 Task: Look for space in Péruwelz, Belgium from 5th June, 2023 to 16th June, 2023 for 2 adults in price range Rs.7000 to Rs.15000. Place can be entire place with 1  bedroom having 1 bed and 1 bathroom. Property type can be hotel. Amenities needed are: heating, . Booking option can be shelf check-in. Required host language is English.
Action: Mouse moved to (478, 112)
Screenshot: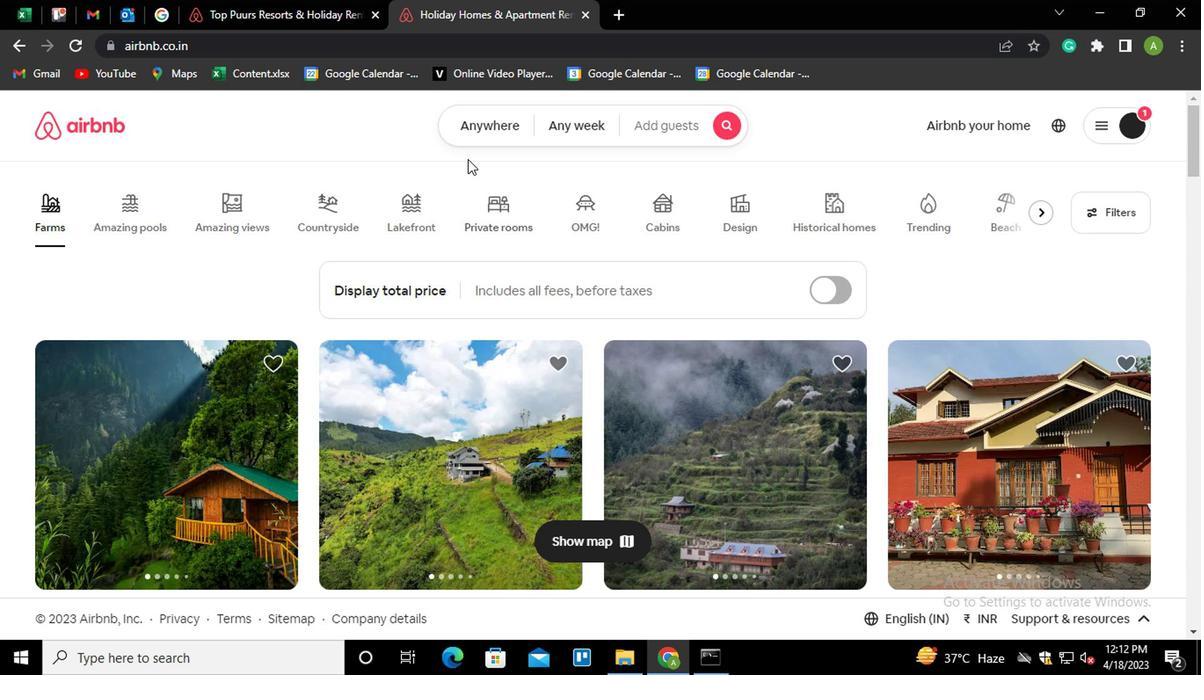 
Action: Mouse pressed left at (478, 112)
Screenshot: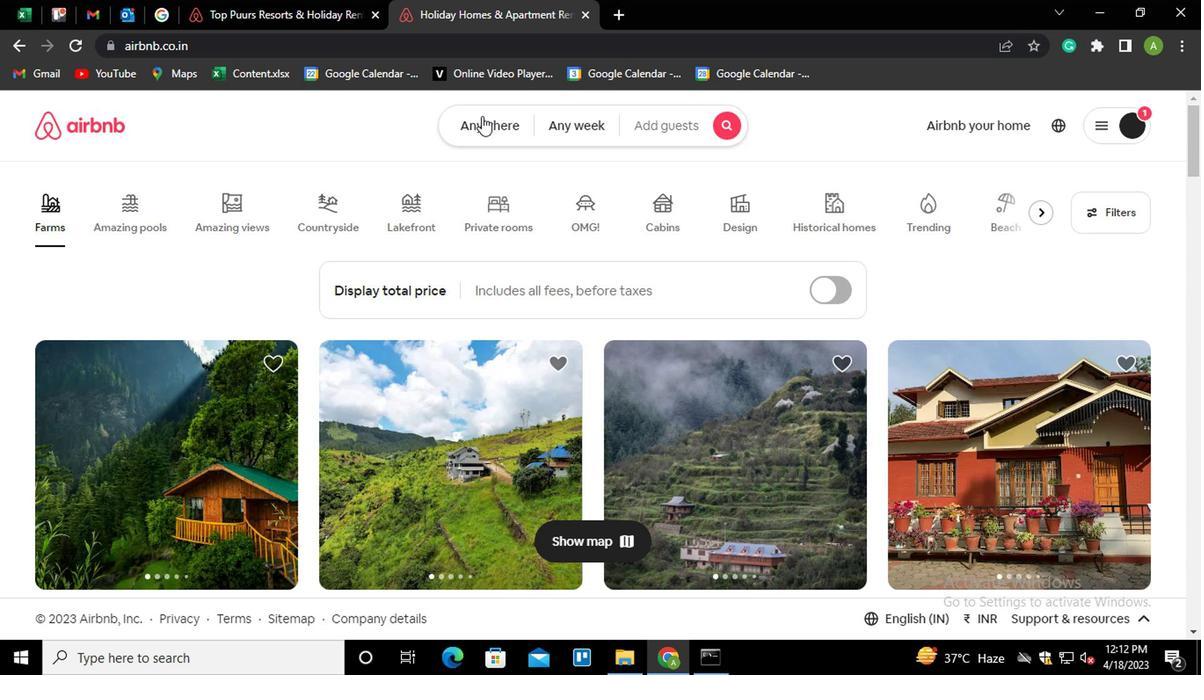 
Action: Mouse moved to (419, 199)
Screenshot: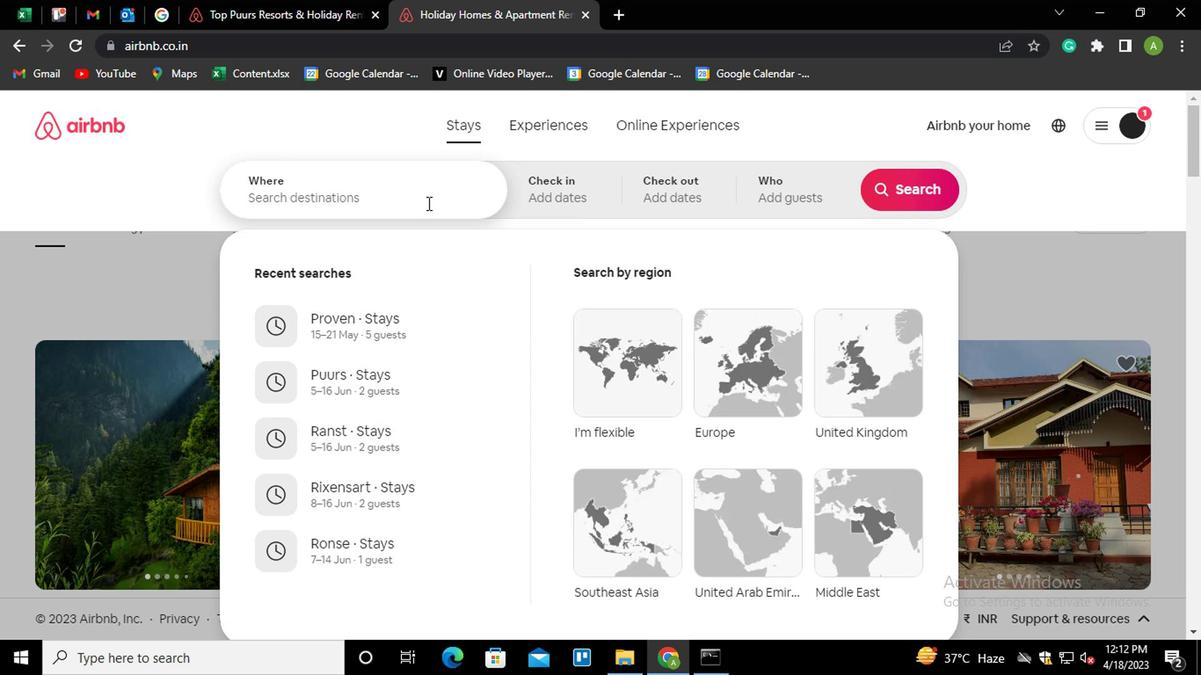 
Action: Mouse pressed left at (419, 199)
Screenshot: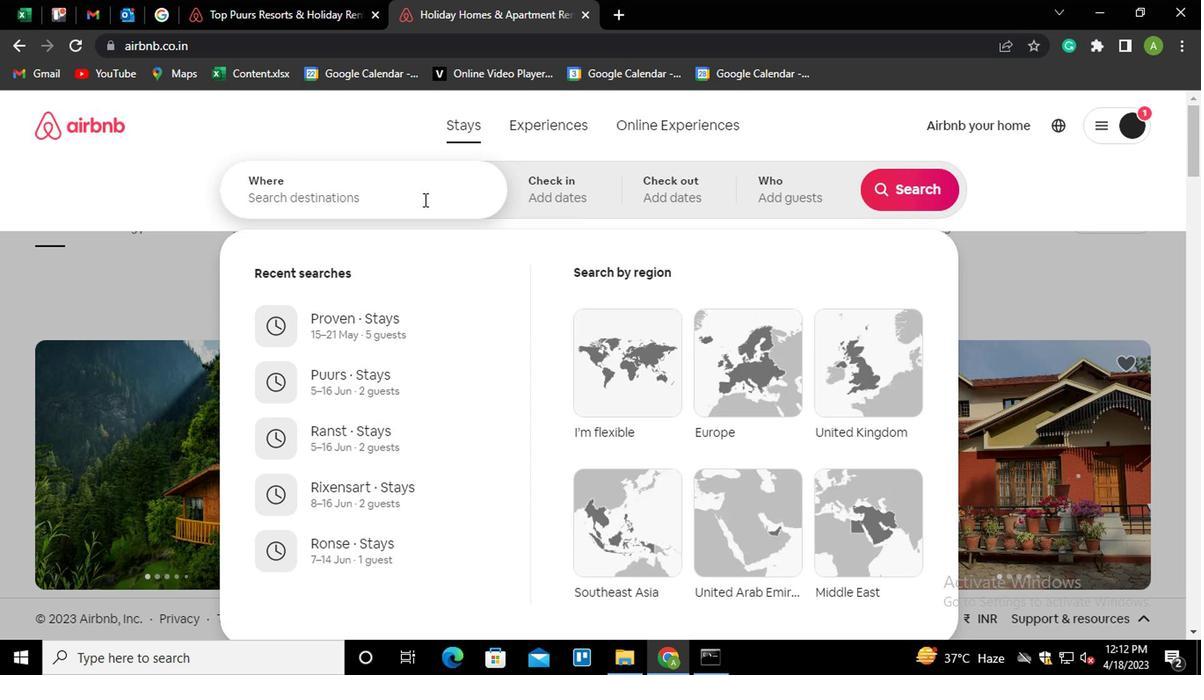 
Action: Key pressed <Key.shift>PERUWELZ,
Screenshot: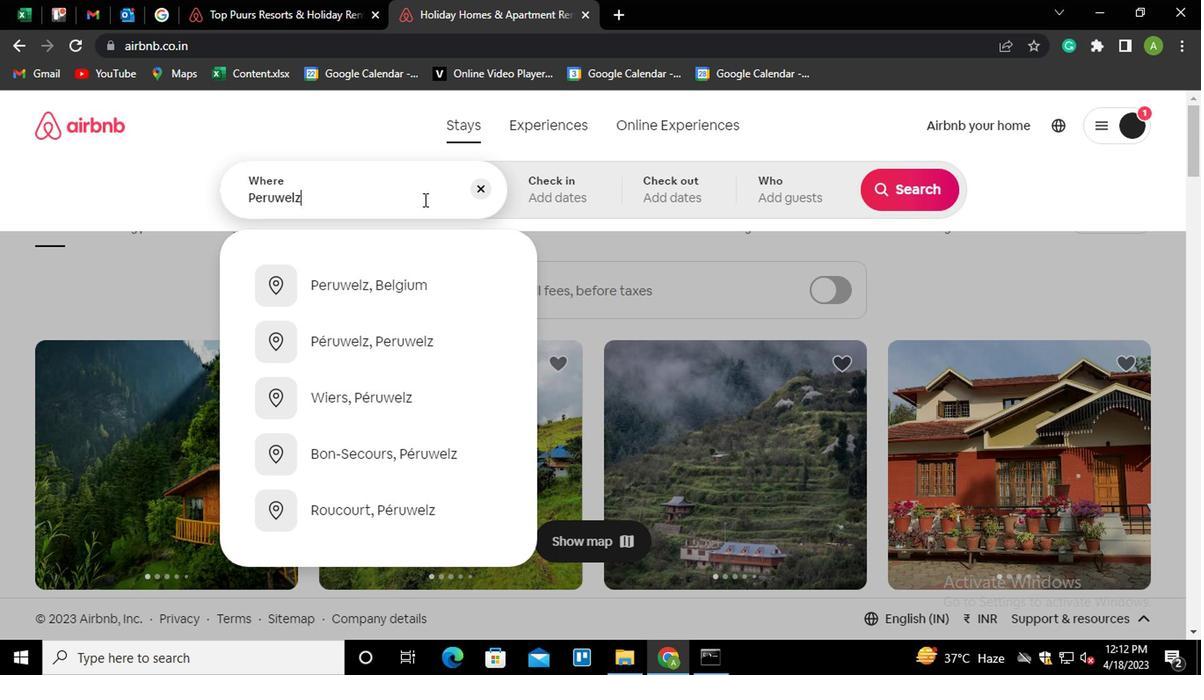 
Action: Mouse moved to (388, 289)
Screenshot: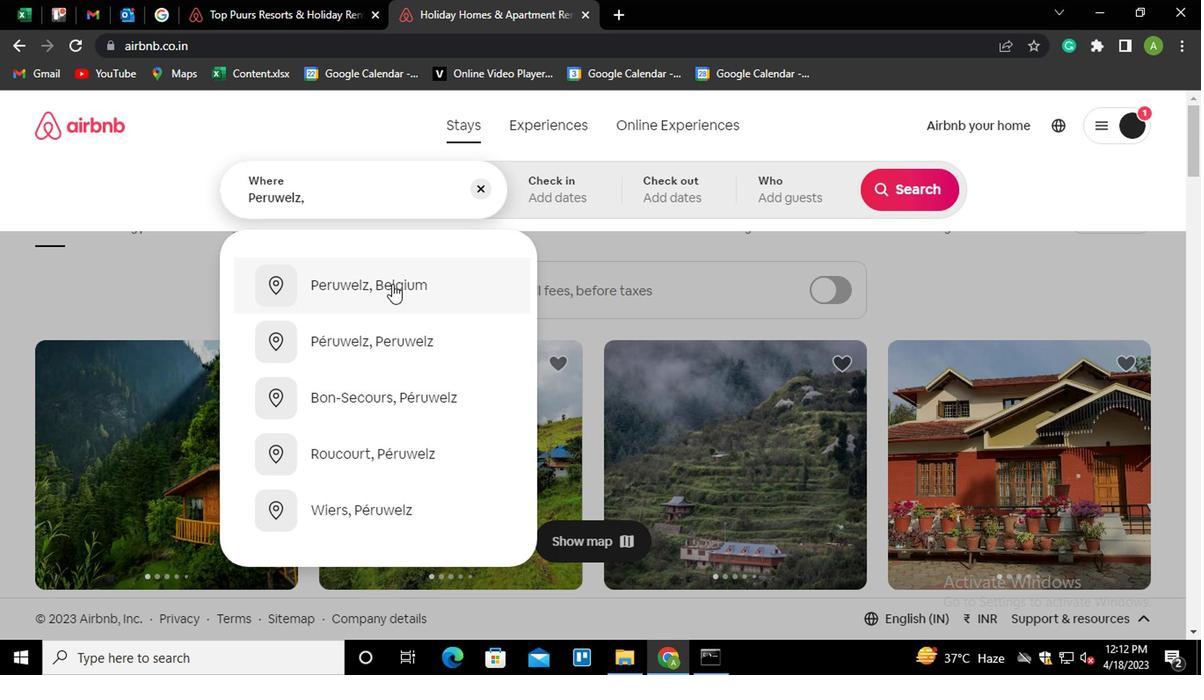 
Action: Mouse pressed left at (388, 289)
Screenshot: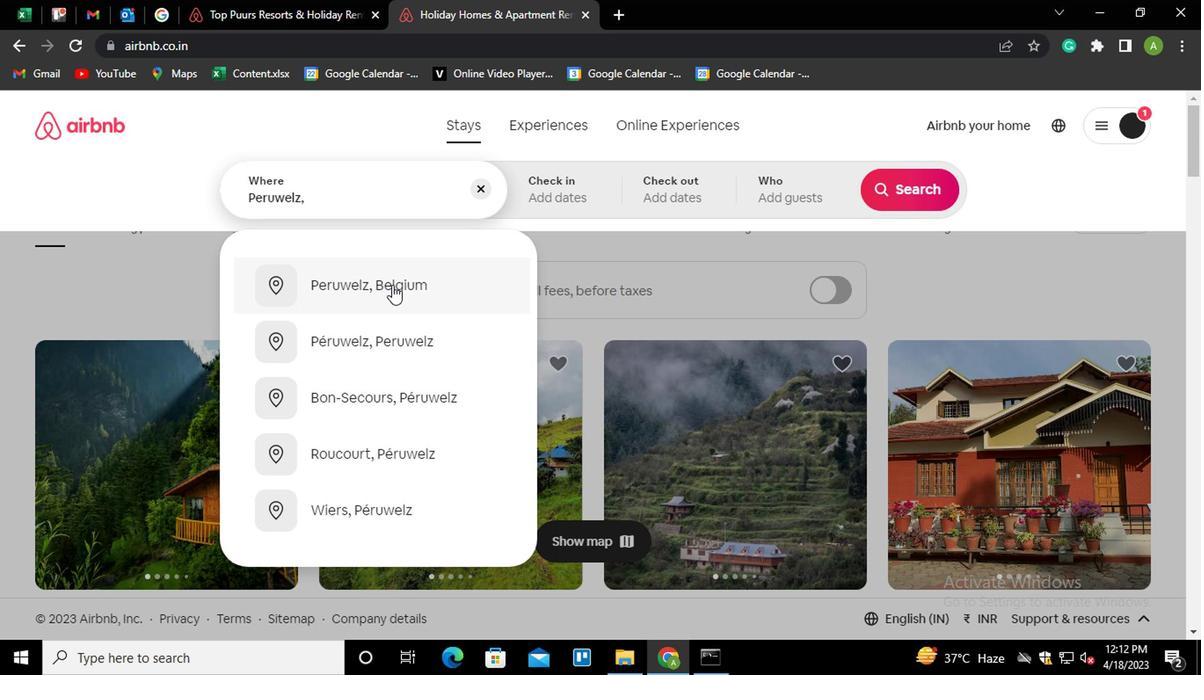 
Action: Mouse moved to (889, 342)
Screenshot: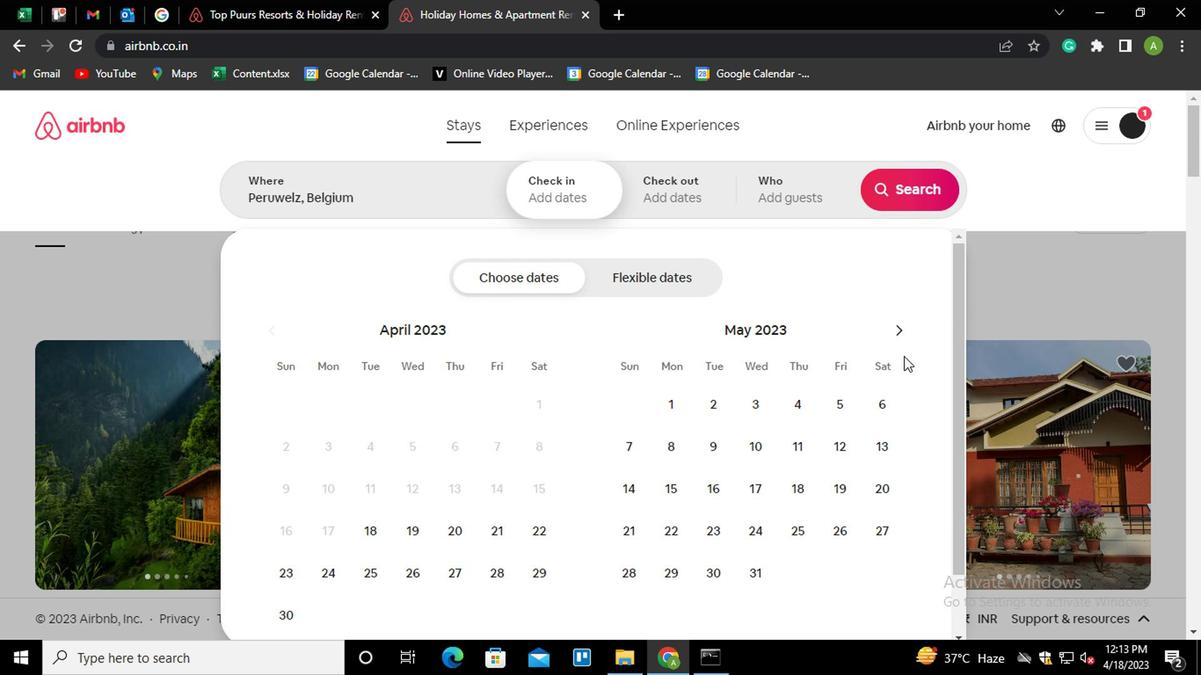 
Action: Mouse pressed left at (889, 342)
Screenshot: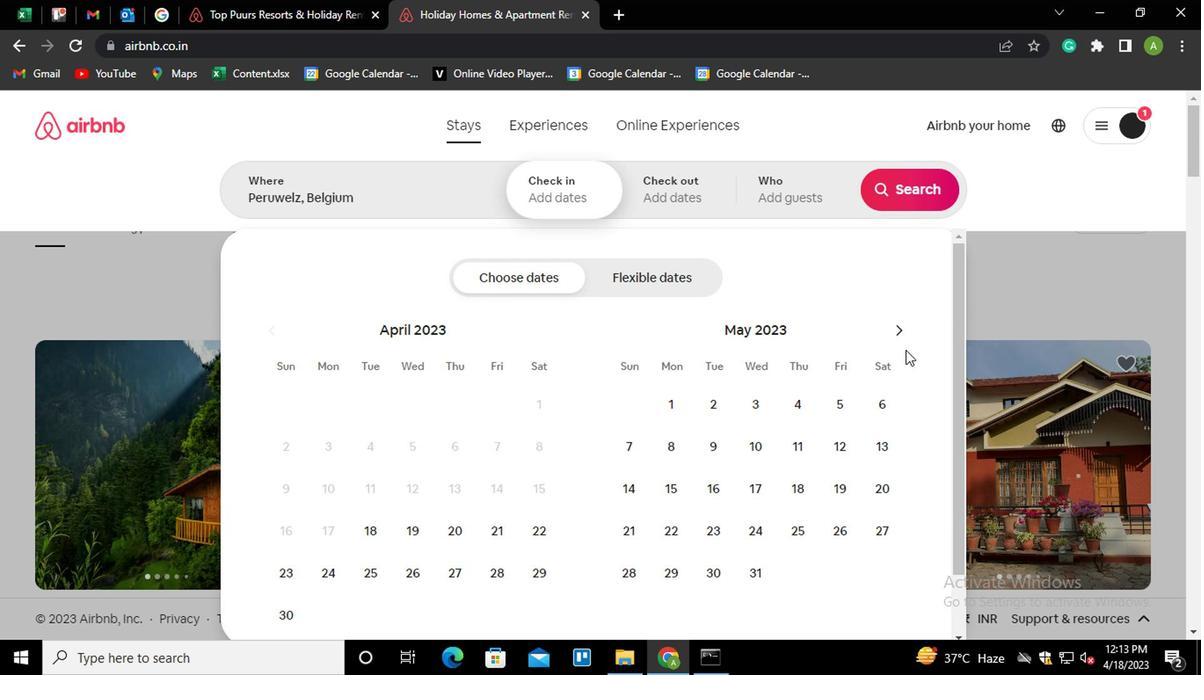 
Action: Mouse moved to (674, 460)
Screenshot: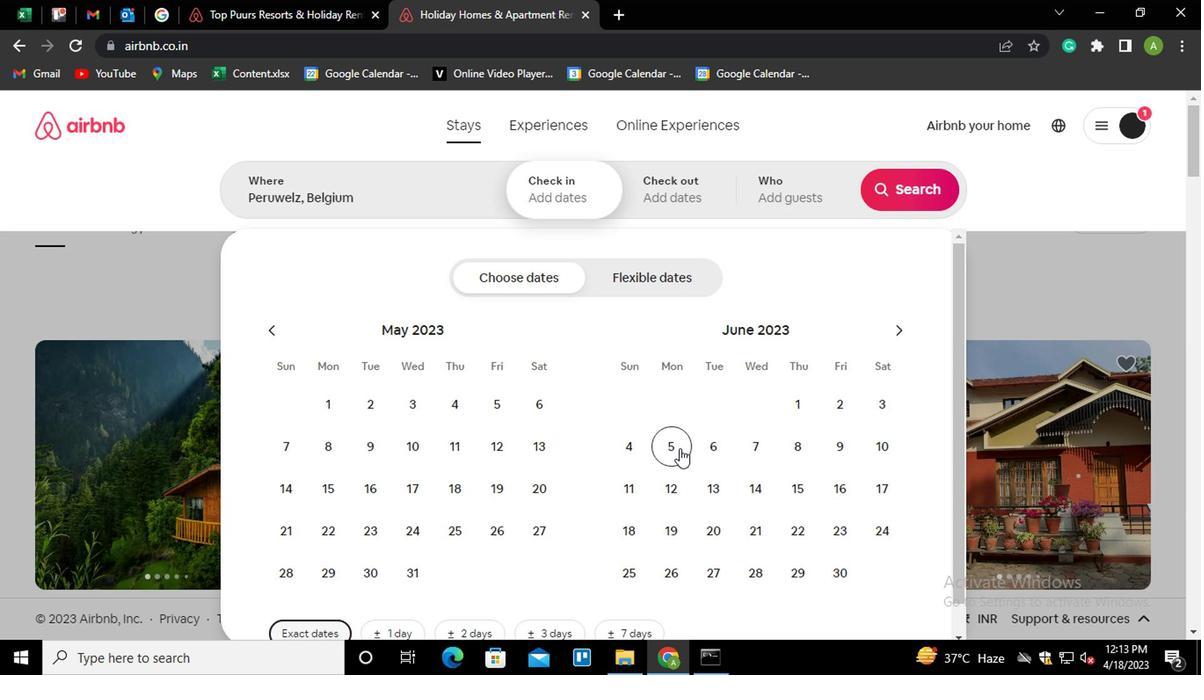 
Action: Mouse pressed left at (674, 460)
Screenshot: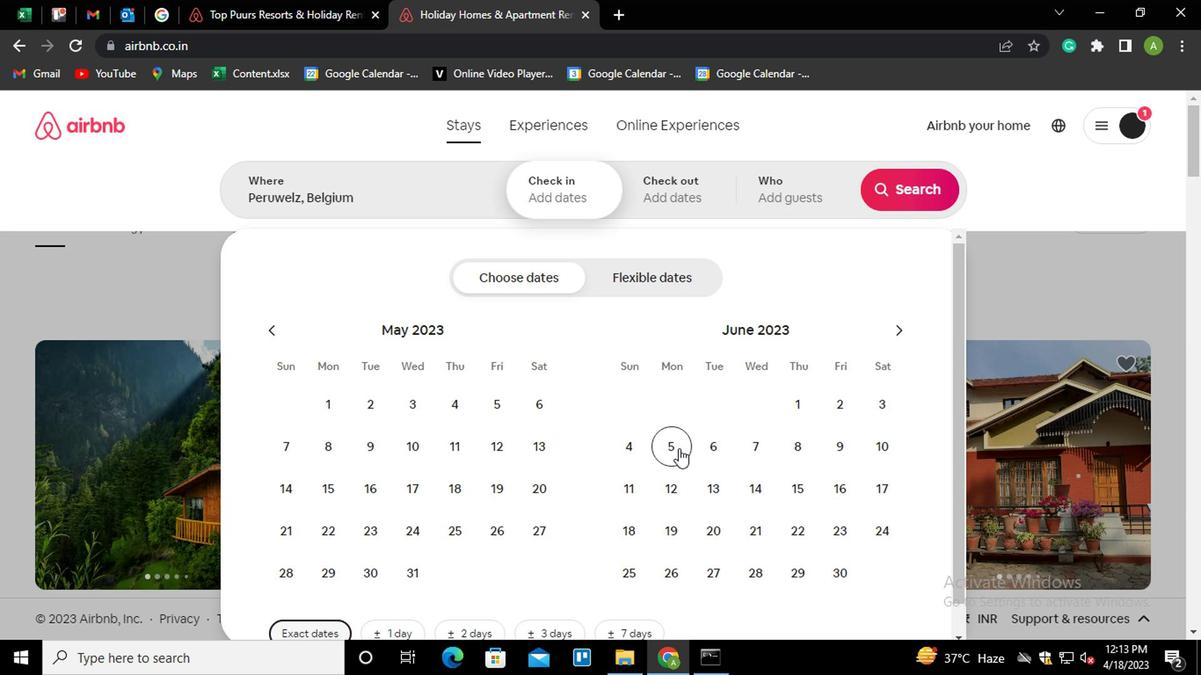 
Action: Mouse moved to (835, 506)
Screenshot: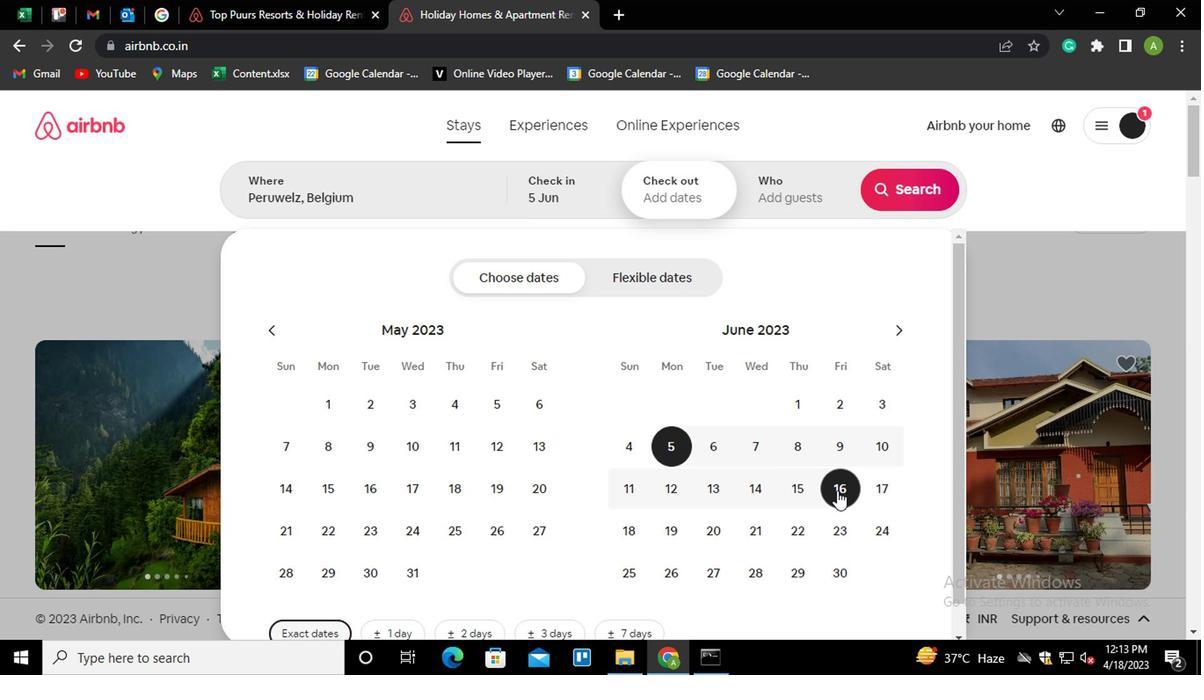
Action: Mouse pressed left at (835, 506)
Screenshot: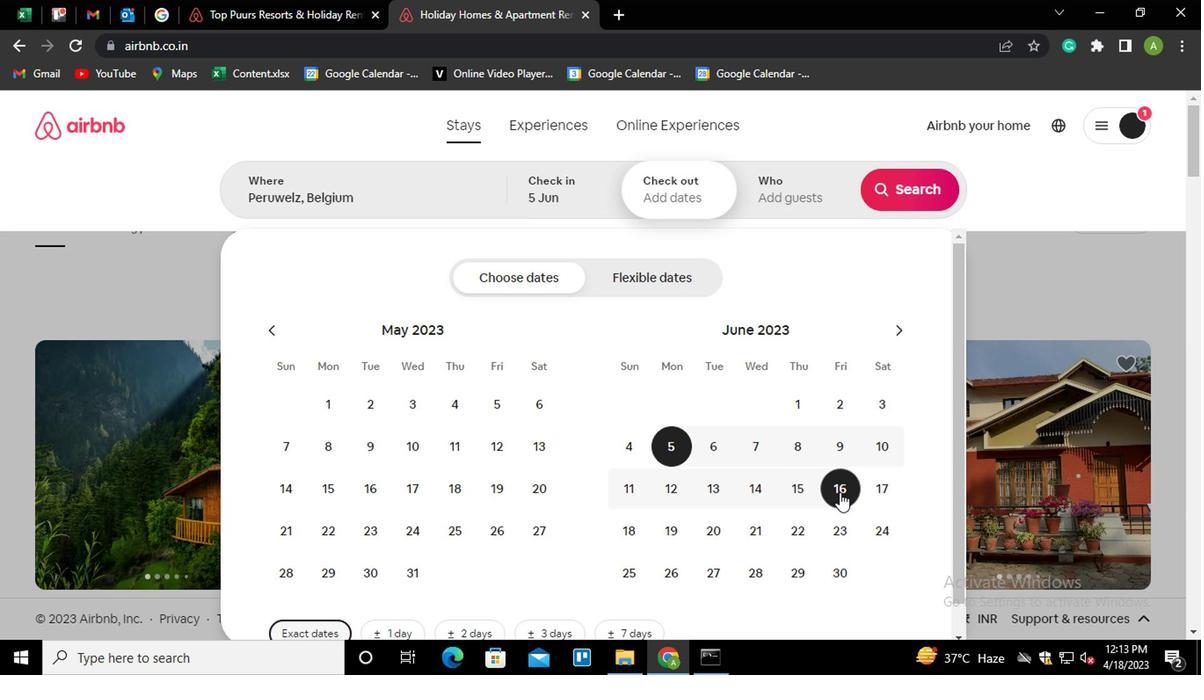 
Action: Mouse moved to (813, 191)
Screenshot: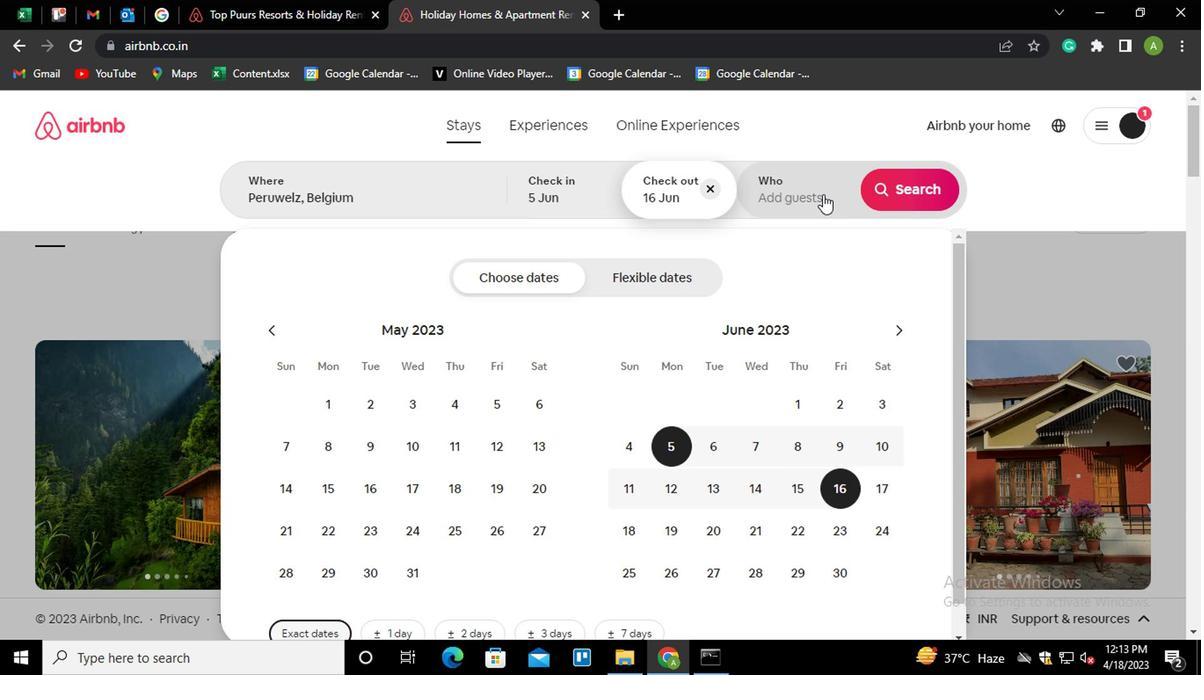 
Action: Mouse pressed left at (813, 191)
Screenshot: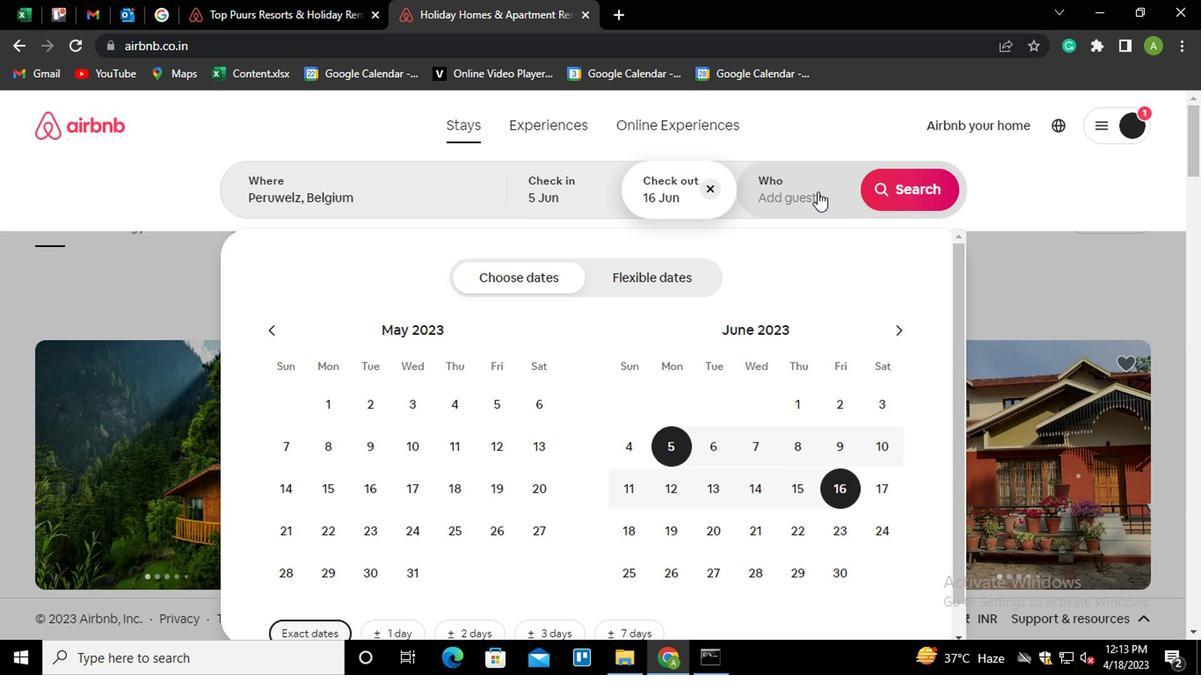 
Action: Mouse moved to (917, 288)
Screenshot: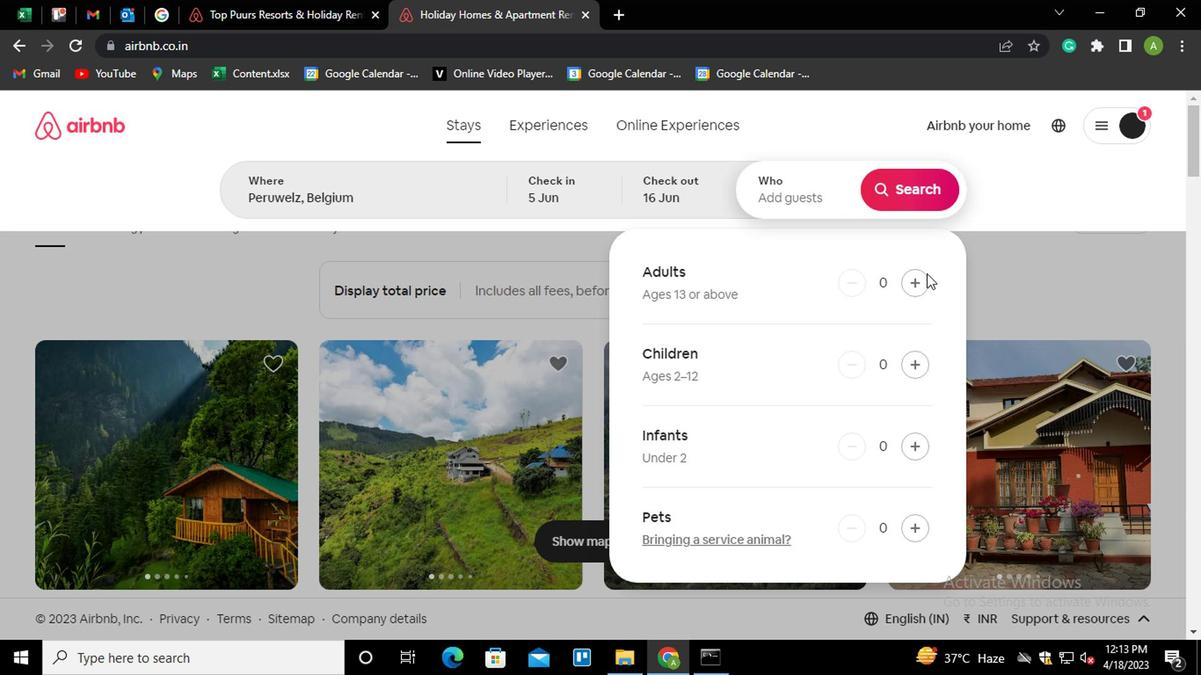 
Action: Mouse pressed left at (917, 288)
Screenshot: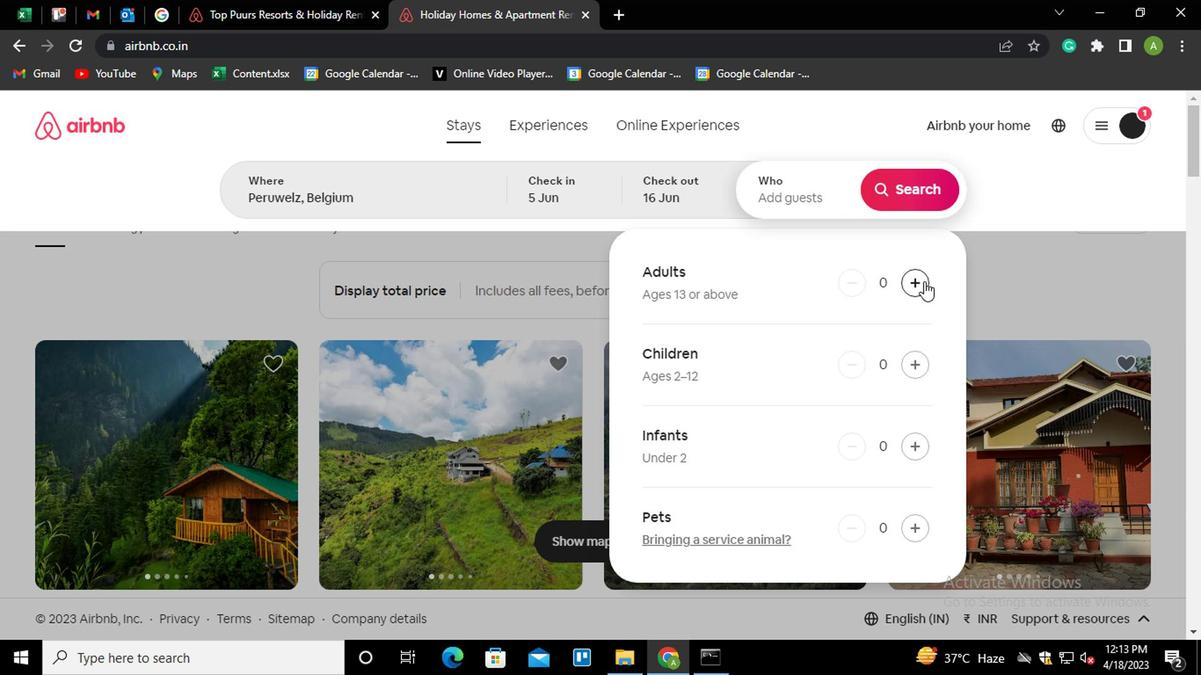 
Action: Mouse pressed left at (917, 288)
Screenshot: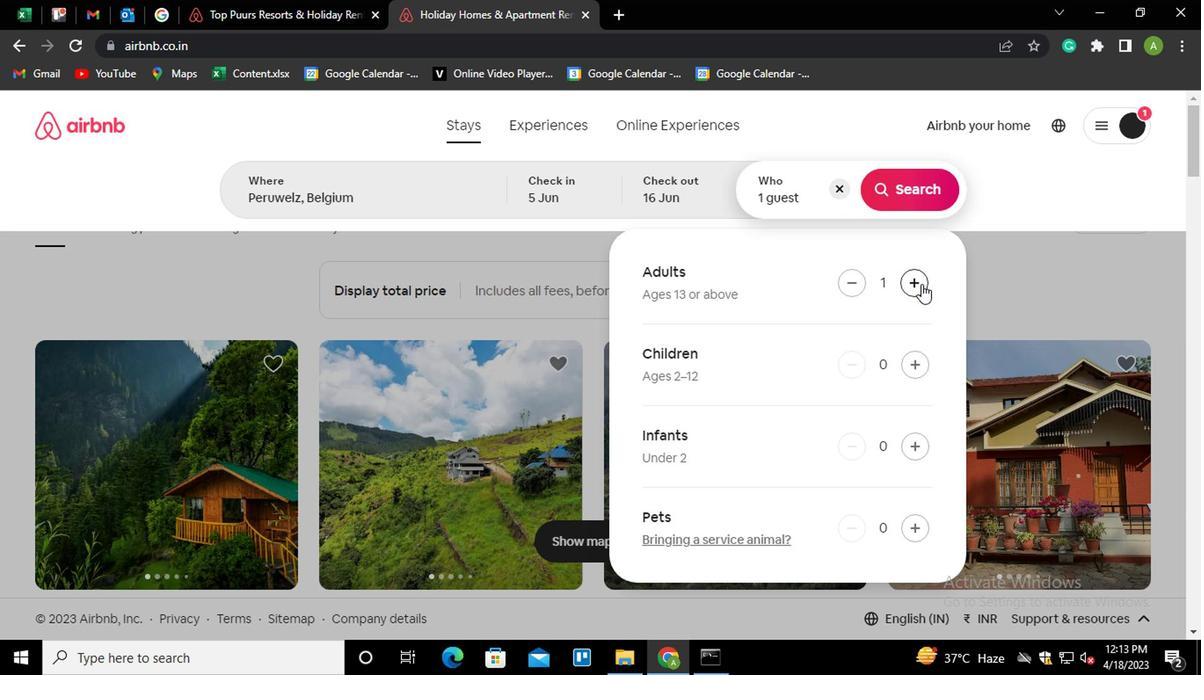 
Action: Mouse moved to (891, 200)
Screenshot: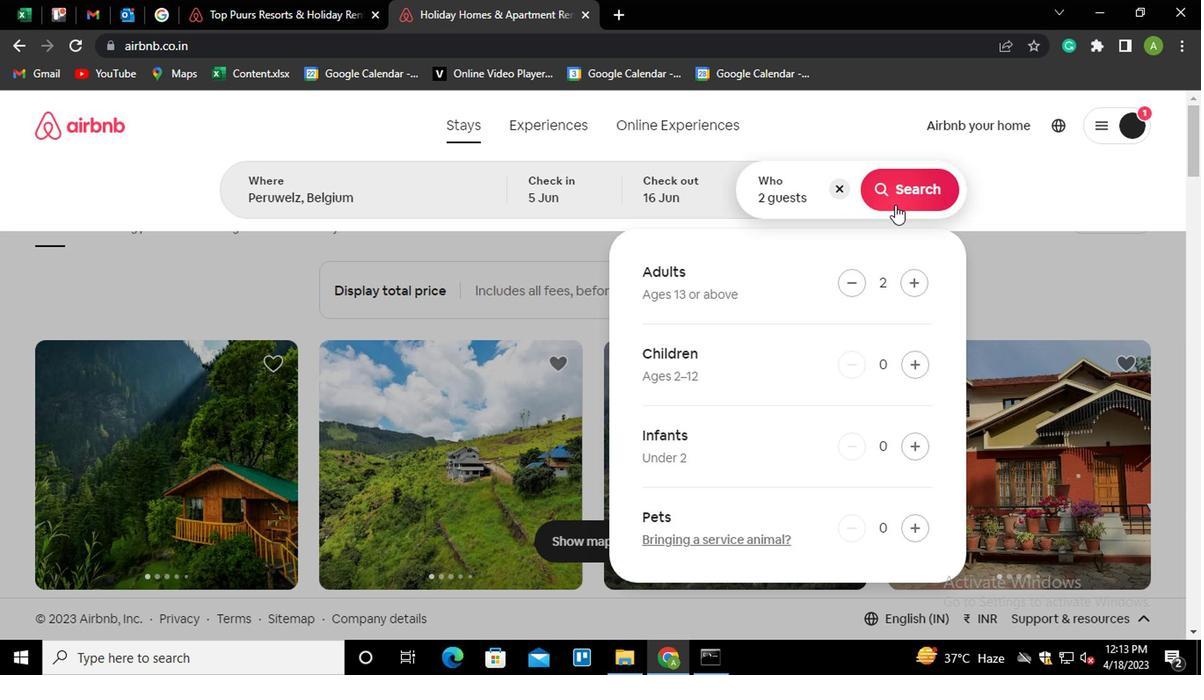 
Action: Mouse pressed left at (891, 200)
Screenshot: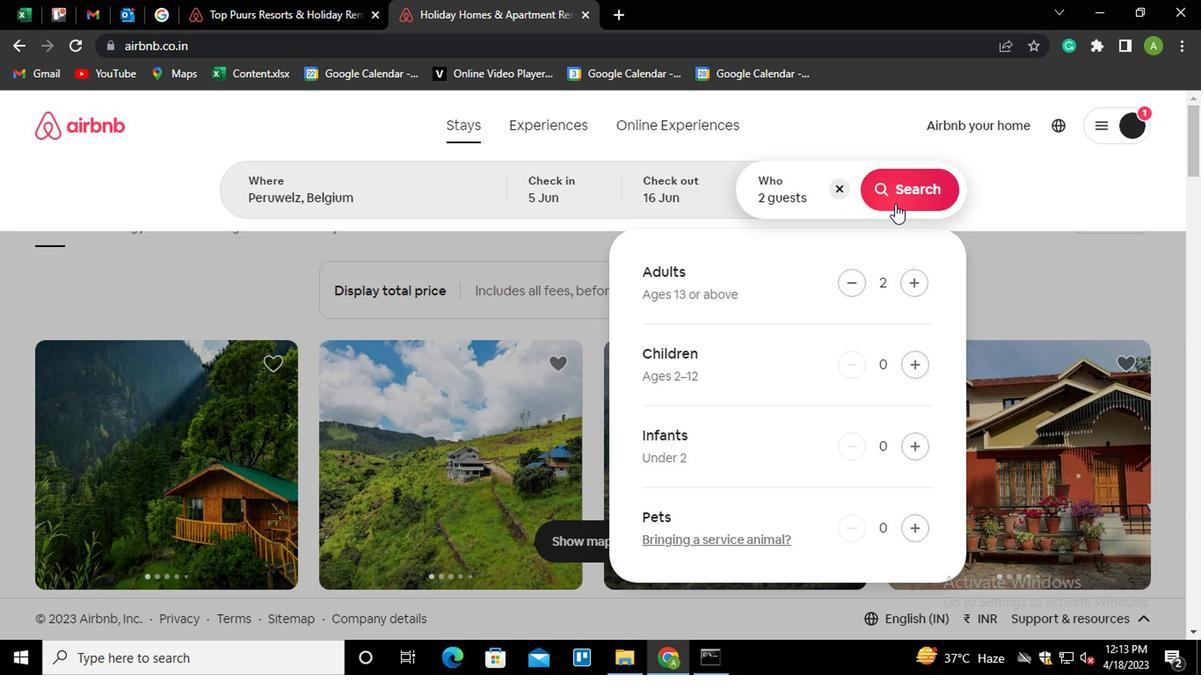 
Action: Mouse moved to (1105, 202)
Screenshot: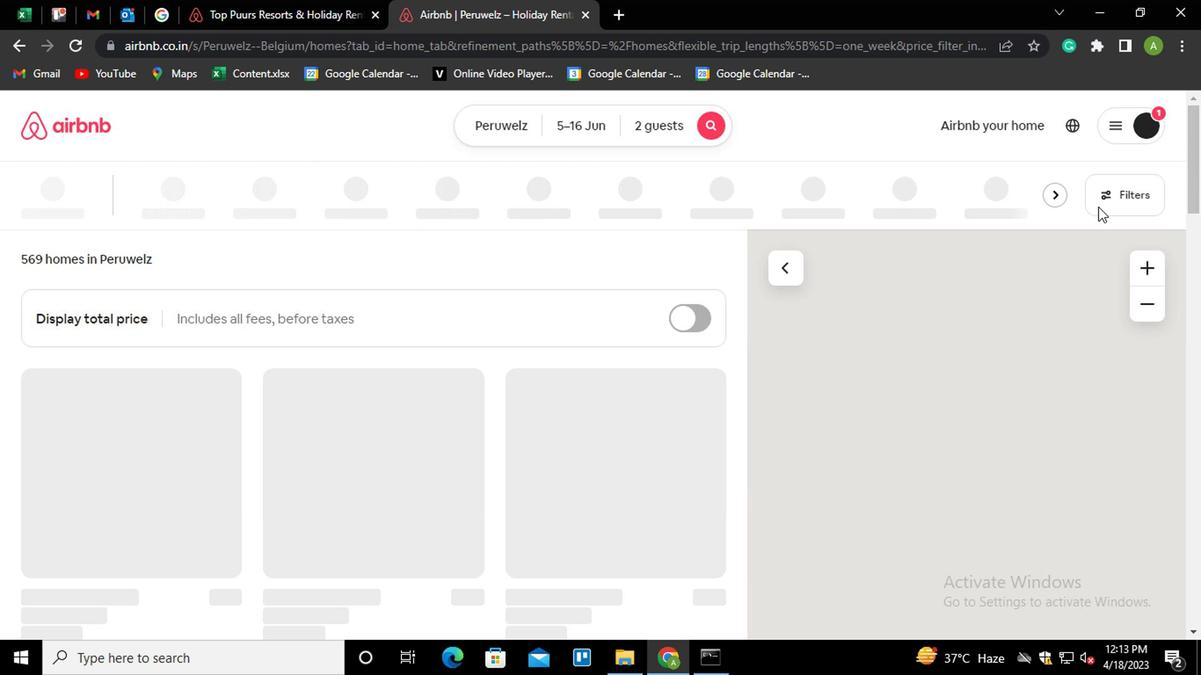 
Action: Mouse pressed left at (1105, 202)
Screenshot: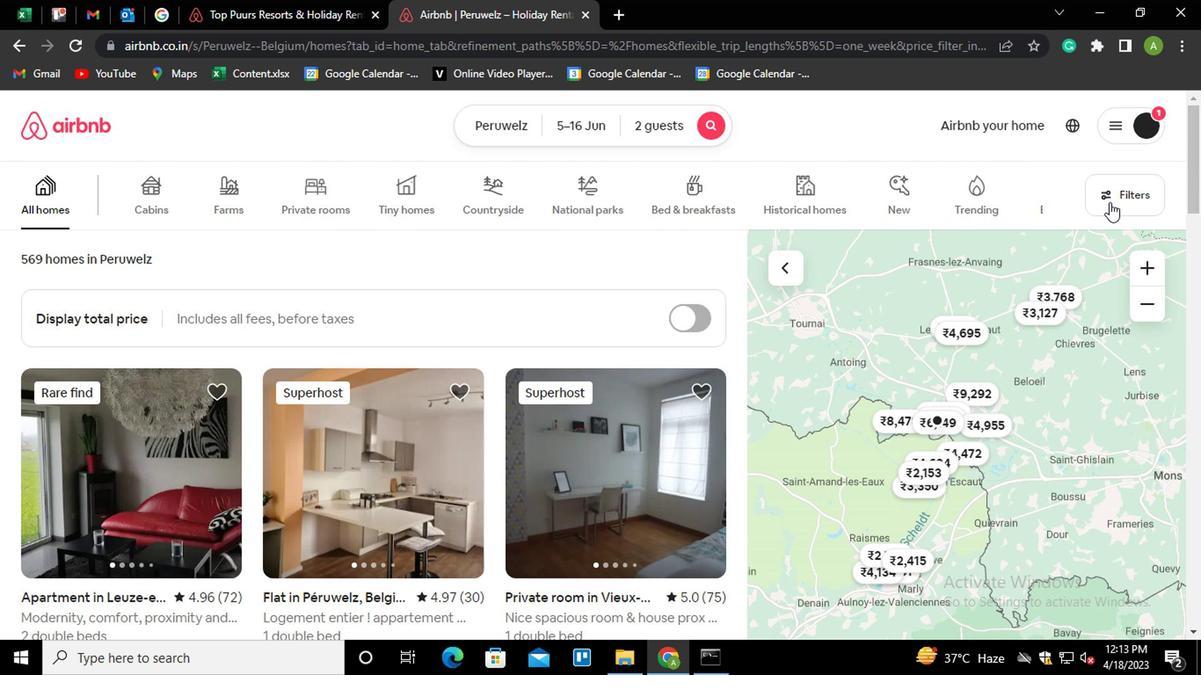 
Action: Mouse moved to (369, 425)
Screenshot: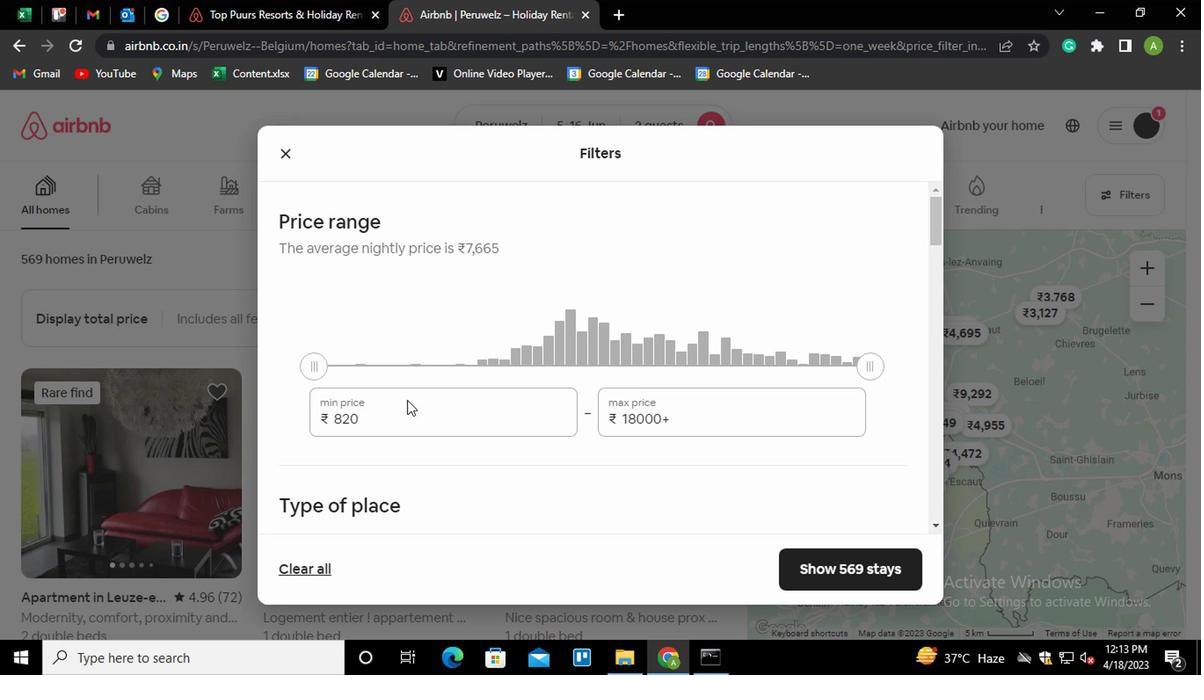 
Action: Mouse pressed left at (369, 425)
Screenshot: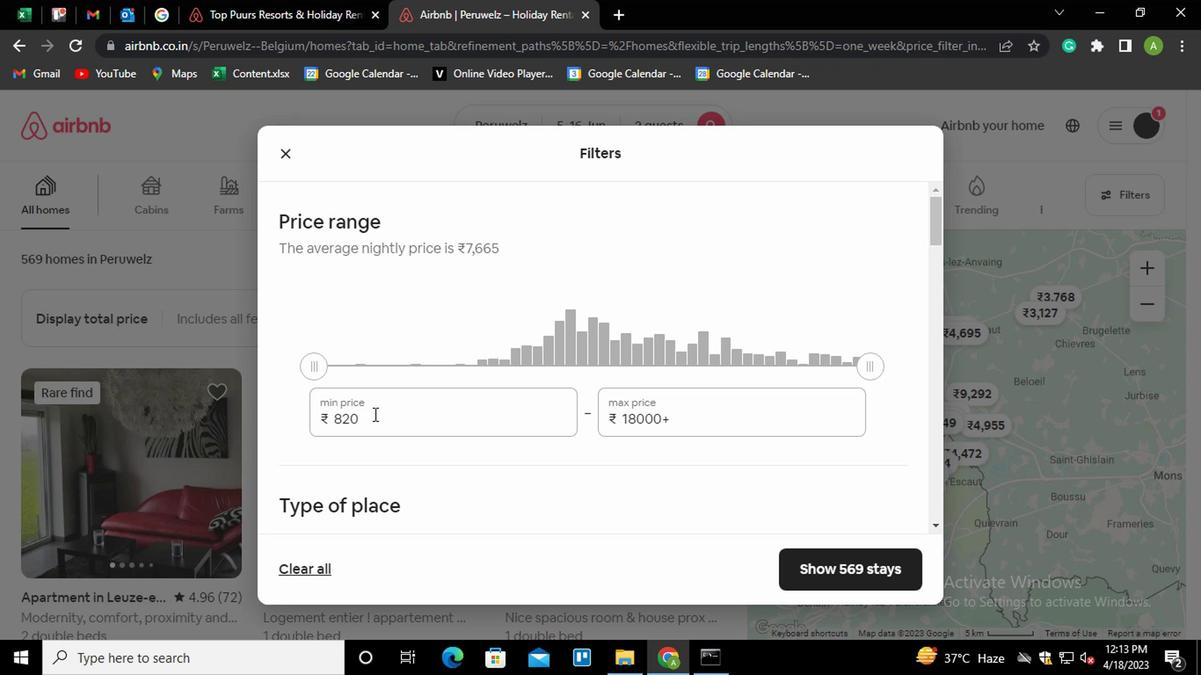 
Action: Key pressed <Key.shift_r><Key.home>7000
Screenshot: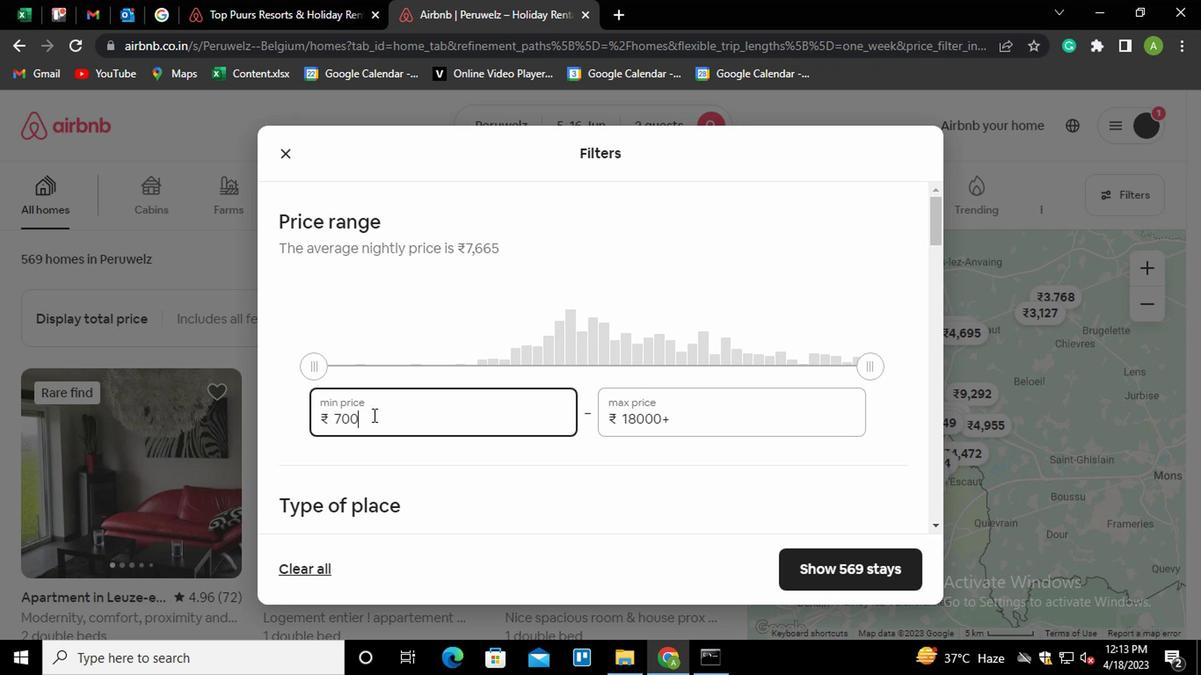 
Action: Mouse moved to (749, 434)
Screenshot: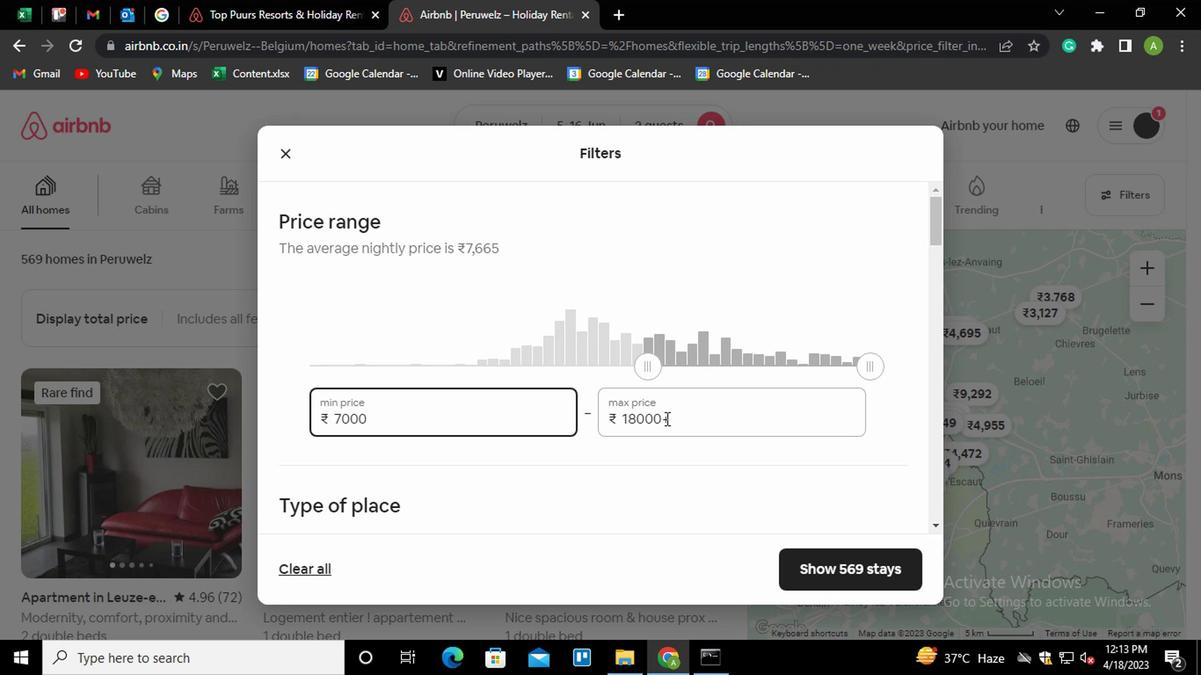 
Action: Mouse pressed left at (749, 434)
Screenshot: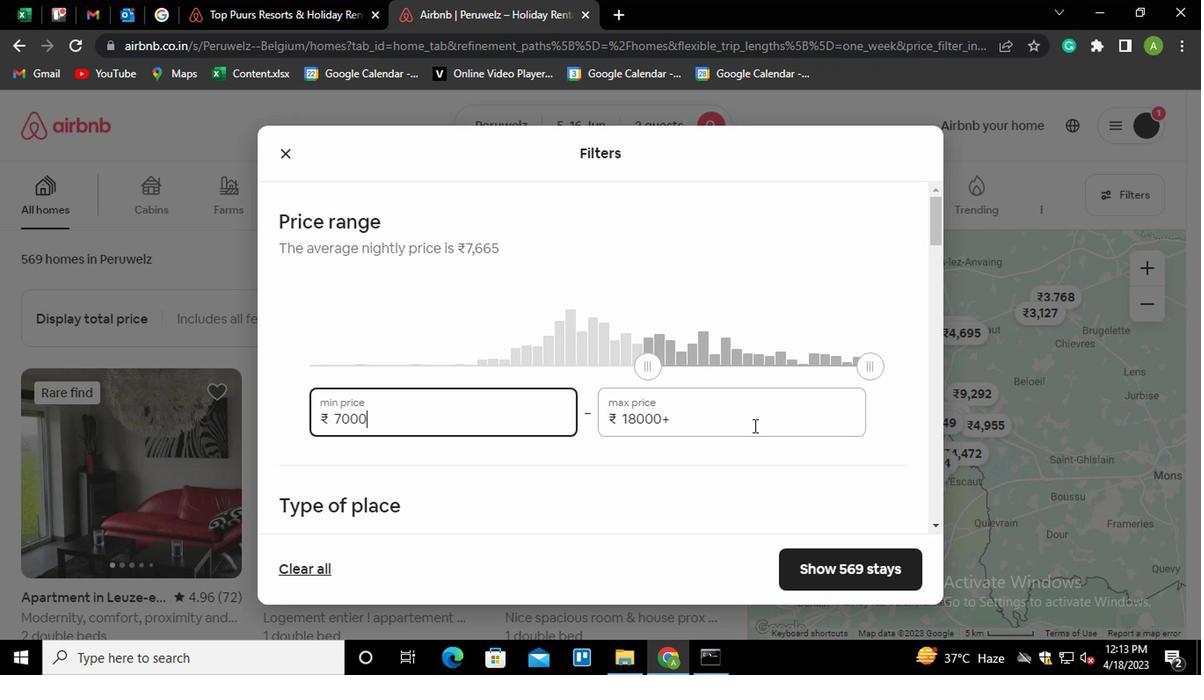 
Action: Key pressed <Key.shift_r><Key.home>15000
Screenshot: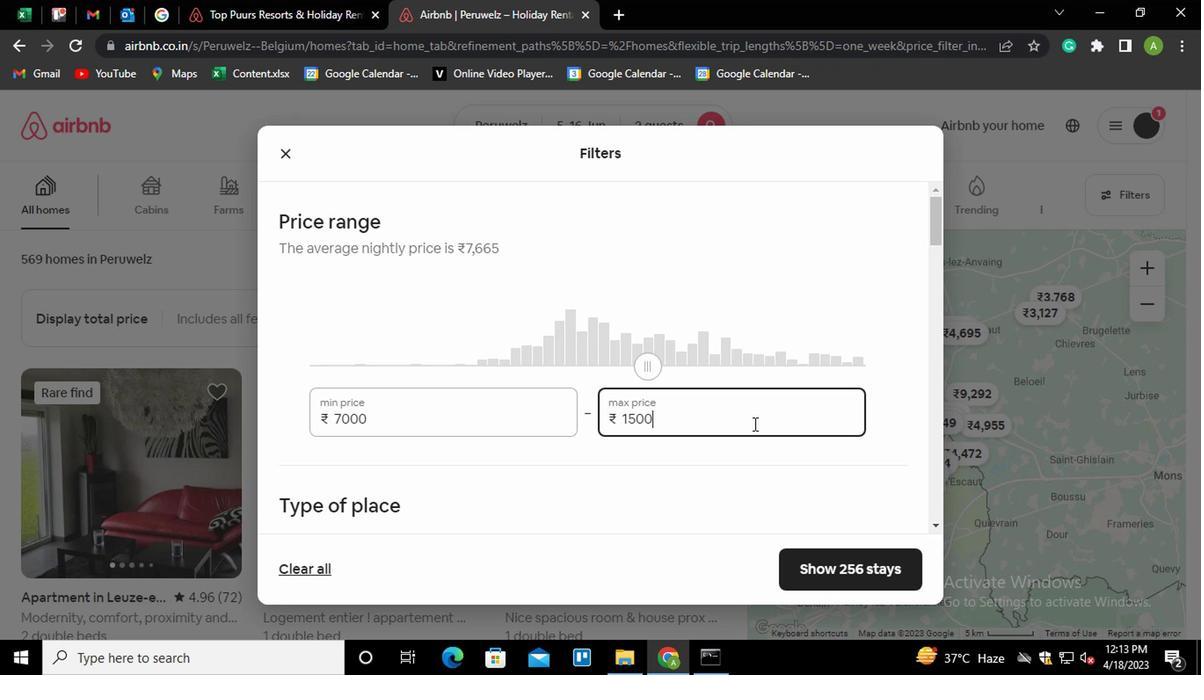 
Action: Mouse scrolled (749, 434) with delta (0, 0)
Screenshot: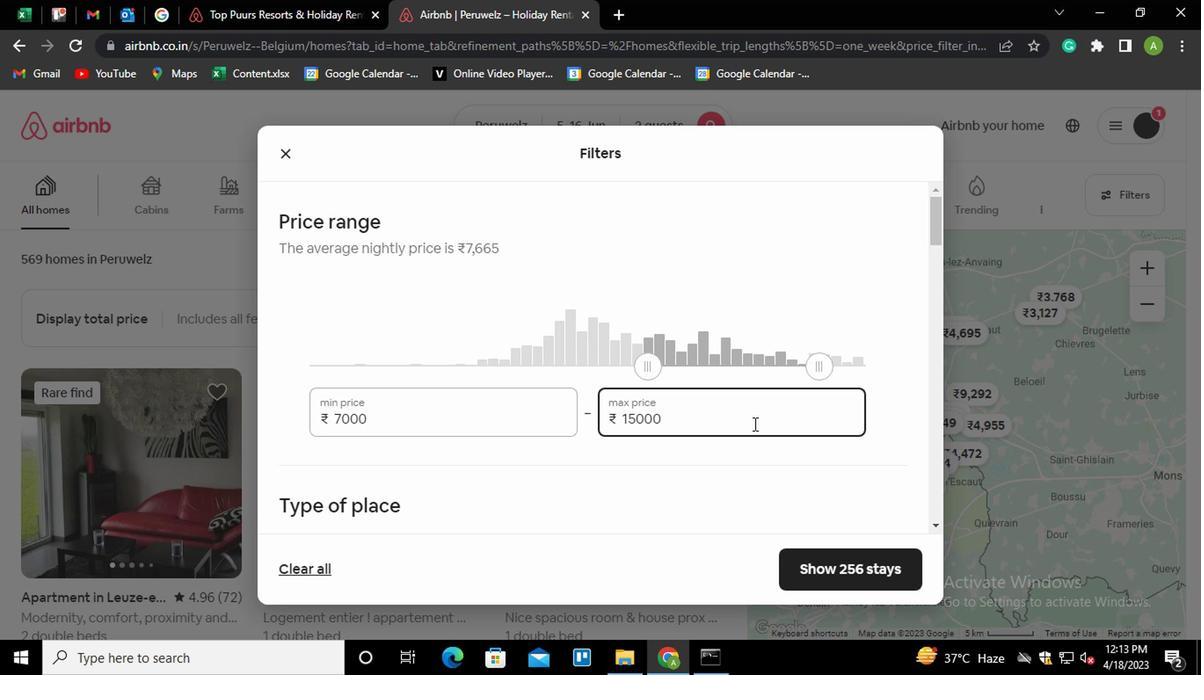 
Action: Mouse scrolled (749, 434) with delta (0, 0)
Screenshot: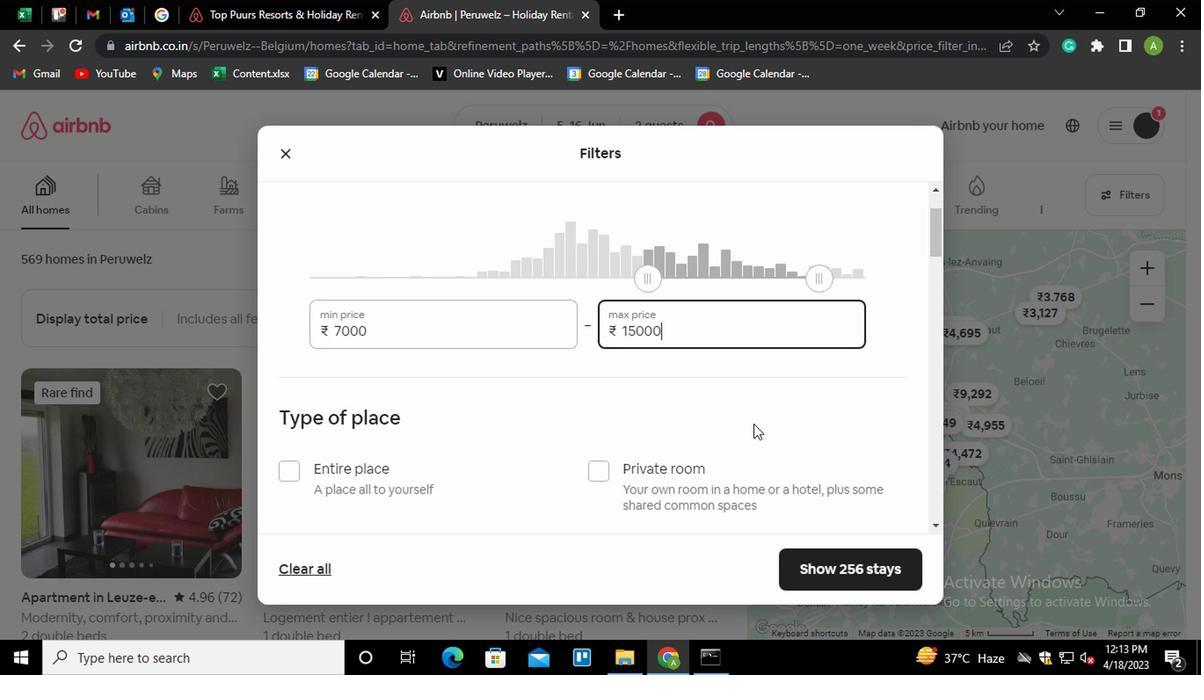 
Action: Mouse scrolled (749, 434) with delta (0, 0)
Screenshot: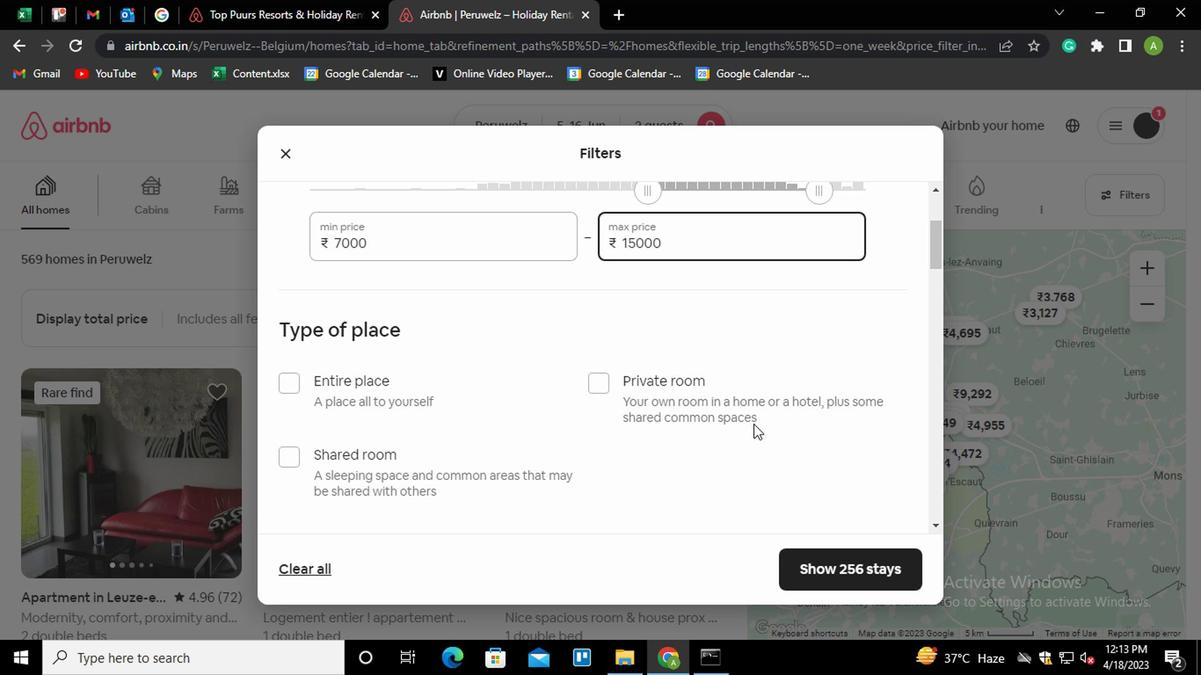 
Action: Mouse moved to (307, 296)
Screenshot: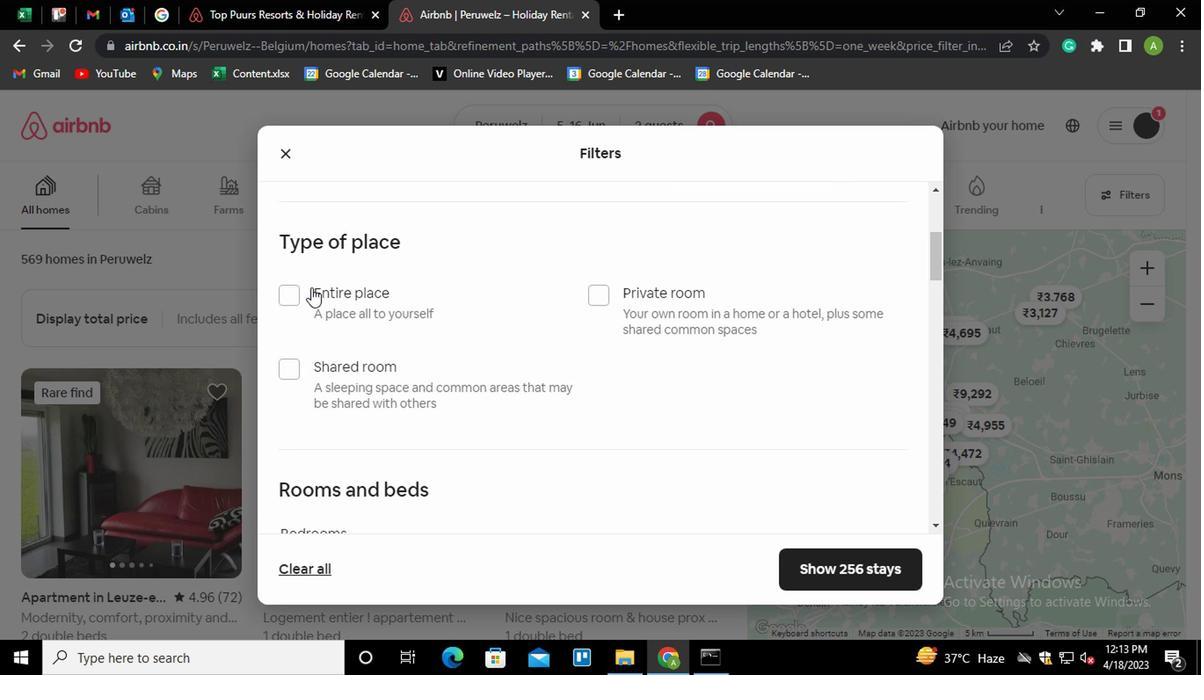 
Action: Mouse pressed left at (307, 296)
Screenshot: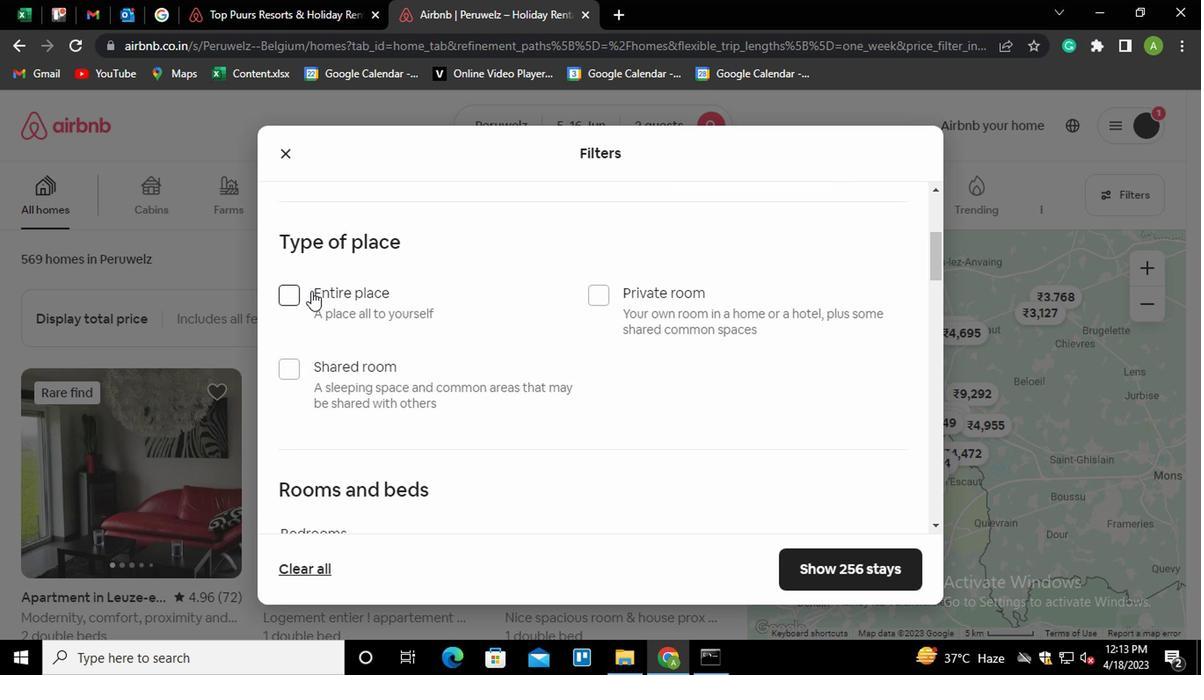 
Action: Mouse moved to (463, 357)
Screenshot: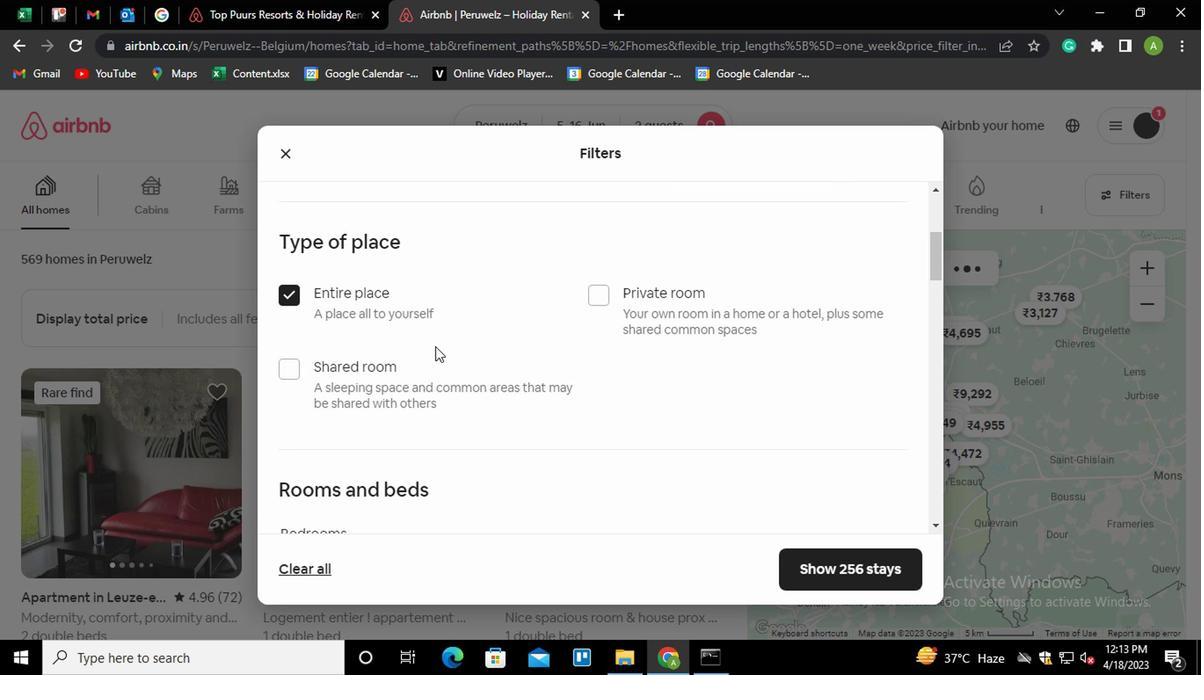 
Action: Mouse scrolled (463, 356) with delta (0, 0)
Screenshot: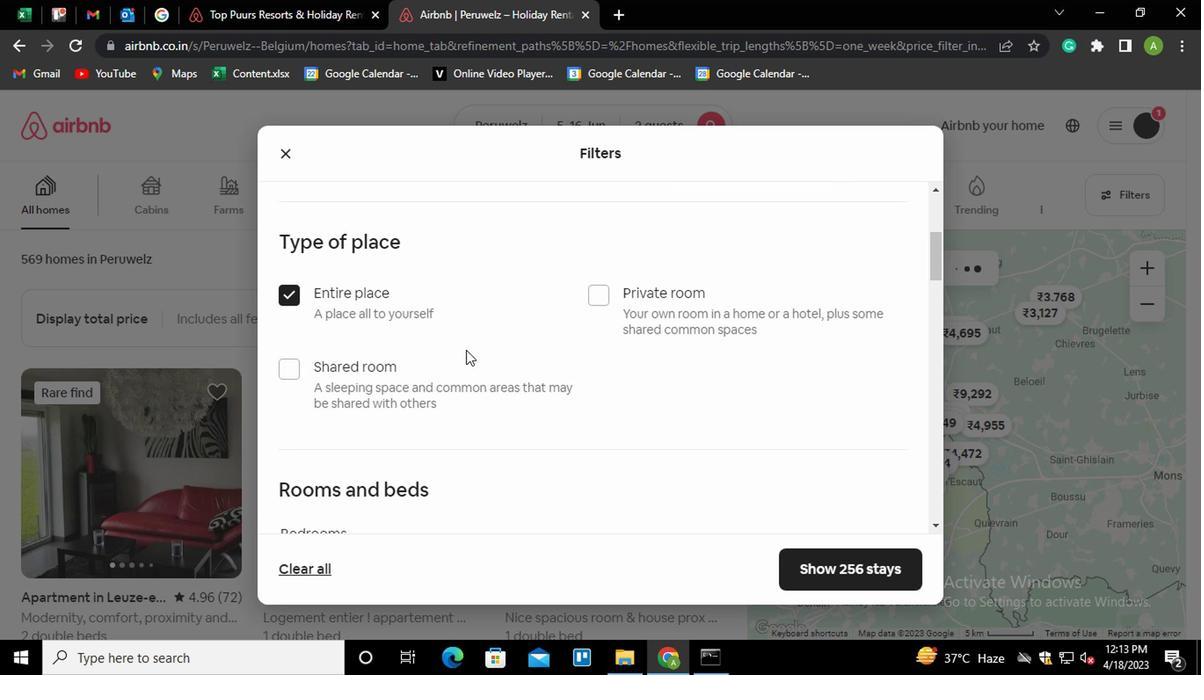 
Action: Mouse scrolled (463, 356) with delta (0, 0)
Screenshot: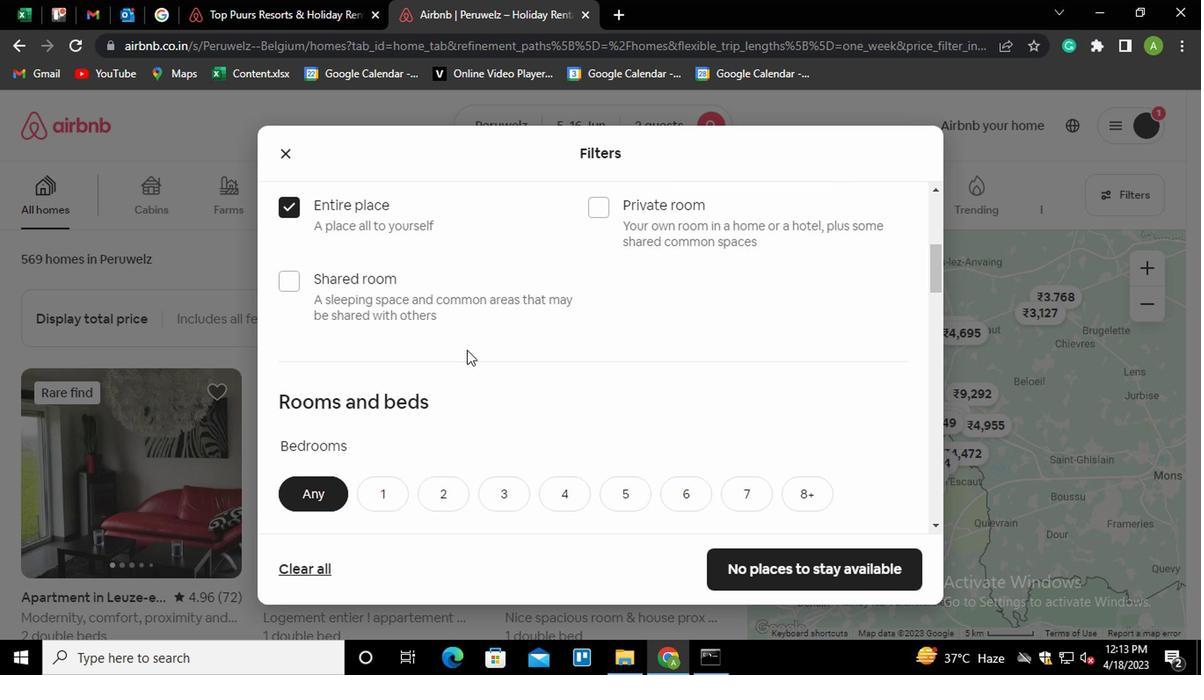
Action: Mouse moved to (378, 403)
Screenshot: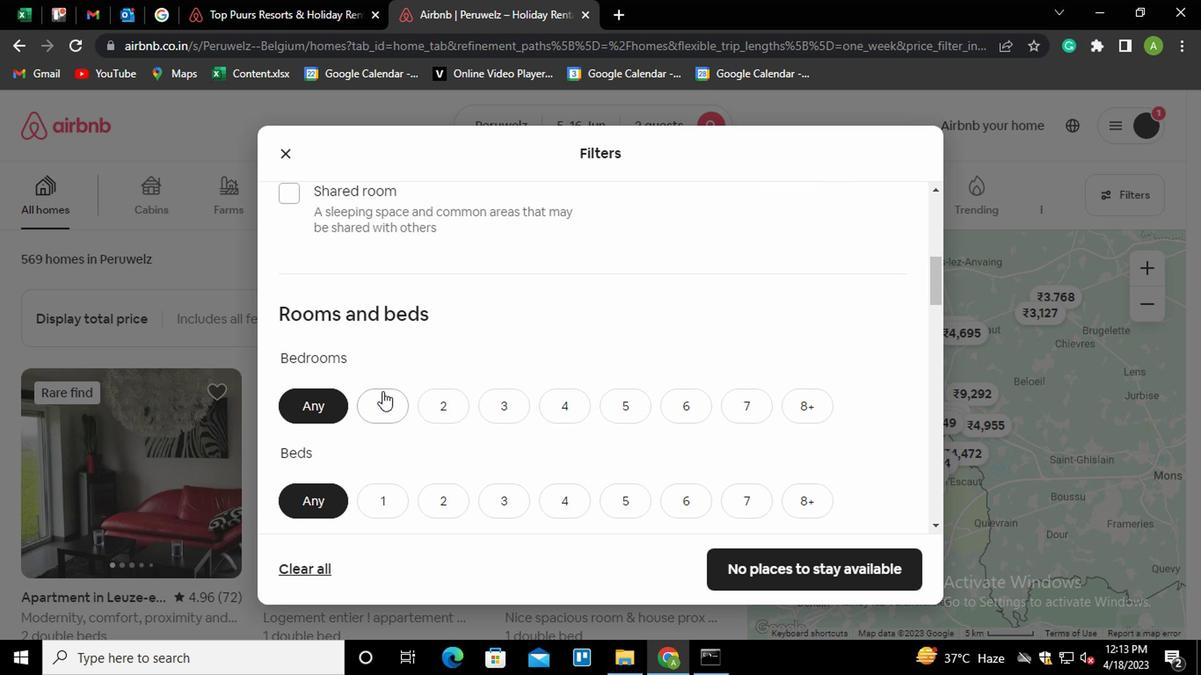 
Action: Mouse pressed left at (378, 403)
Screenshot: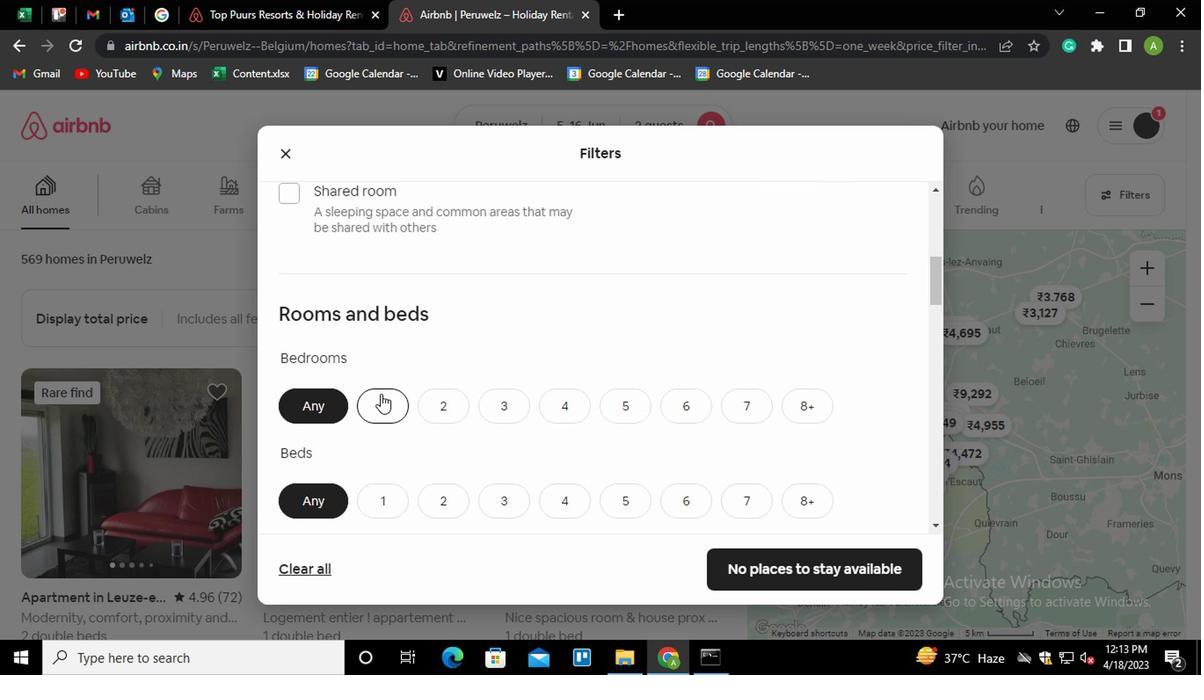 
Action: Mouse moved to (380, 515)
Screenshot: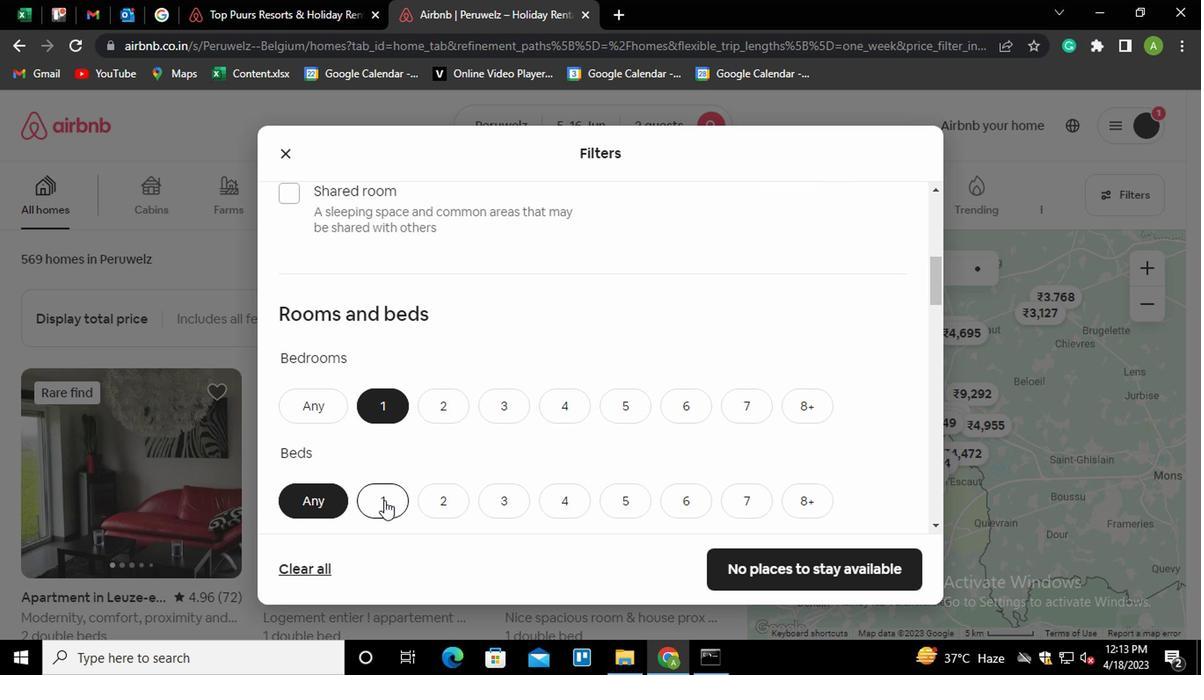 
Action: Mouse pressed left at (380, 515)
Screenshot: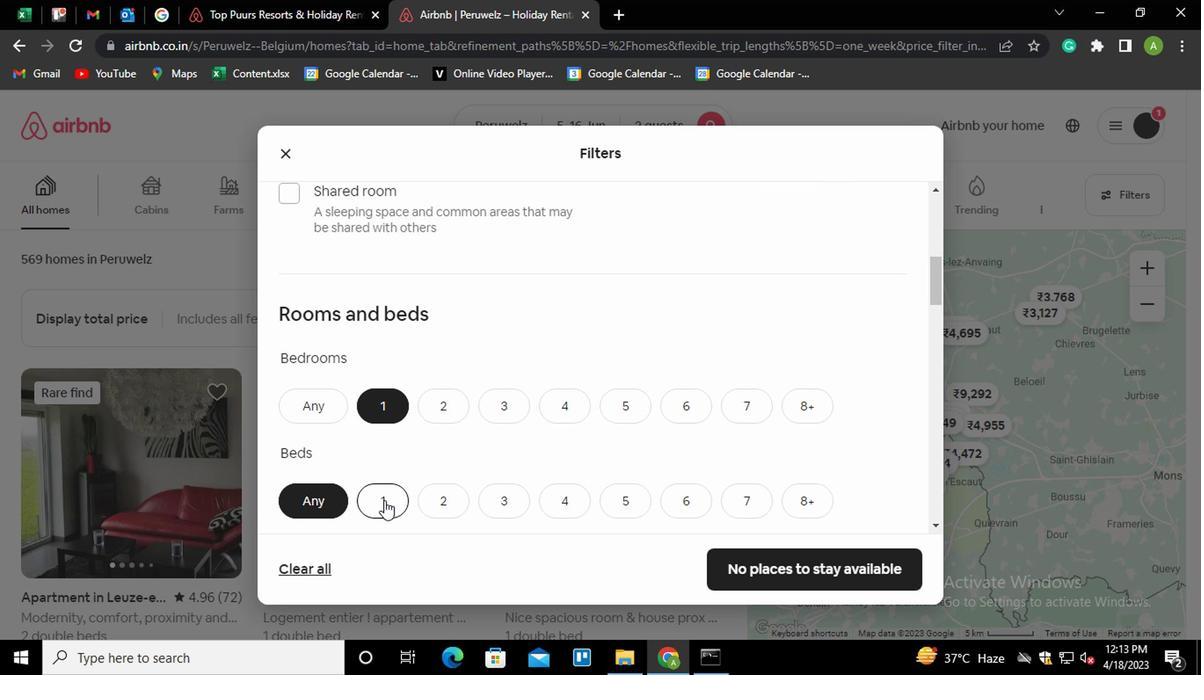 
Action: Mouse moved to (418, 489)
Screenshot: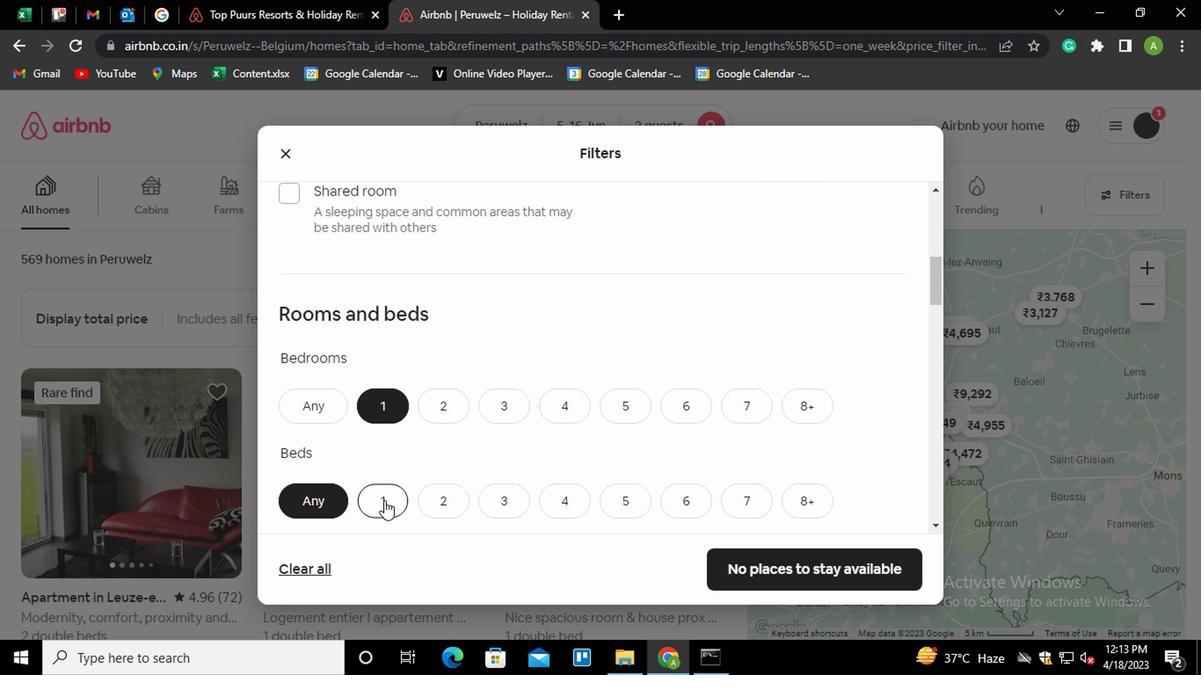 
Action: Mouse scrolled (418, 488) with delta (0, 0)
Screenshot: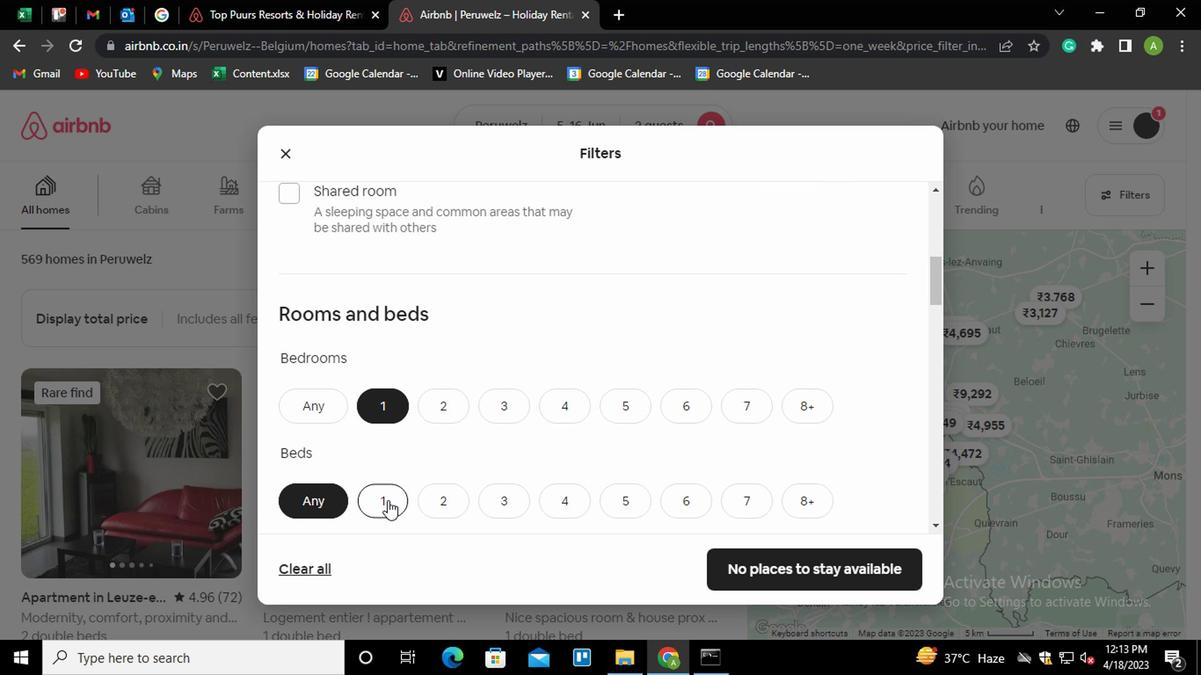 
Action: Mouse scrolled (418, 488) with delta (0, 0)
Screenshot: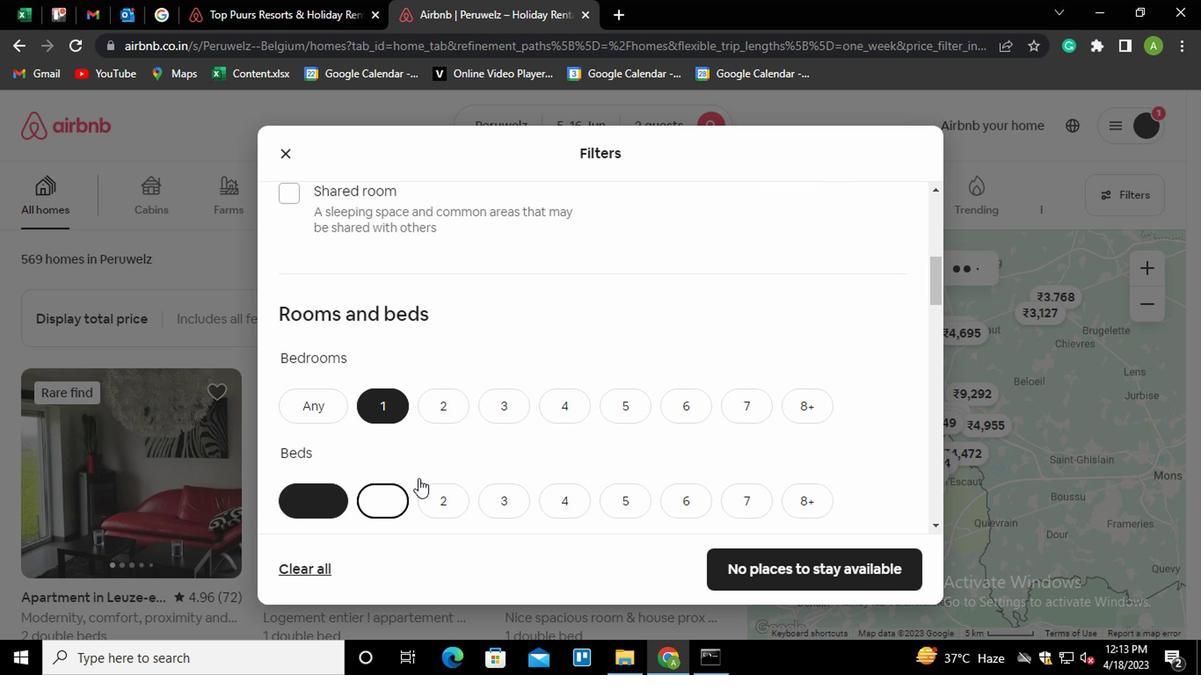 
Action: Mouse moved to (365, 425)
Screenshot: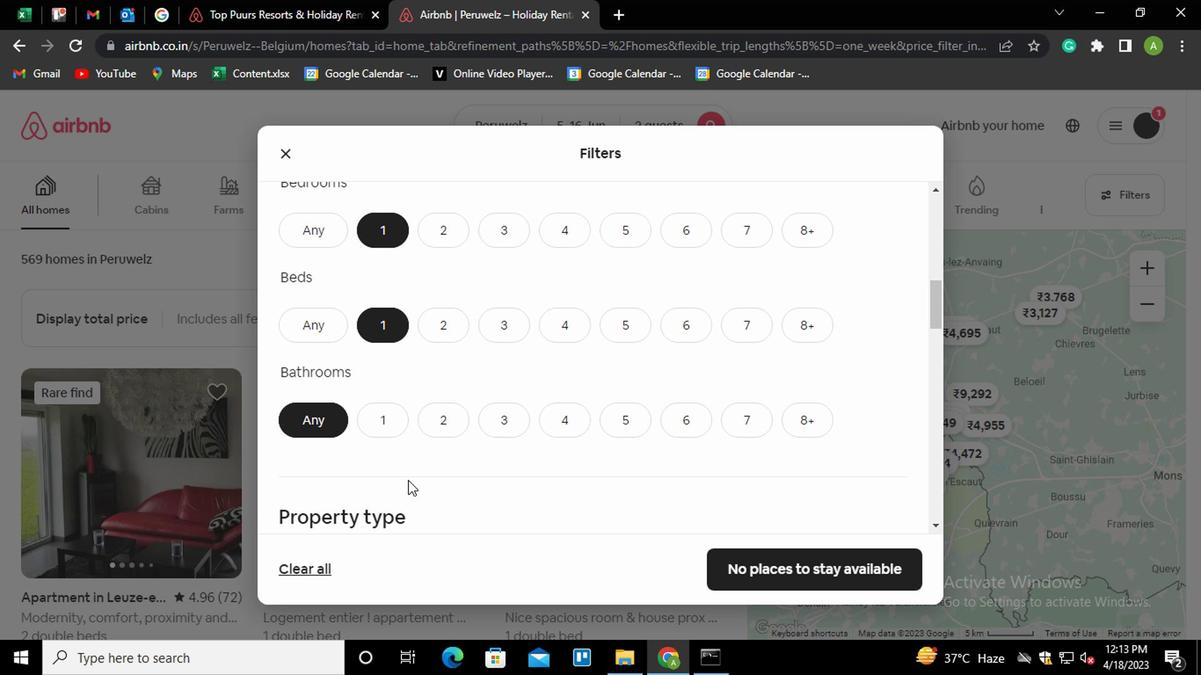 
Action: Mouse pressed left at (365, 425)
Screenshot: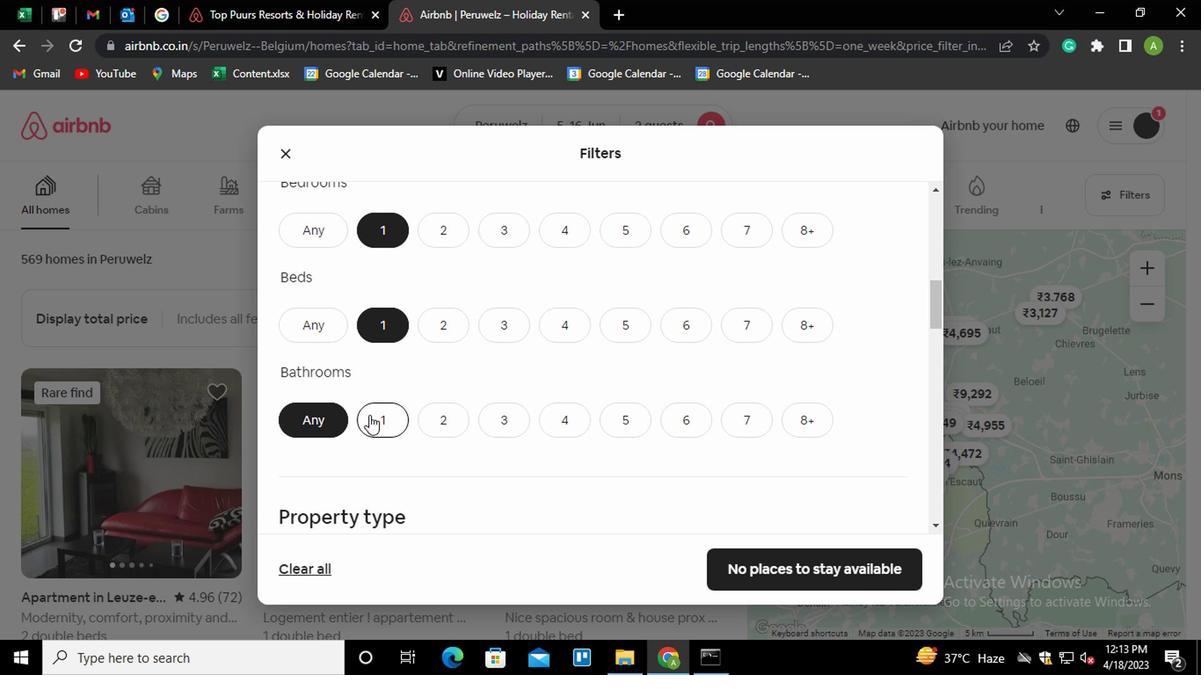 
Action: Mouse moved to (478, 451)
Screenshot: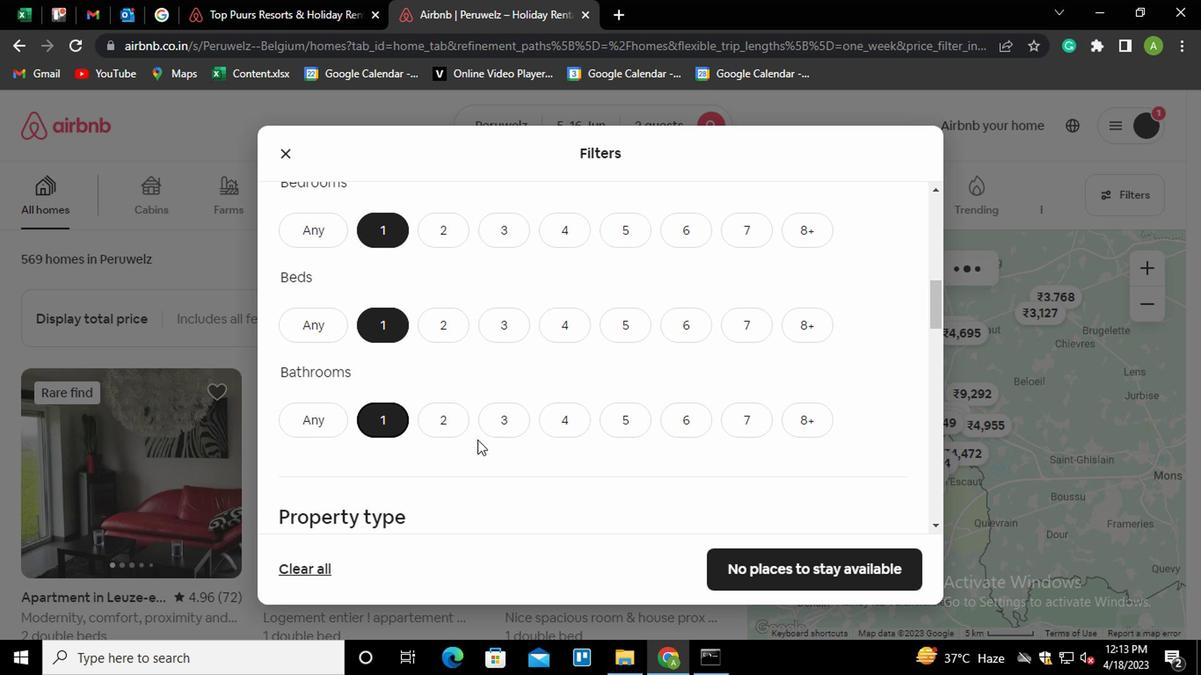 
Action: Mouse scrolled (478, 450) with delta (0, -1)
Screenshot: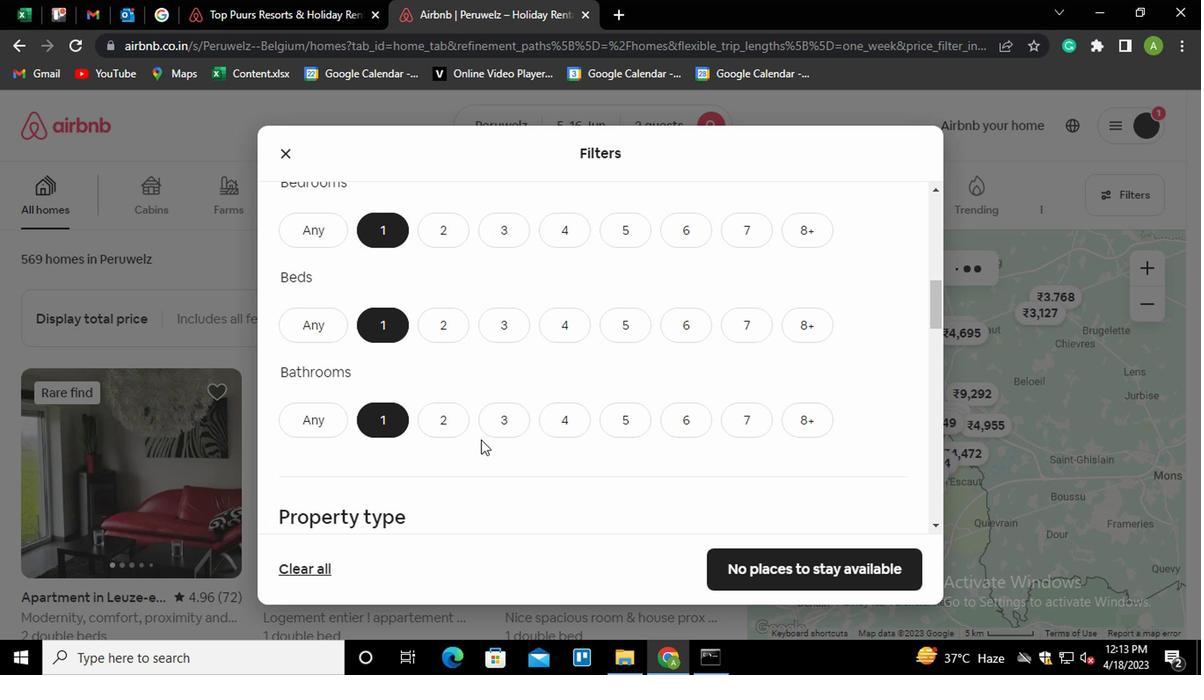 
Action: Mouse scrolled (478, 450) with delta (0, -1)
Screenshot: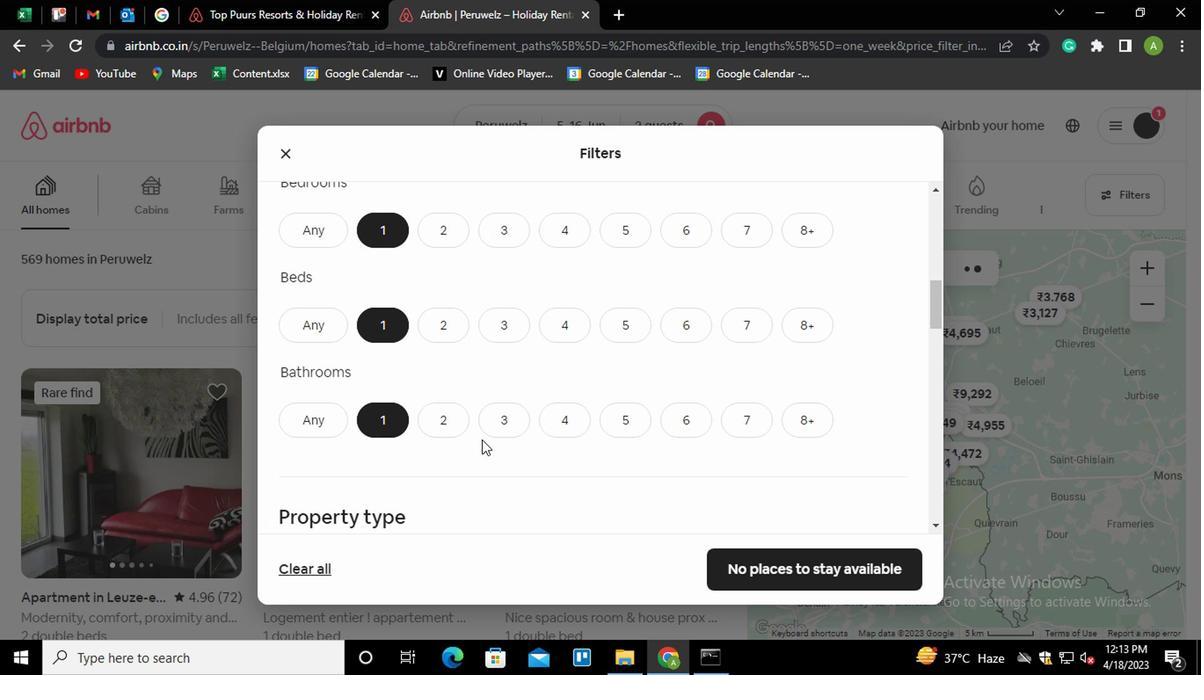 
Action: Mouse moved to (798, 465)
Screenshot: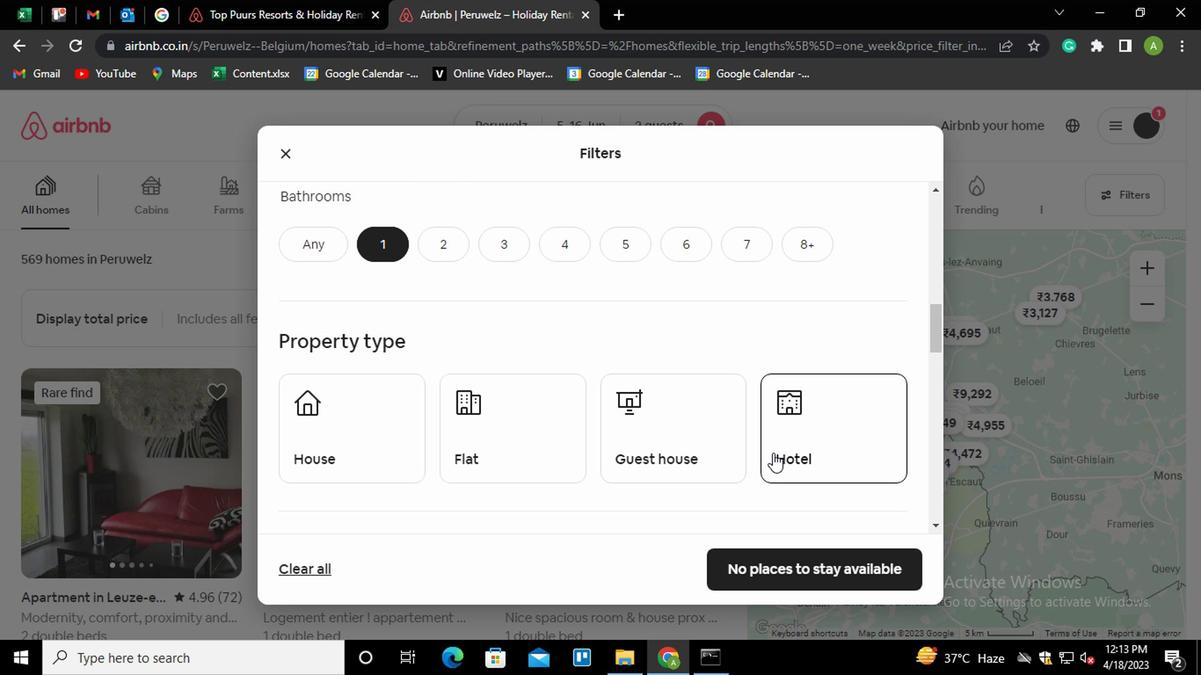 
Action: Mouse pressed left at (798, 465)
Screenshot: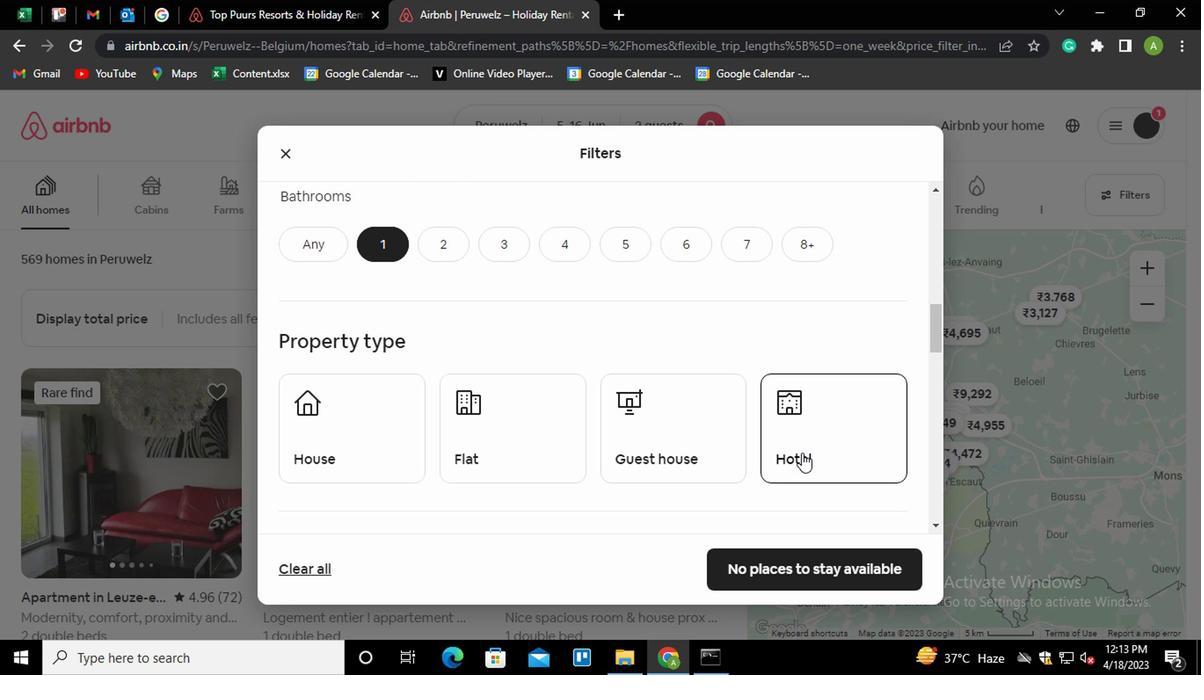 
Action: Mouse moved to (712, 462)
Screenshot: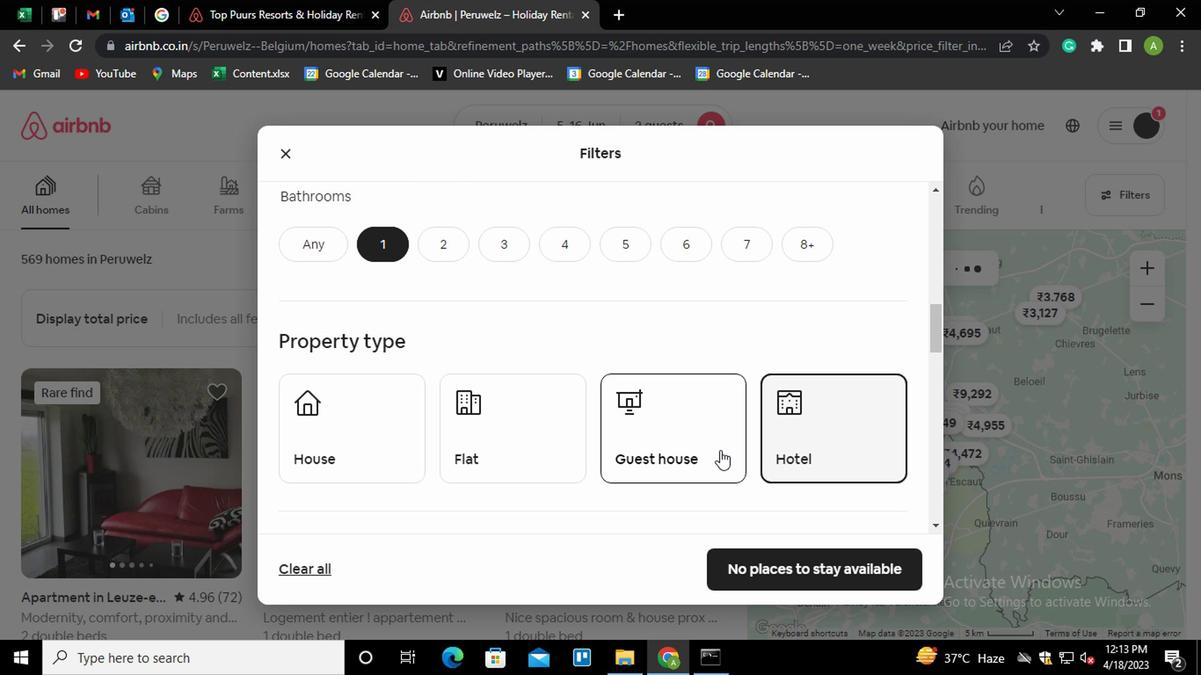 
Action: Mouse scrolled (712, 461) with delta (0, 0)
Screenshot: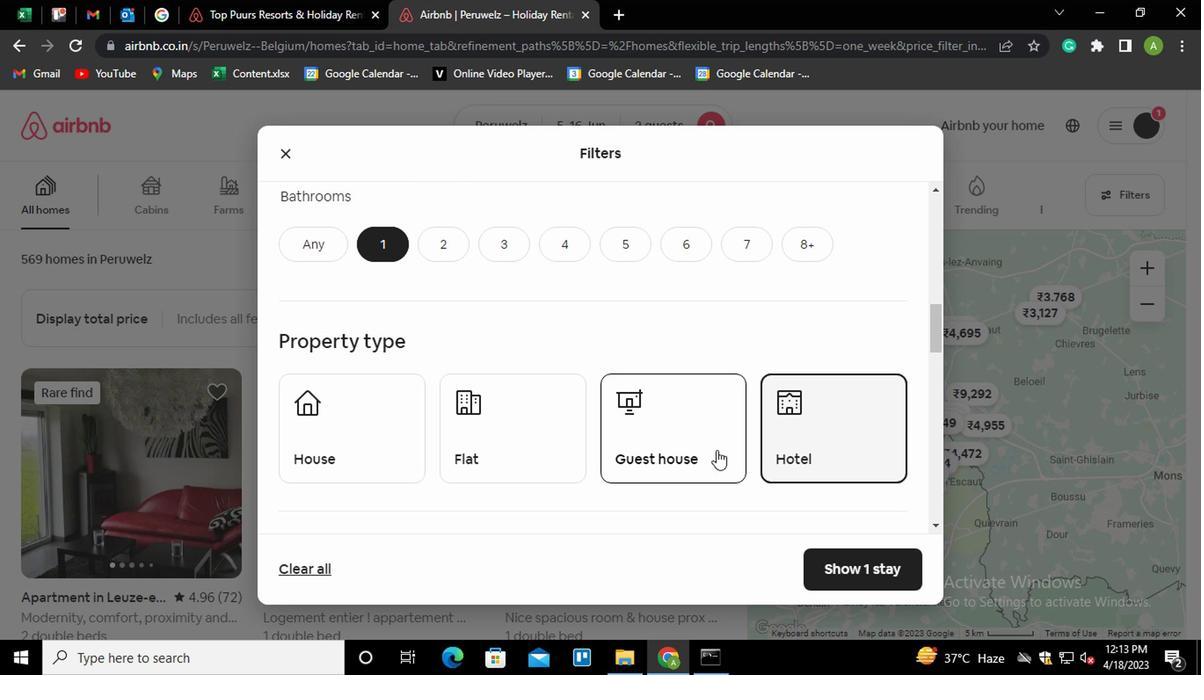 
Action: Mouse moved to (678, 450)
Screenshot: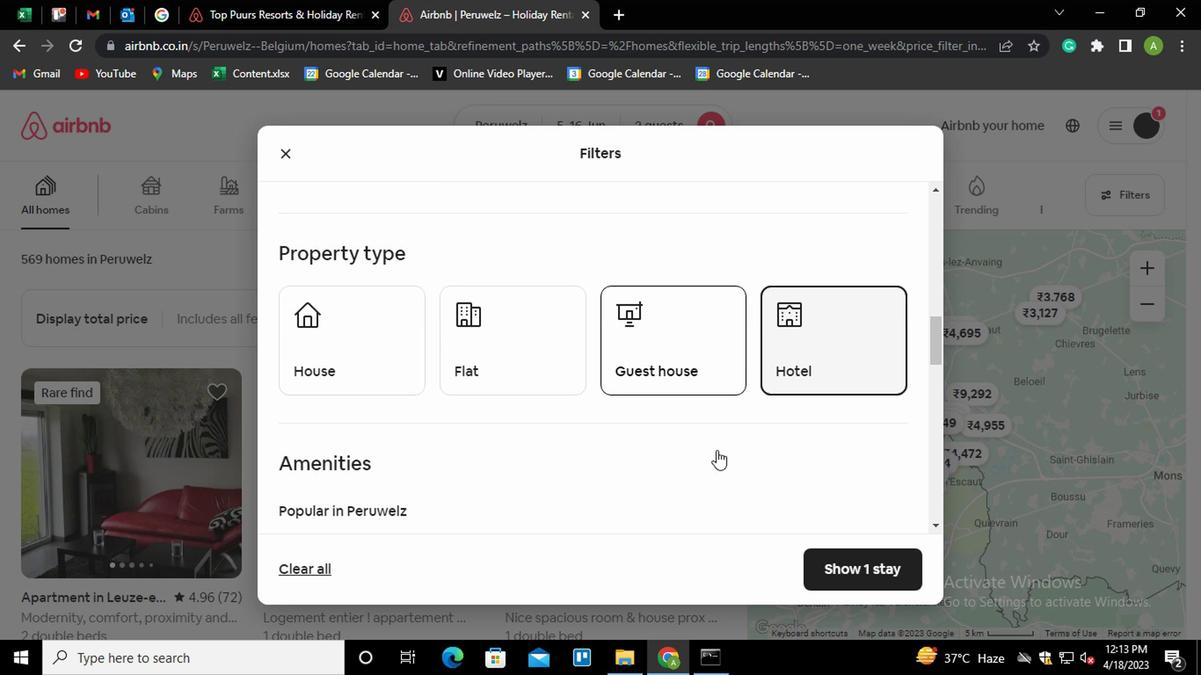 
Action: Mouse scrolled (678, 448) with delta (0, -1)
Screenshot: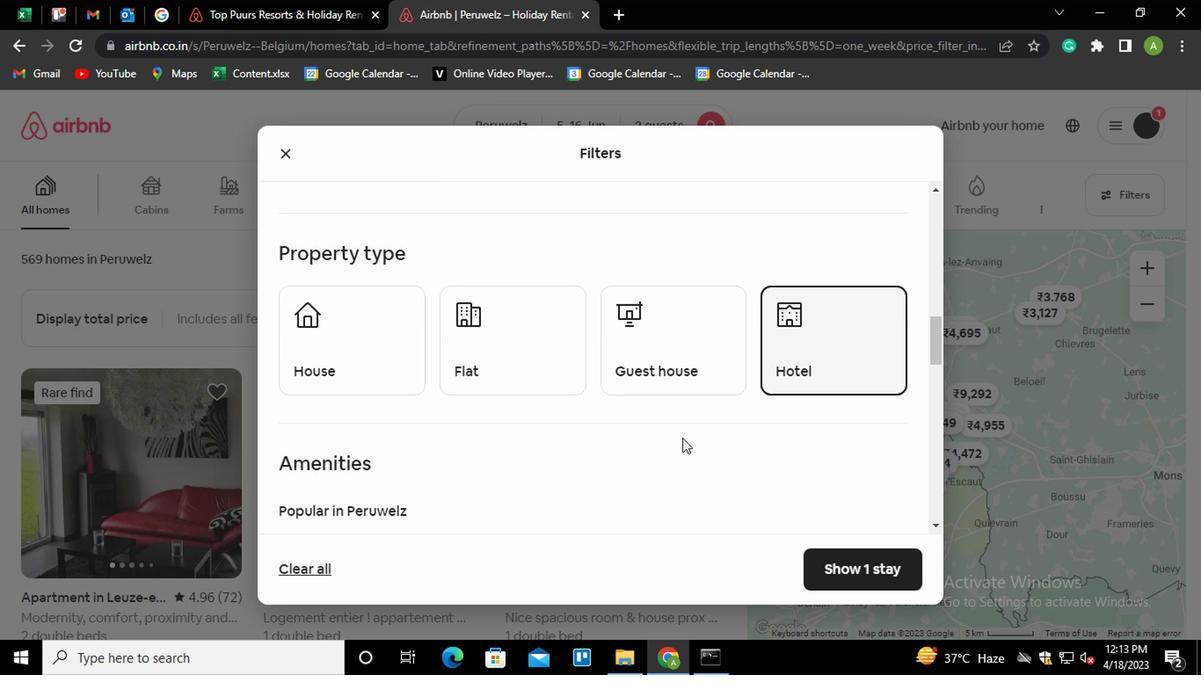 
Action: Mouse scrolled (678, 448) with delta (0, -1)
Screenshot: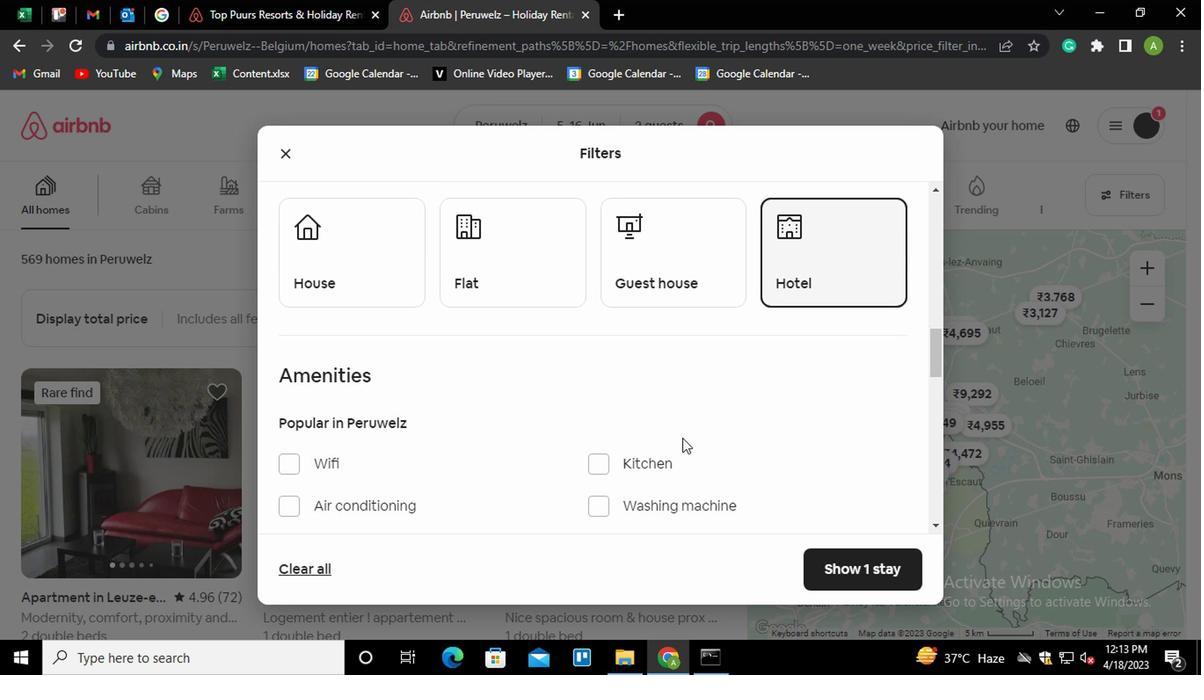 
Action: Mouse moved to (301, 508)
Screenshot: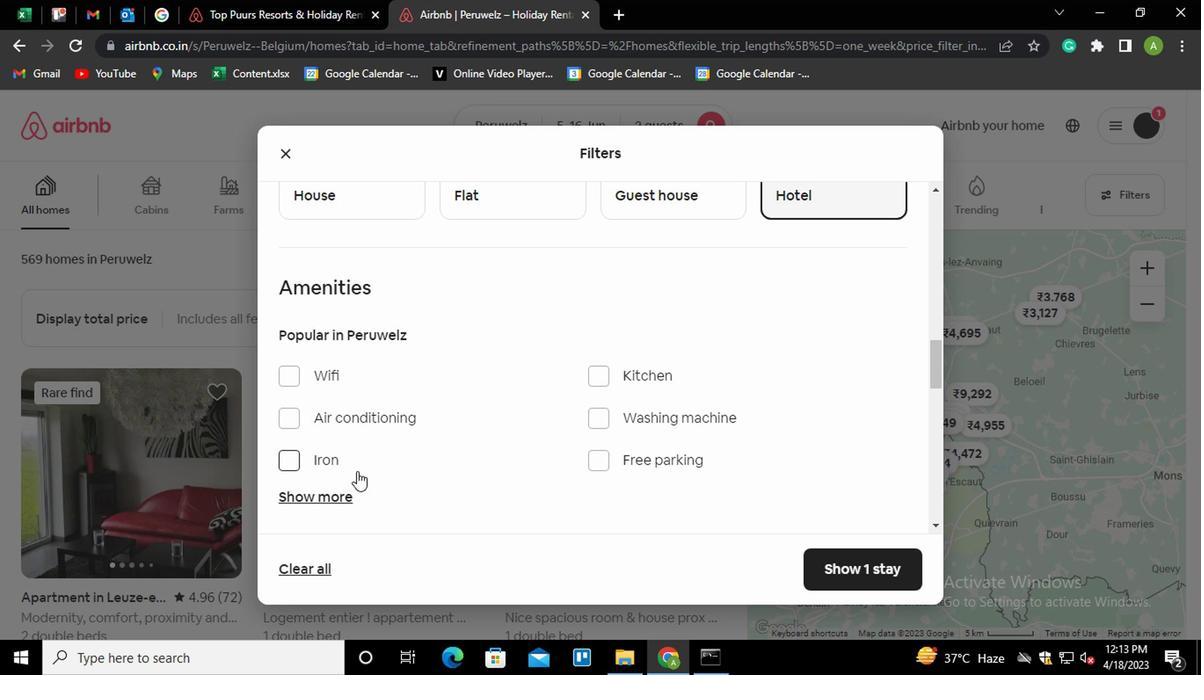 
Action: Mouse pressed left at (301, 508)
Screenshot: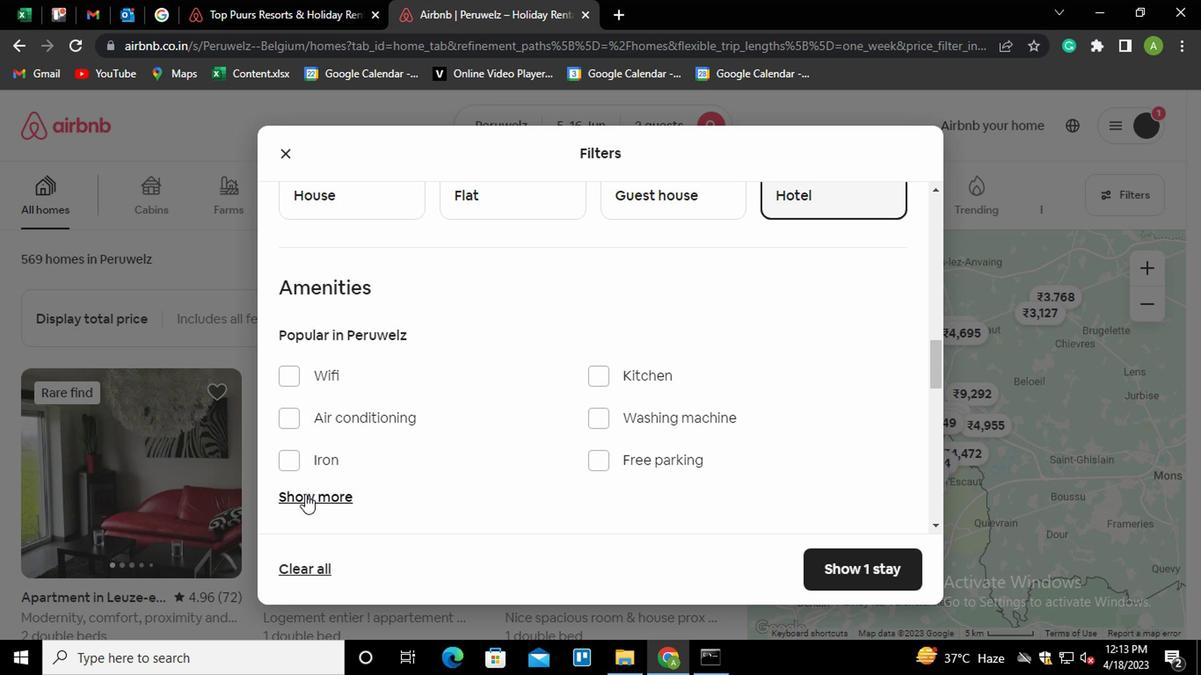 
Action: Mouse moved to (481, 462)
Screenshot: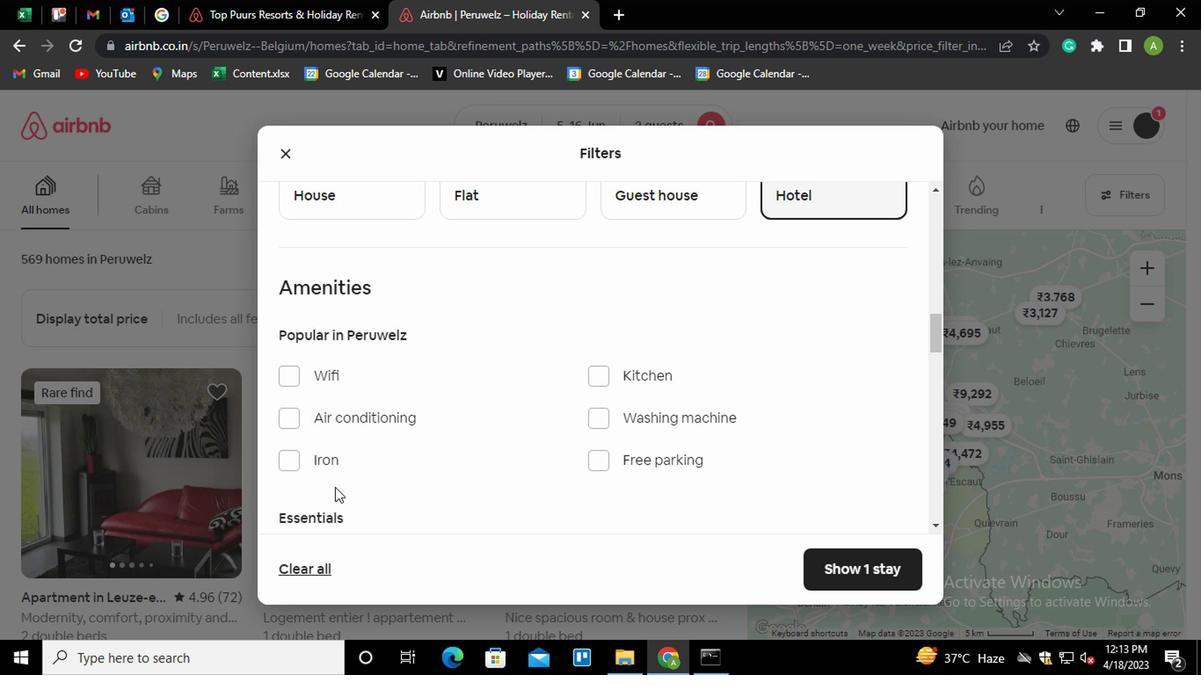 
Action: Mouse scrolled (481, 461) with delta (0, 0)
Screenshot: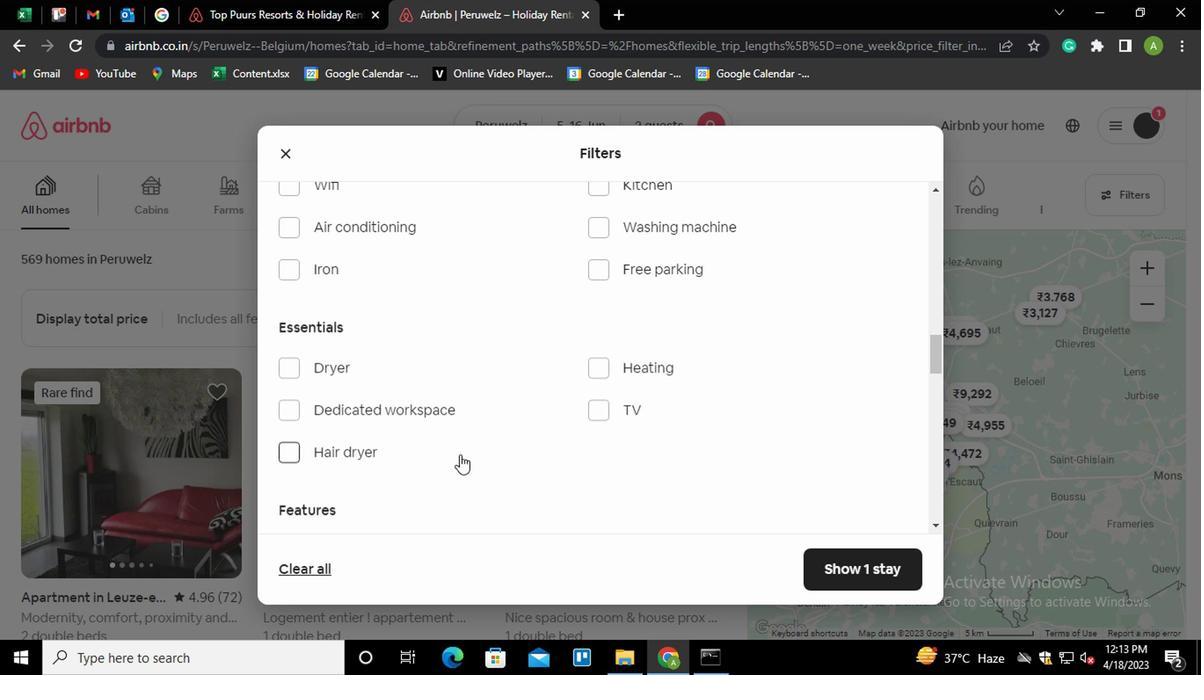 
Action: Mouse moved to (482, 461)
Screenshot: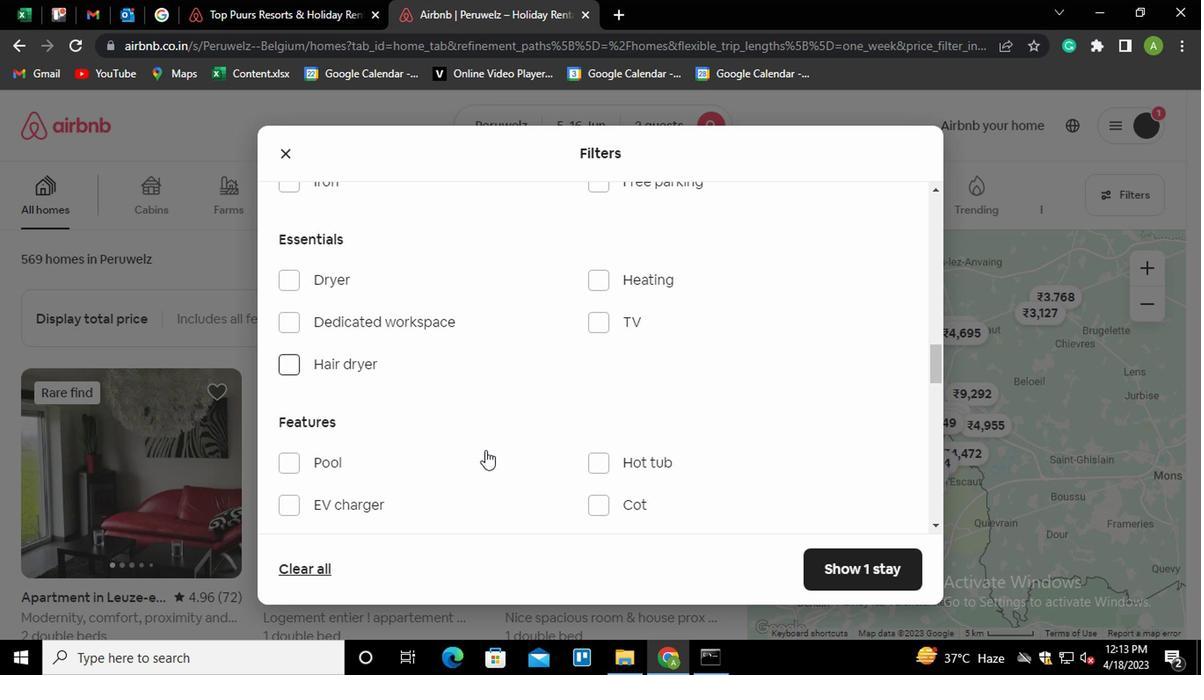
Action: Mouse scrolled (482, 462) with delta (0, 0)
Screenshot: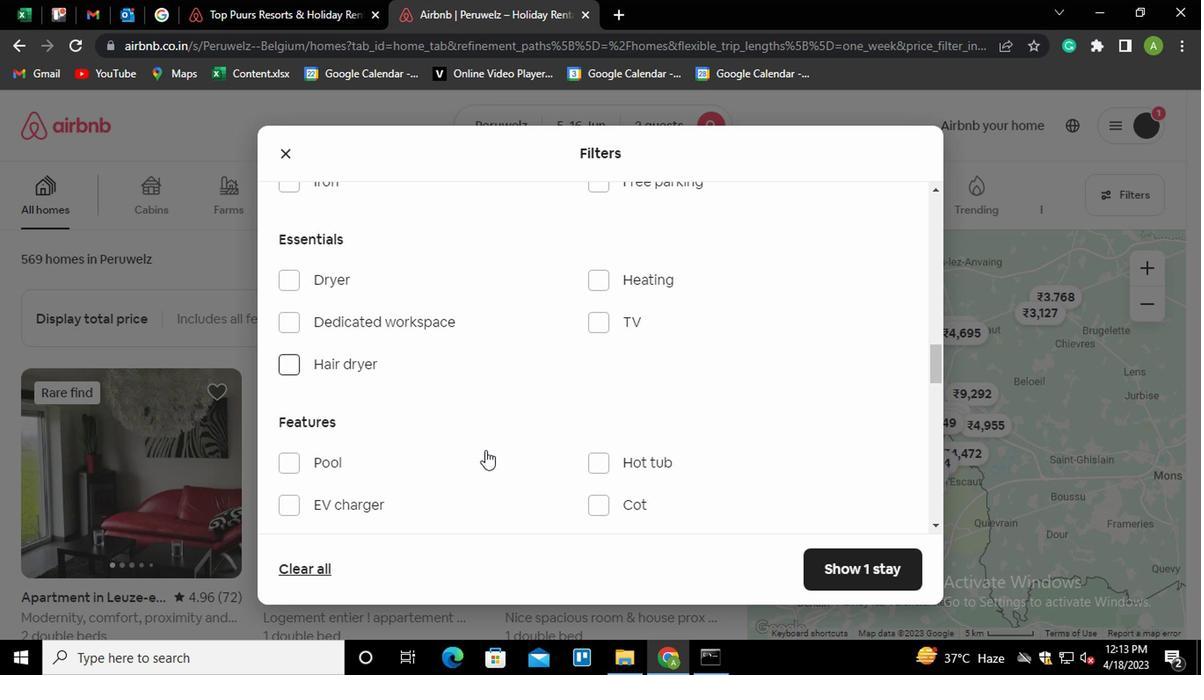 
Action: Mouse scrolled (482, 462) with delta (0, 0)
Screenshot: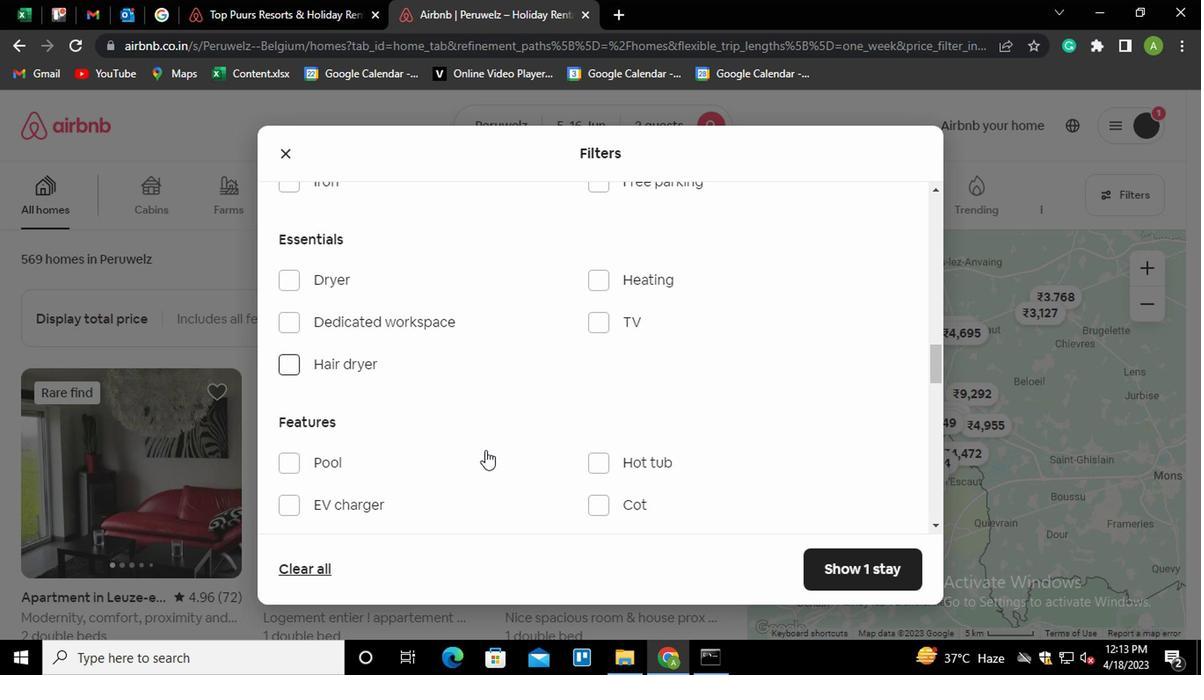 
Action: Mouse scrolled (482, 462) with delta (0, 0)
Screenshot: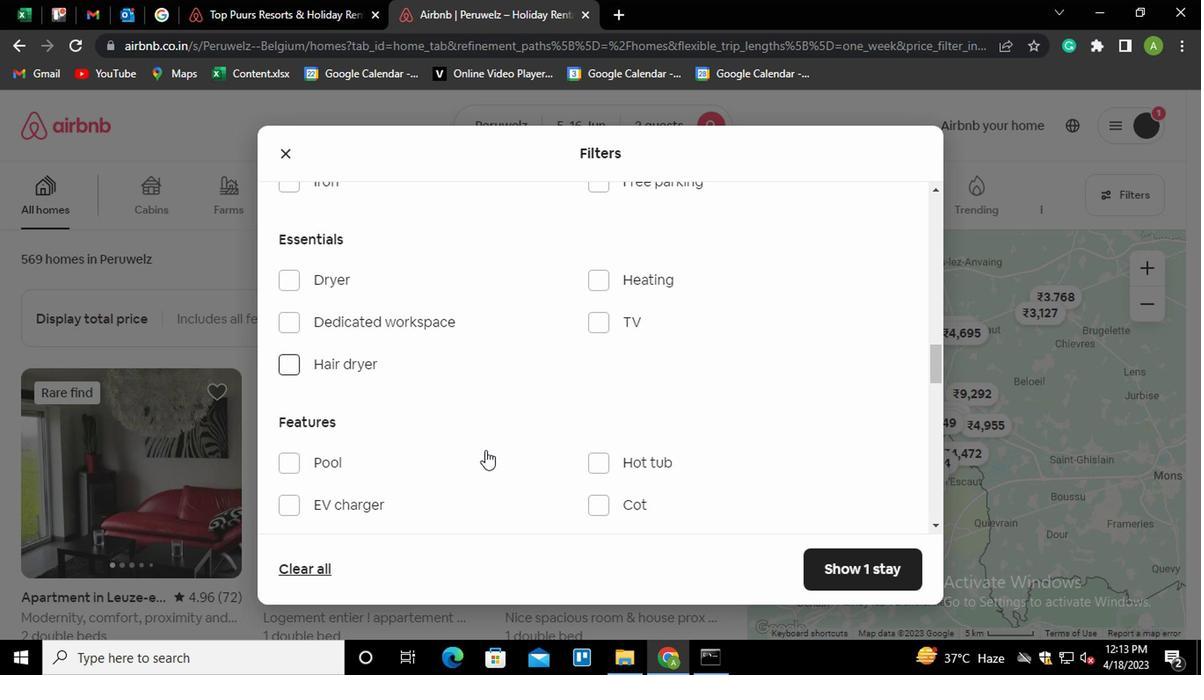 
Action: Mouse moved to (446, 453)
Screenshot: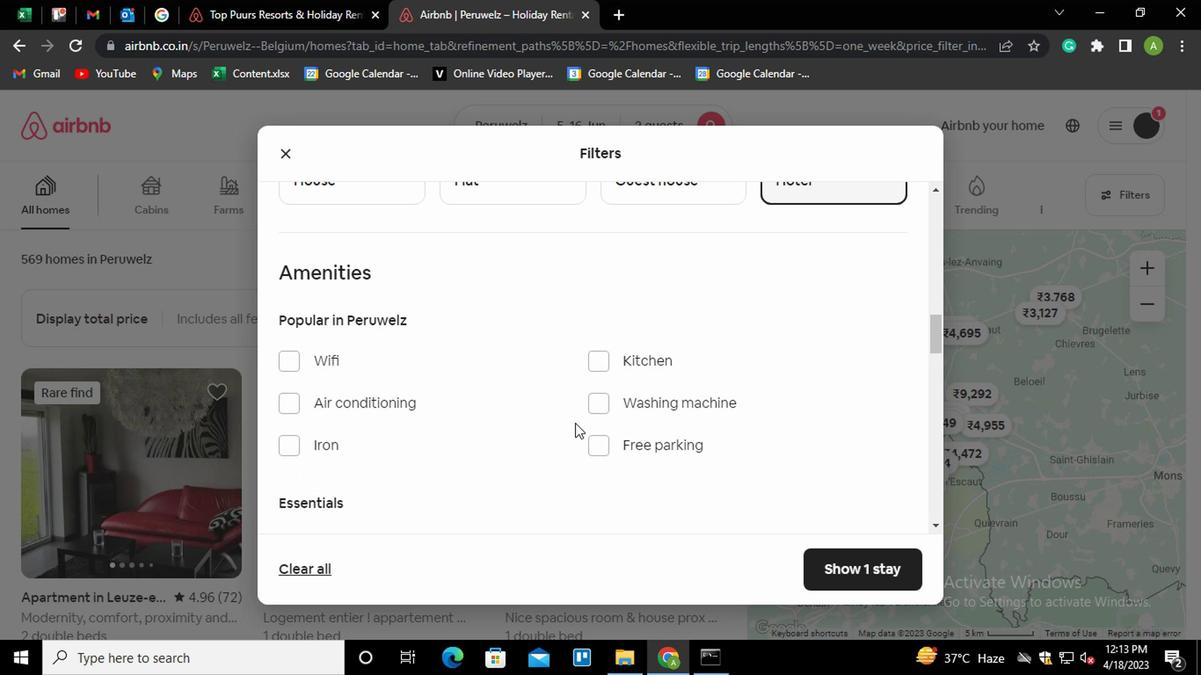 
Action: Mouse scrolled (446, 452) with delta (0, -1)
Screenshot: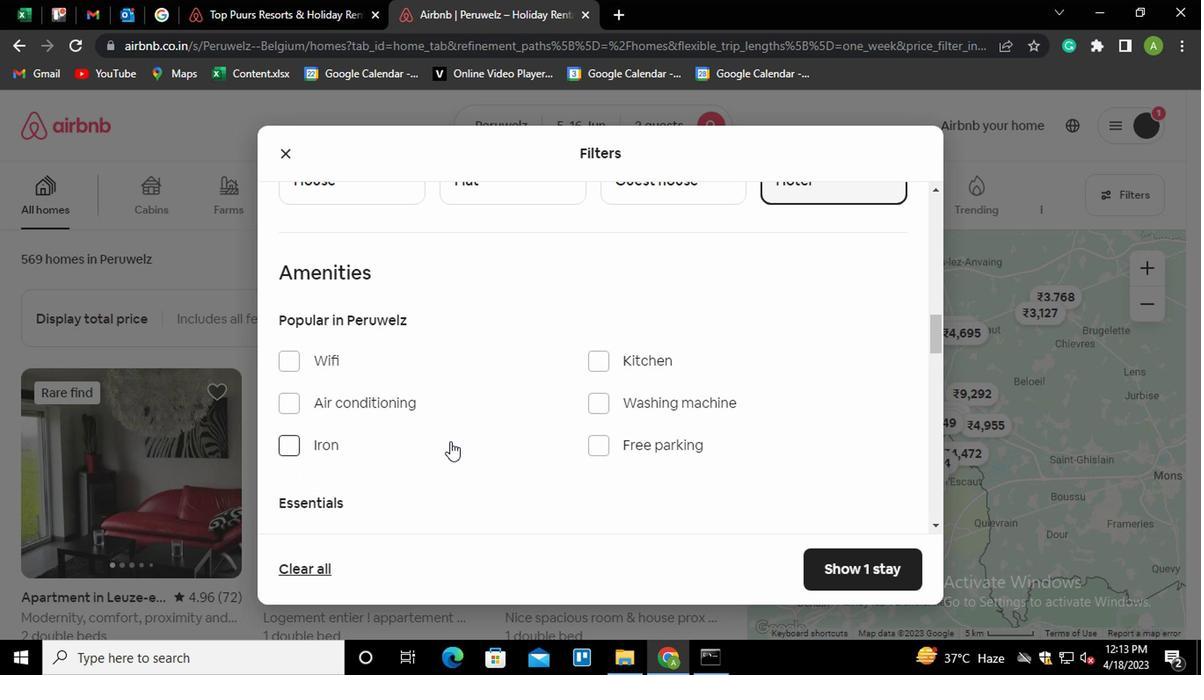 
Action: Mouse scrolled (446, 452) with delta (0, -1)
Screenshot: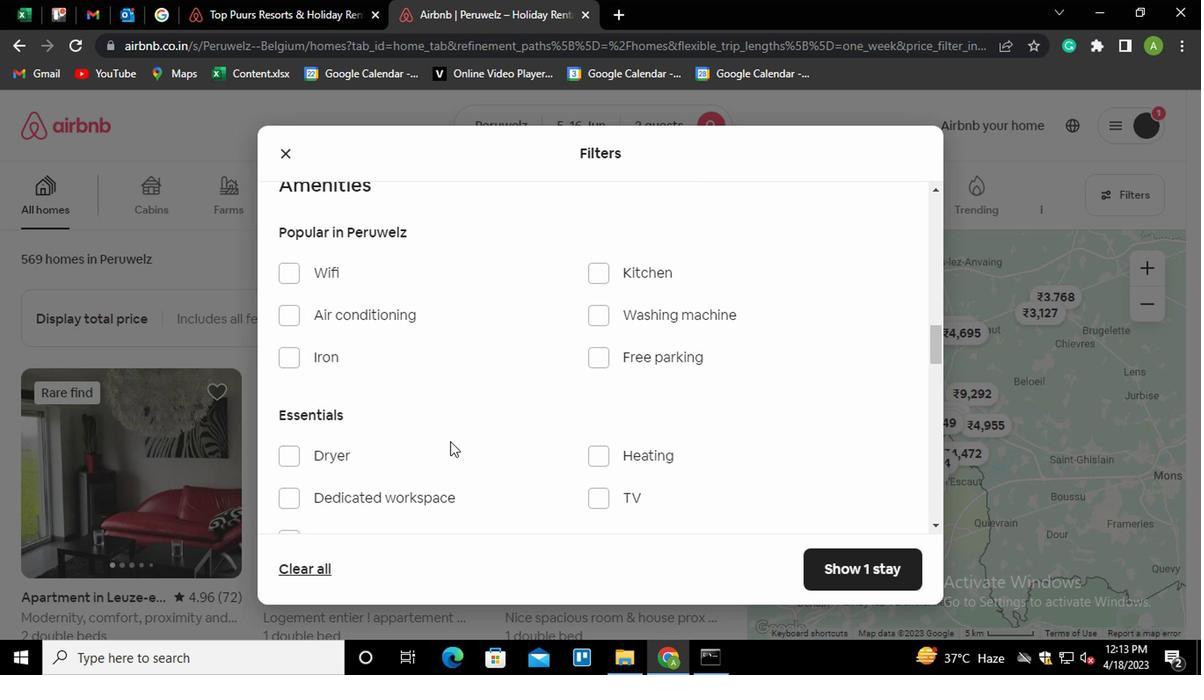 
Action: Mouse moved to (600, 384)
Screenshot: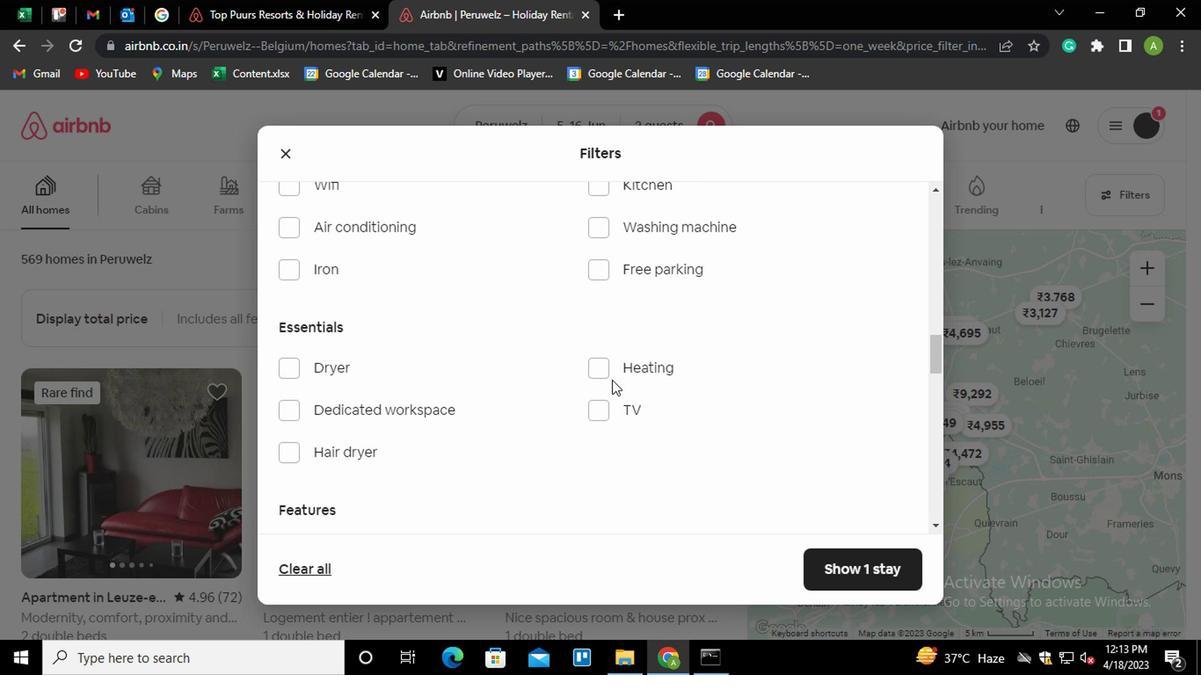 
Action: Mouse pressed left at (600, 384)
Screenshot: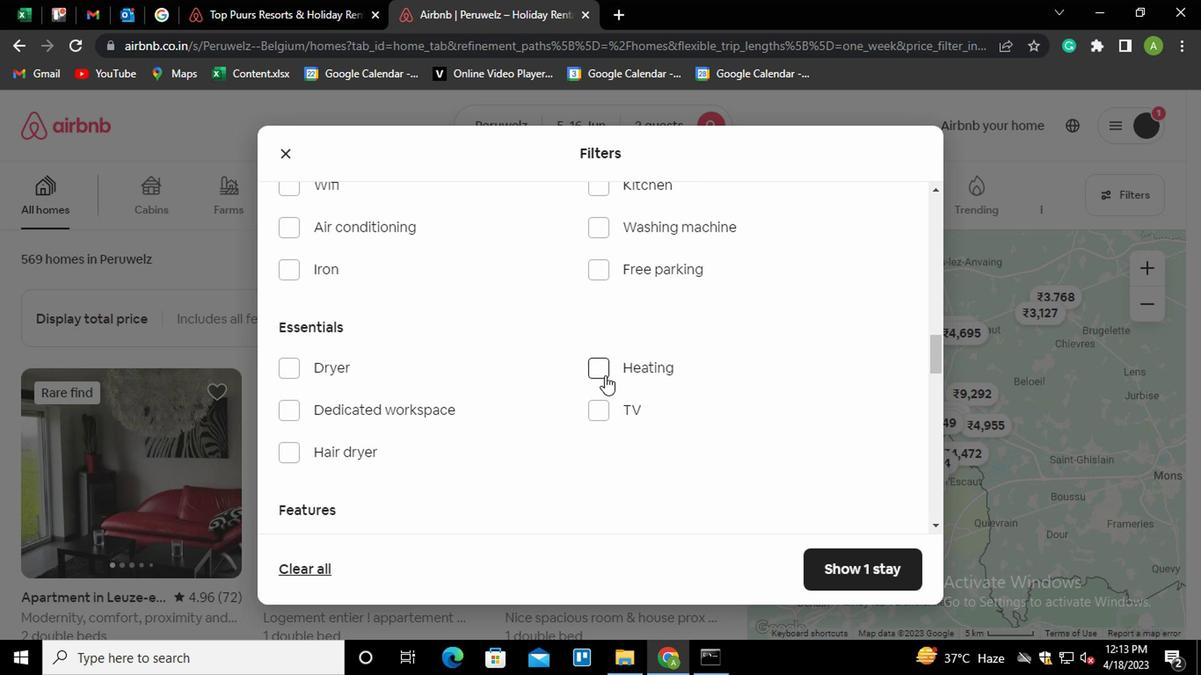 
Action: Mouse moved to (593, 428)
Screenshot: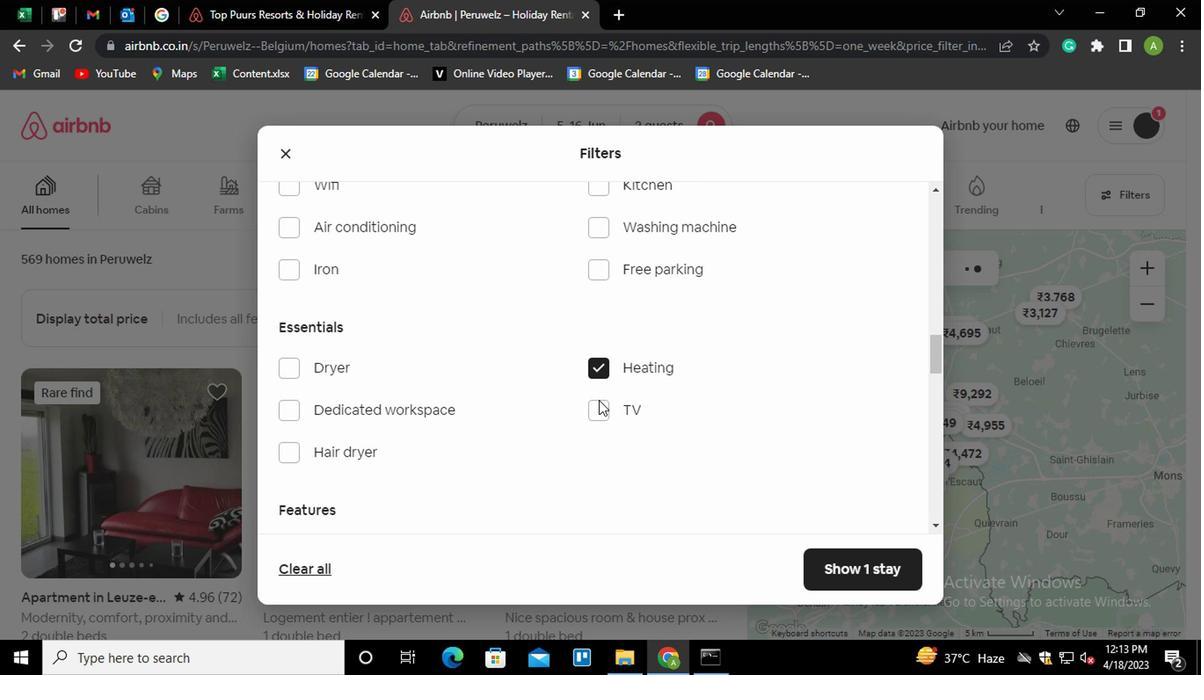
Action: Mouse scrolled (593, 427) with delta (0, -1)
Screenshot: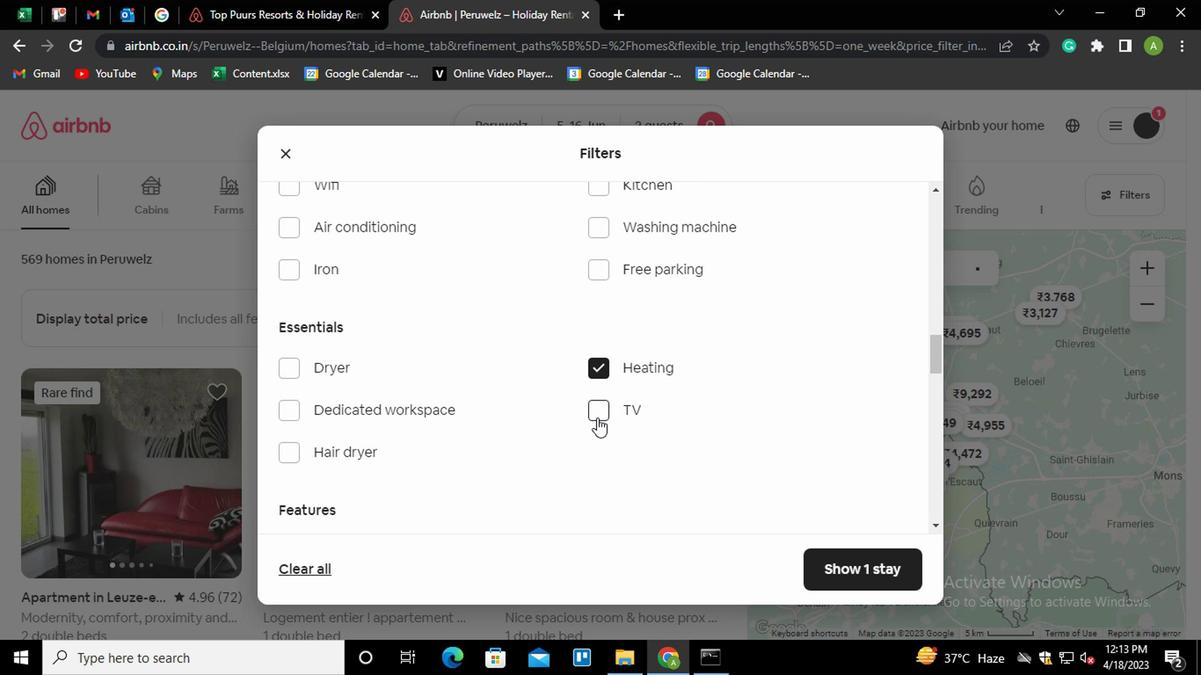 
Action: Mouse scrolled (593, 427) with delta (0, -1)
Screenshot: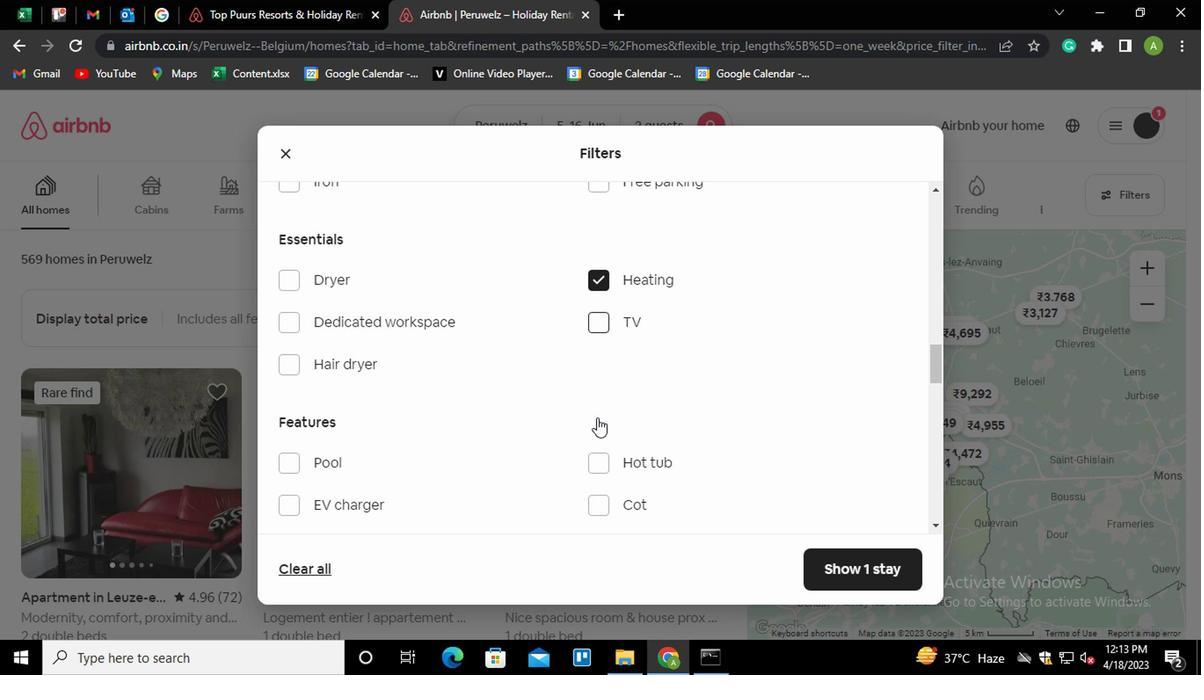 
Action: Mouse scrolled (593, 427) with delta (0, -1)
Screenshot: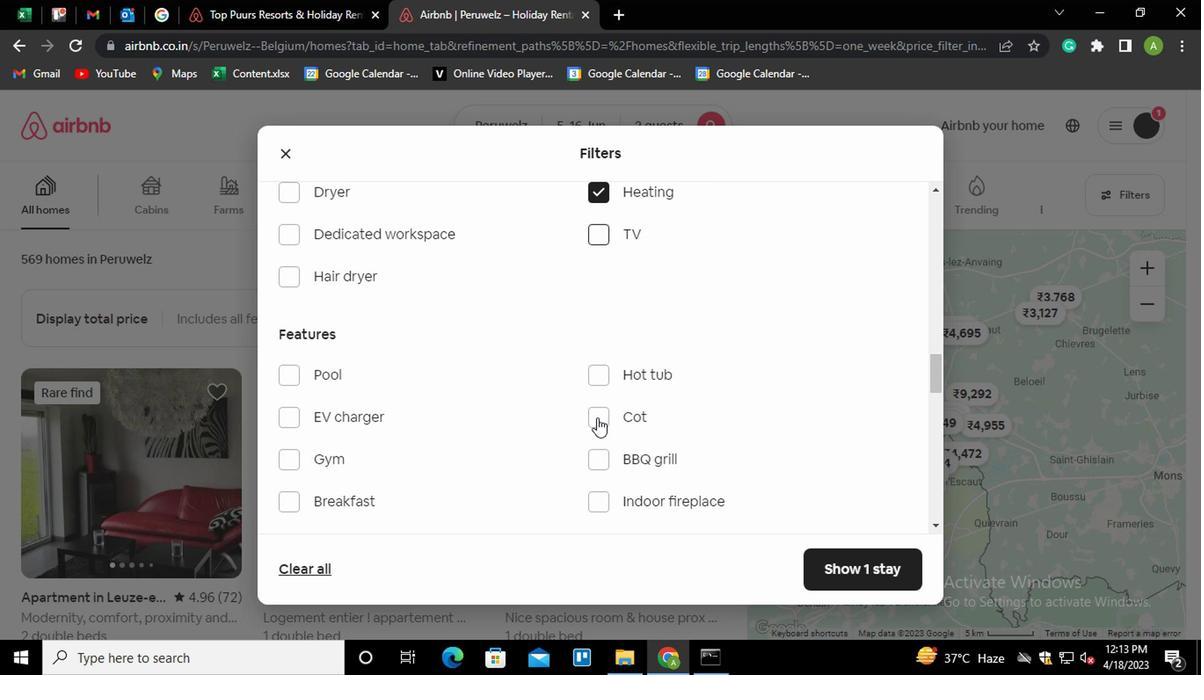 
Action: Mouse scrolled (593, 427) with delta (0, -1)
Screenshot: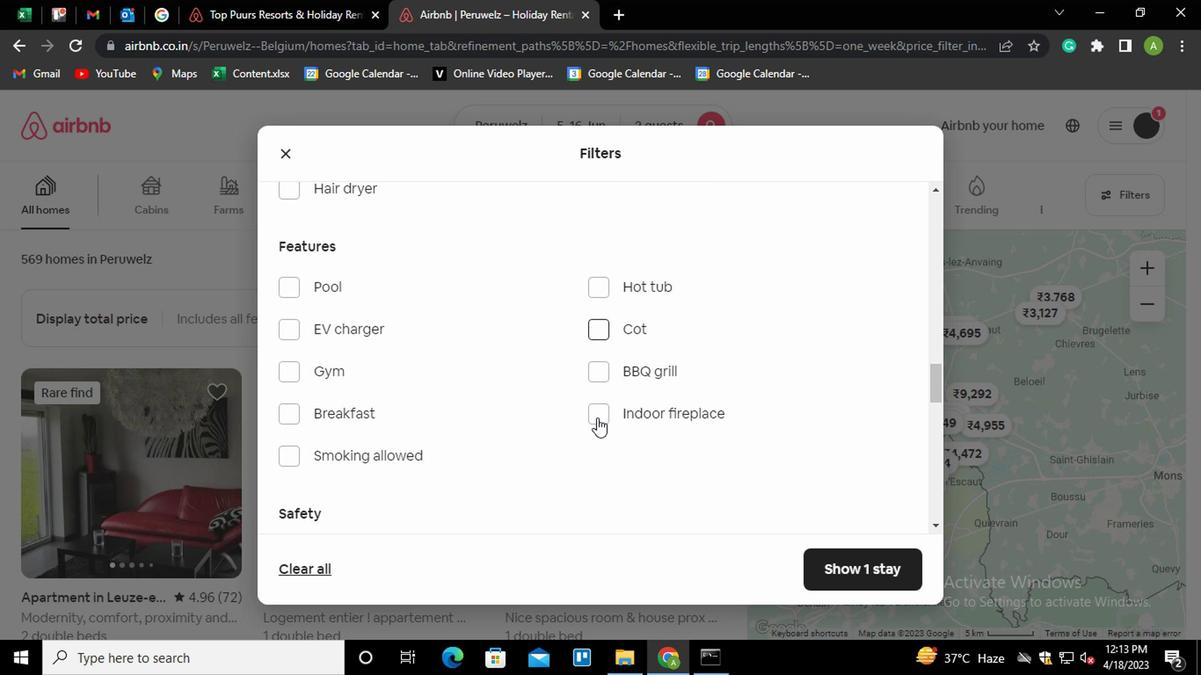 
Action: Mouse scrolled (593, 427) with delta (0, -1)
Screenshot: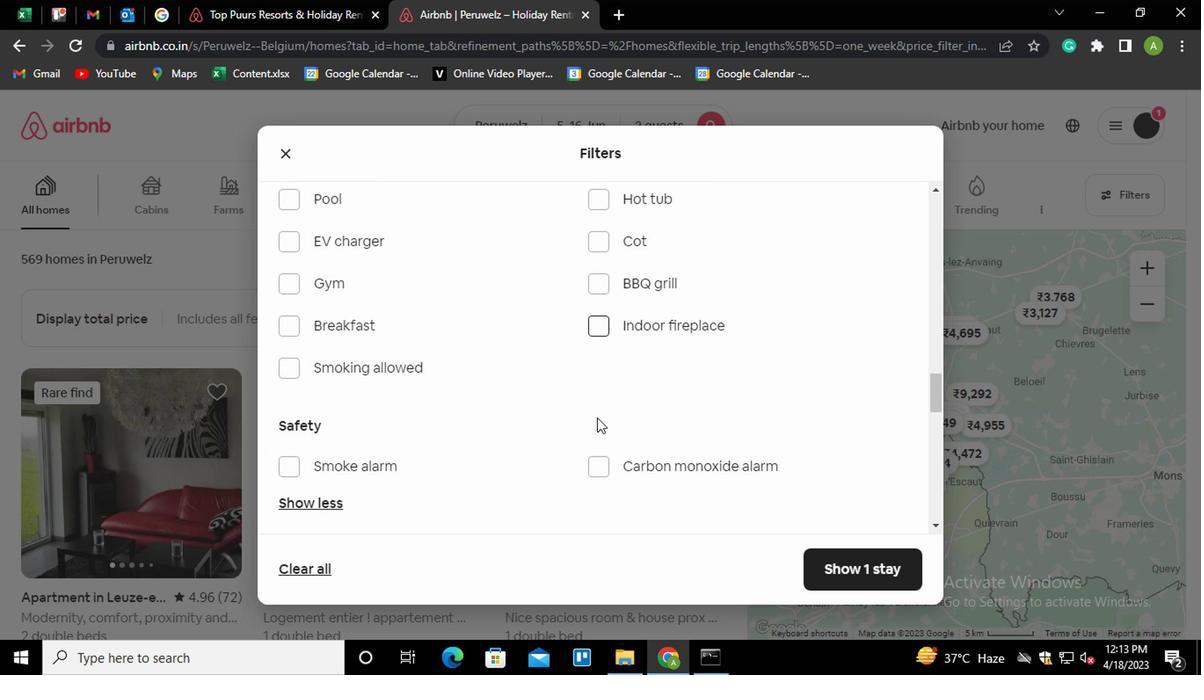 
Action: Mouse scrolled (593, 427) with delta (0, -1)
Screenshot: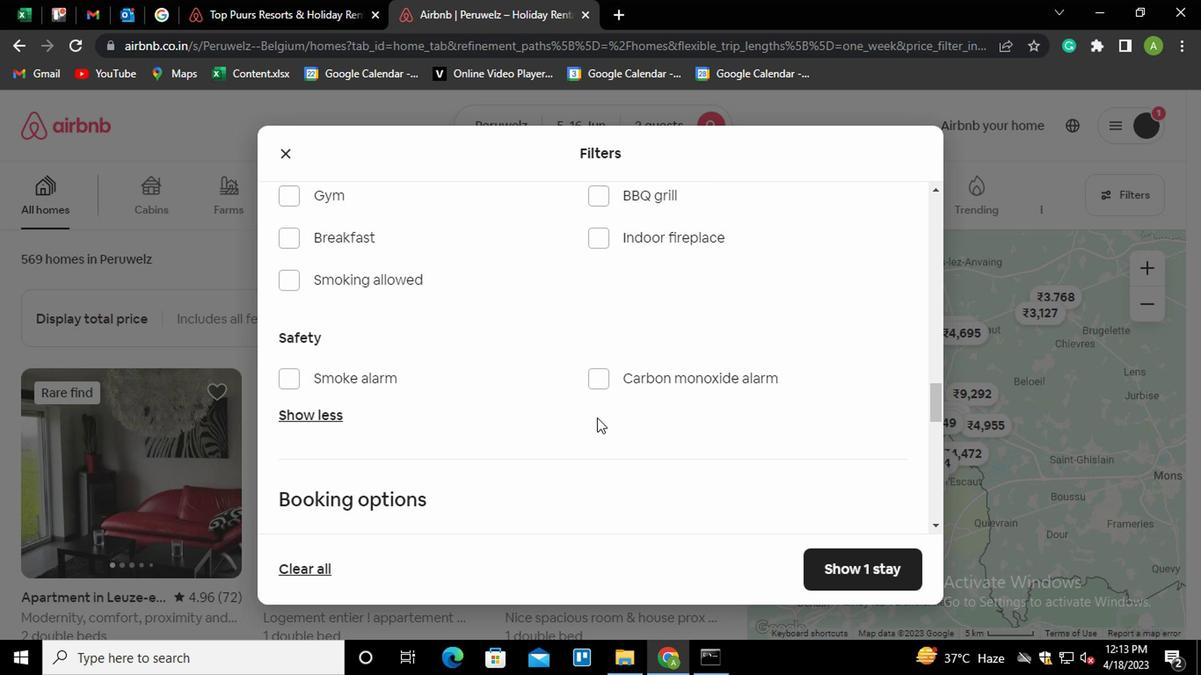 
Action: Mouse scrolled (593, 427) with delta (0, -1)
Screenshot: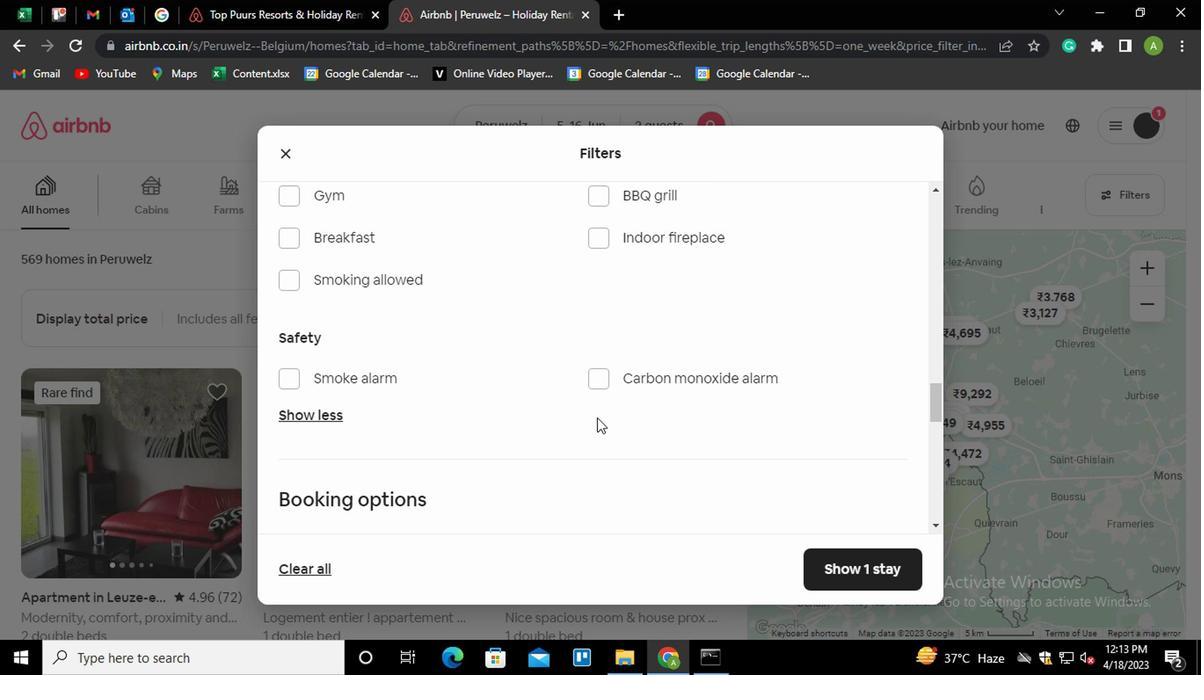 
Action: Mouse moved to (857, 443)
Screenshot: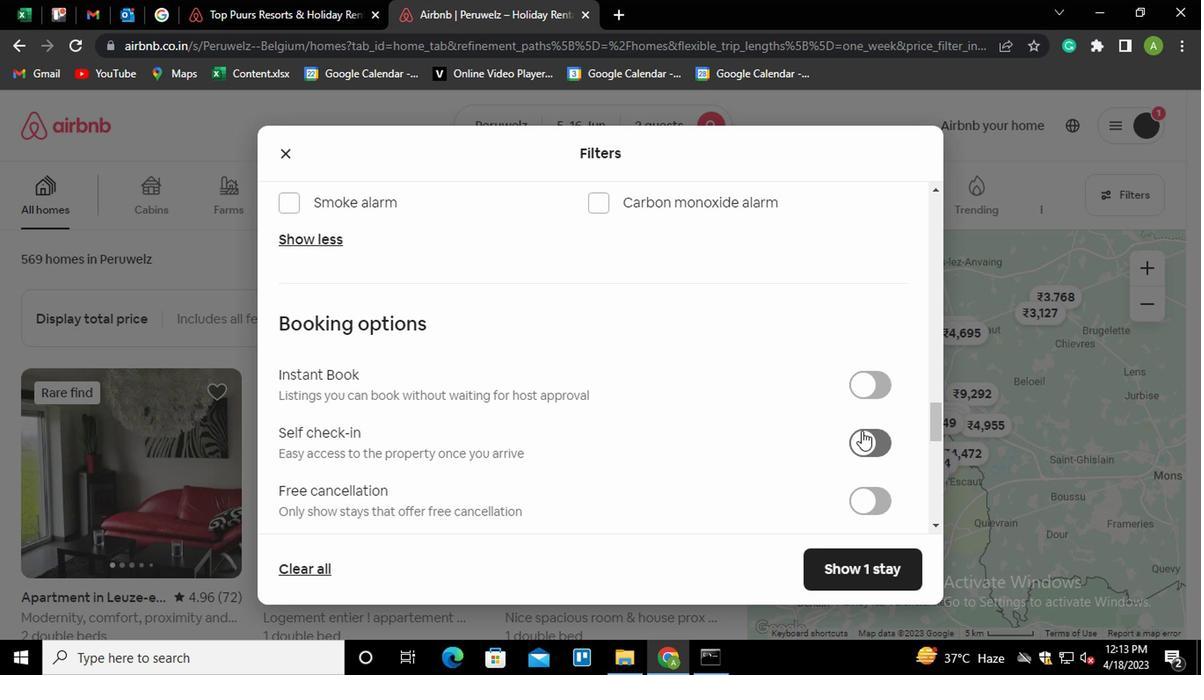 
Action: Mouse pressed left at (857, 443)
Screenshot: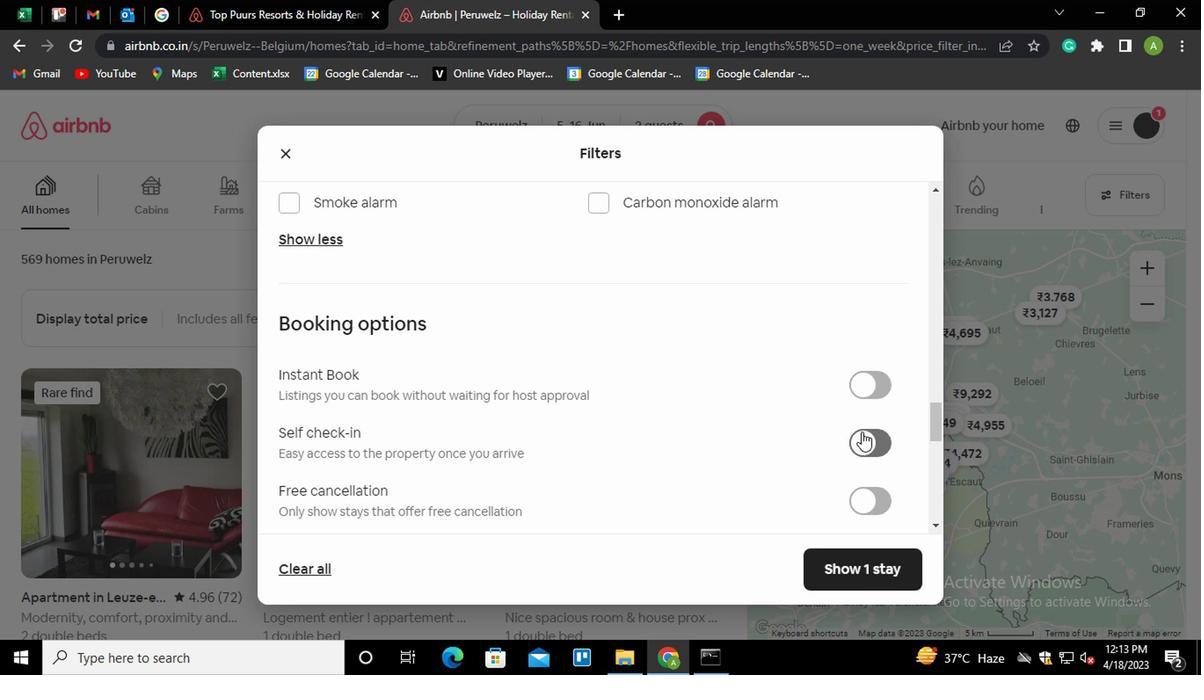 
Action: Mouse moved to (774, 461)
Screenshot: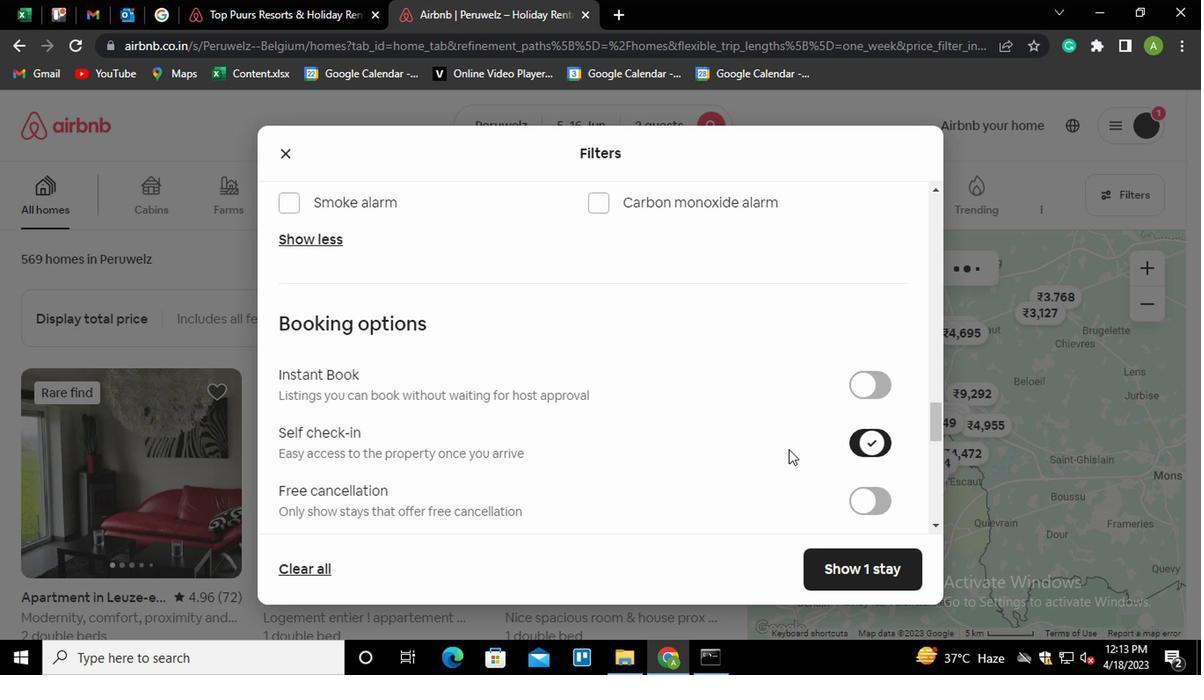 
Action: Mouse scrolled (774, 460) with delta (0, -1)
Screenshot: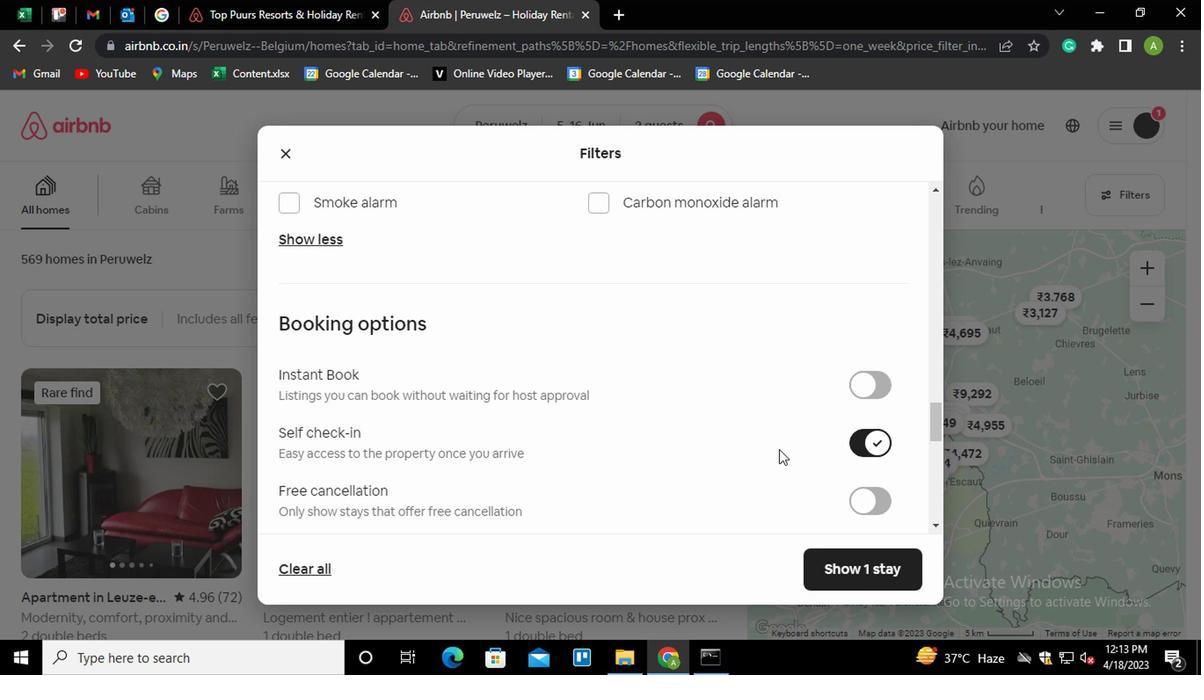 
Action: Mouse scrolled (774, 460) with delta (0, -1)
Screenshot: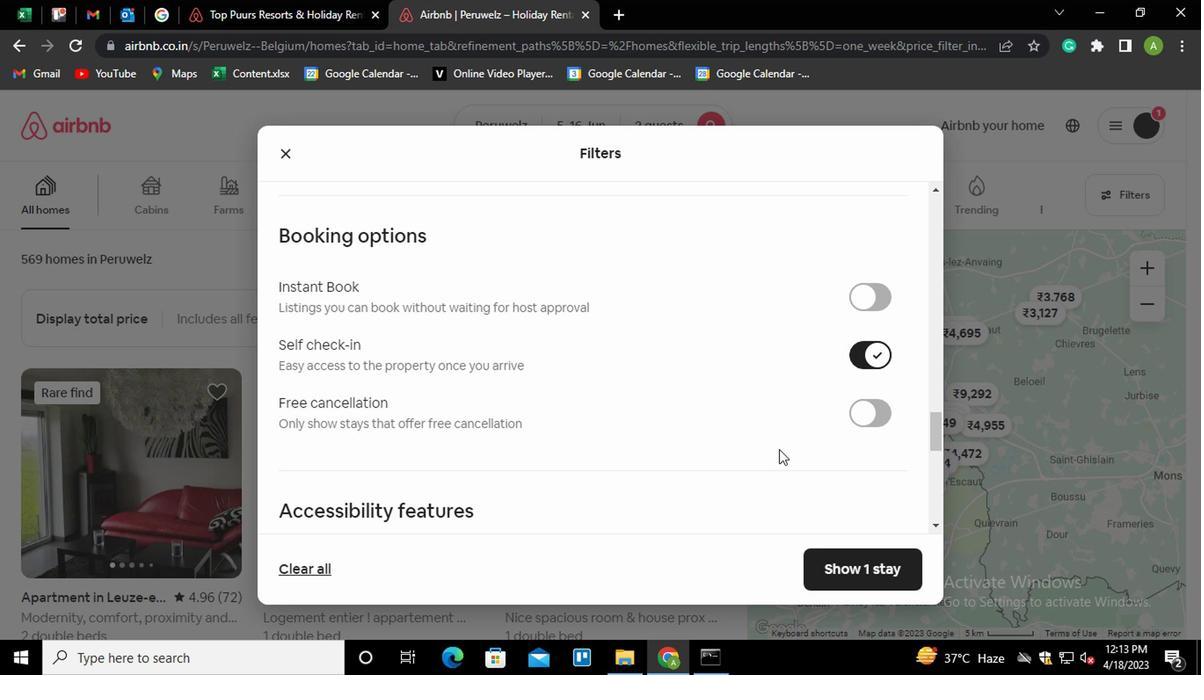 
Action: Mouse scrolled (774, 460) with delta (0, -1)
Screenshot: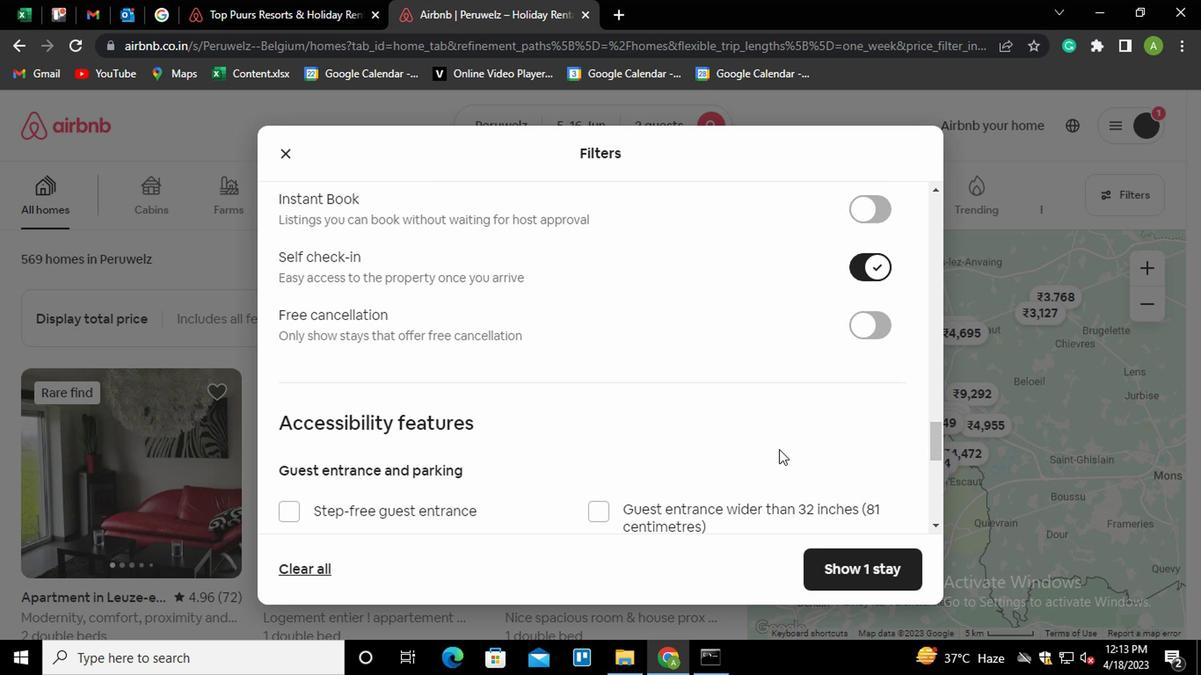 
Action: Mouse scrolled (774, 460) with delta (0, -1)
Screenshot: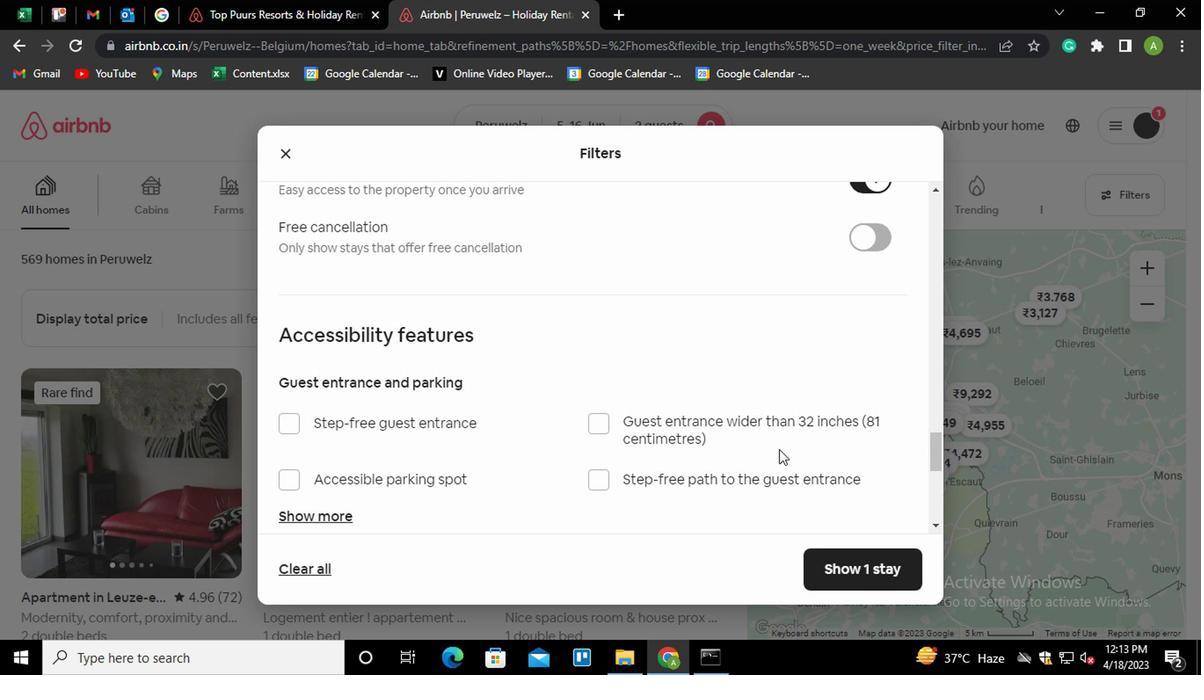 
Action: Mouse scrolled (774, 460) with delta (0, -1)
Screenshot: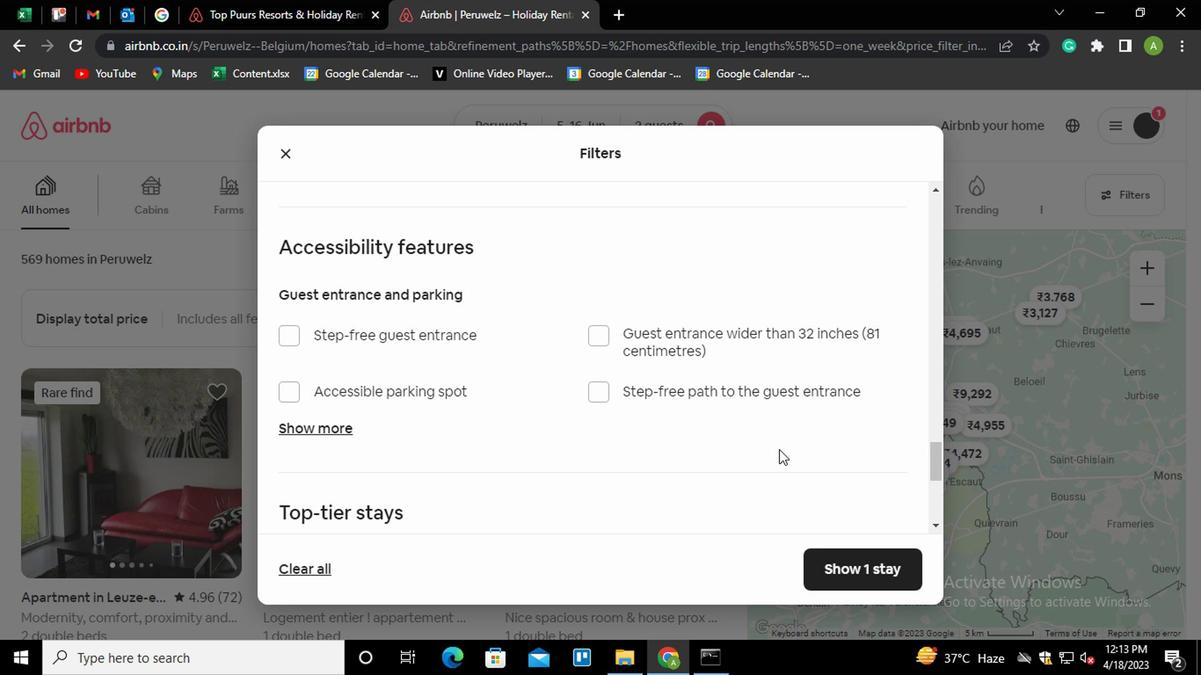 
Action: Mouse scrolled (774, 460) with delta (0, -1)
Screenshot: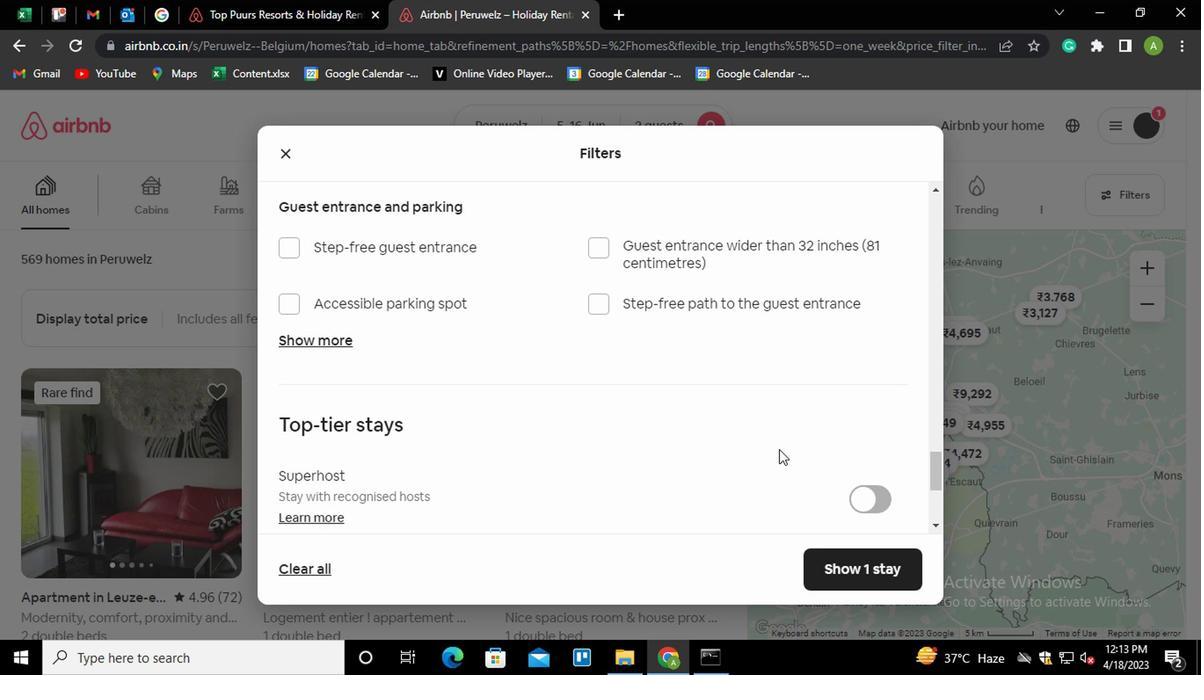 
Action: Mouse scrolled (774, 460) with delta (0, -1)
Screenshot: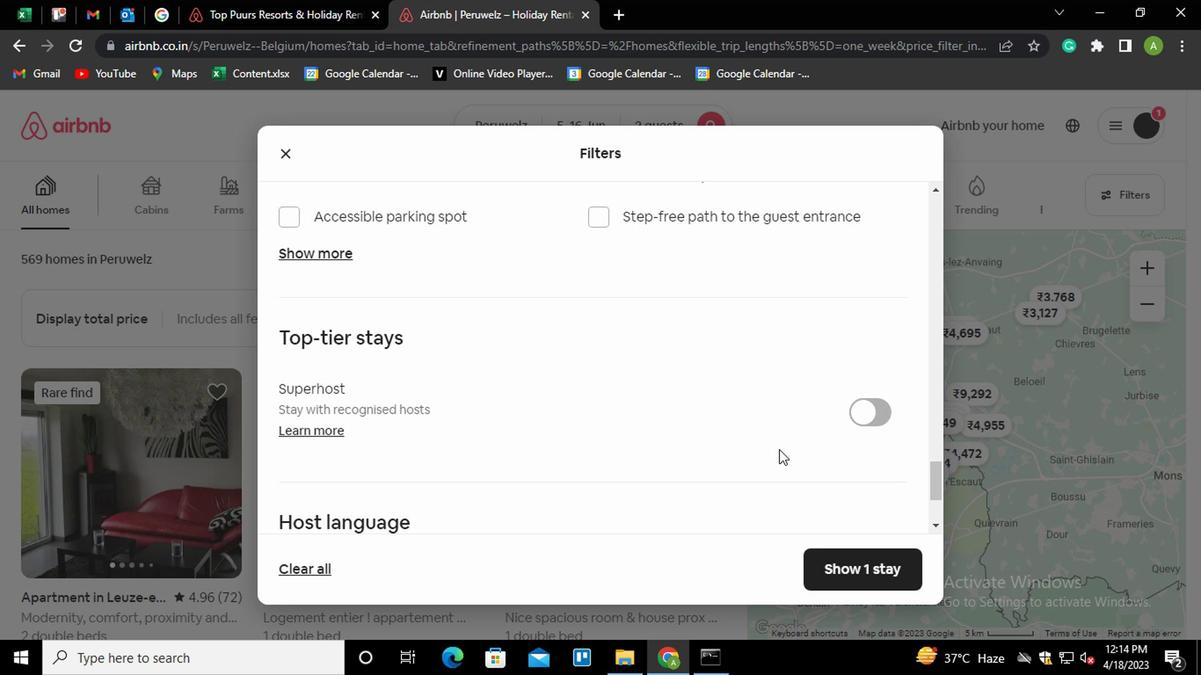 
Action: Mouse moved to (296, 496)
Screenshot: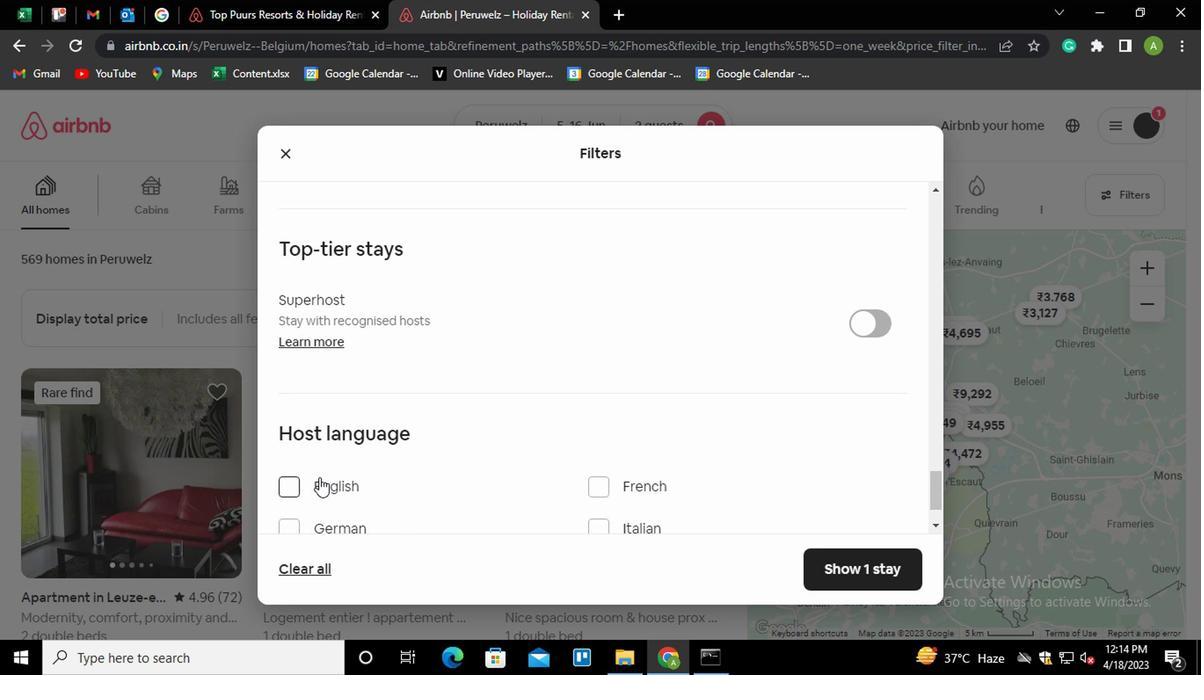 
Action: Mouse pressed left at (296, 496)
Screenshot: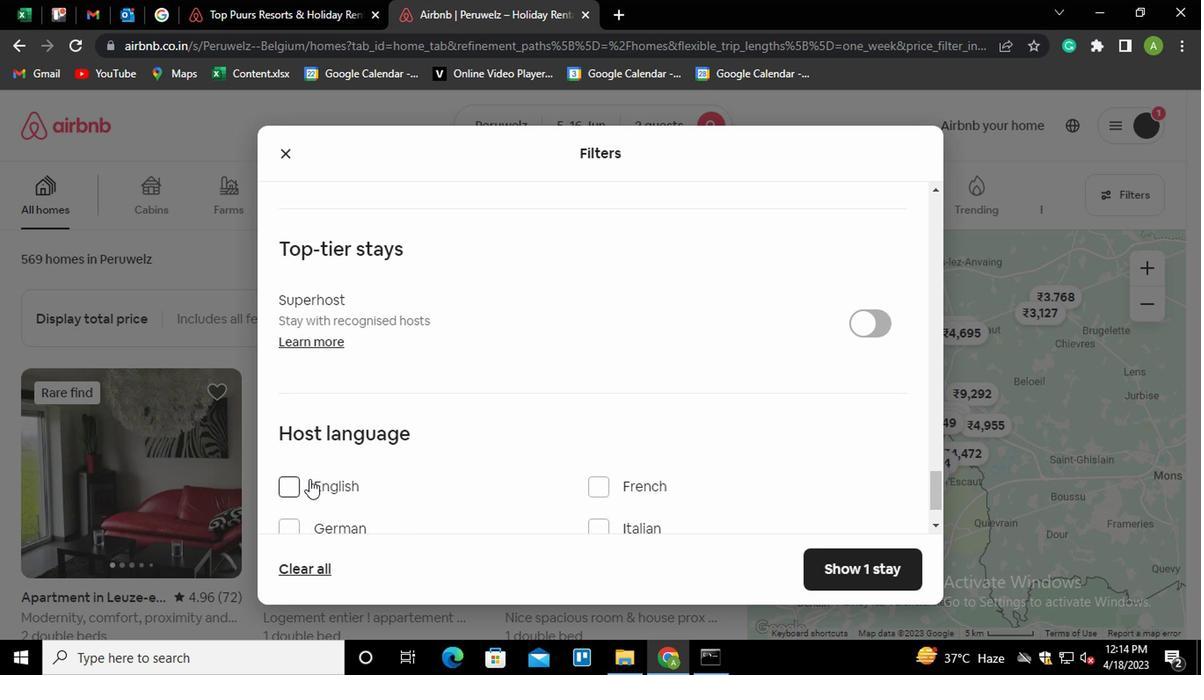 
Action: Mouse moved to (833, 585)
Screenshot: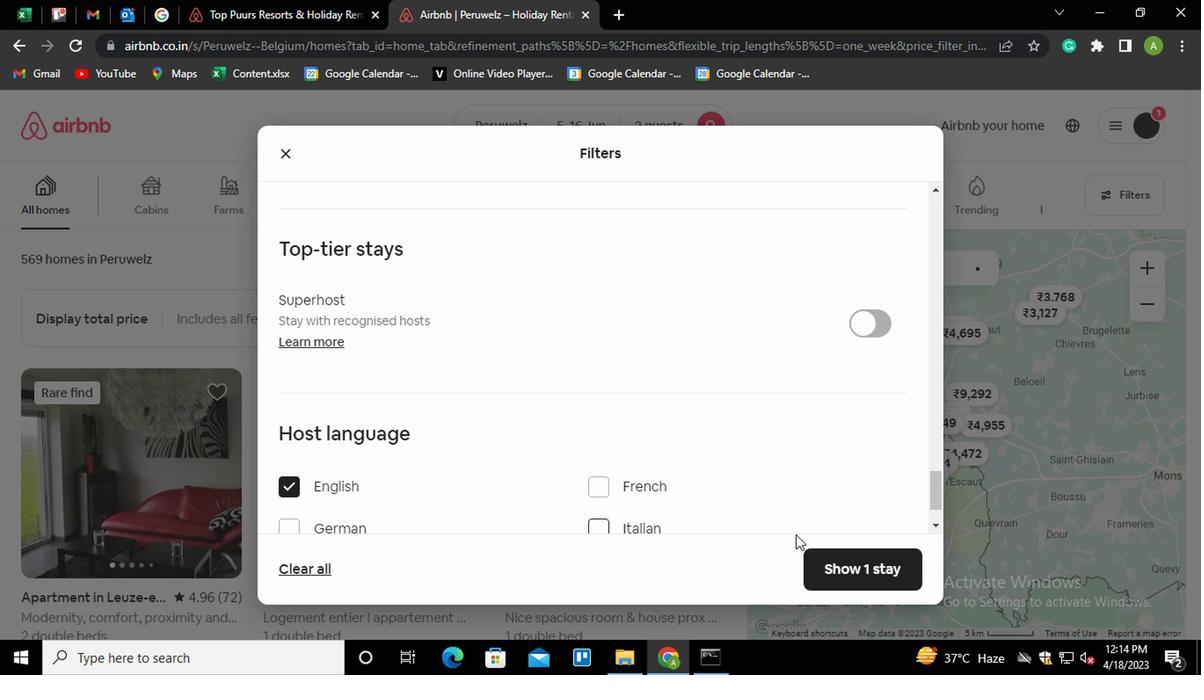 
Action: Mouse pressed left at (833, 585)
Screenshot: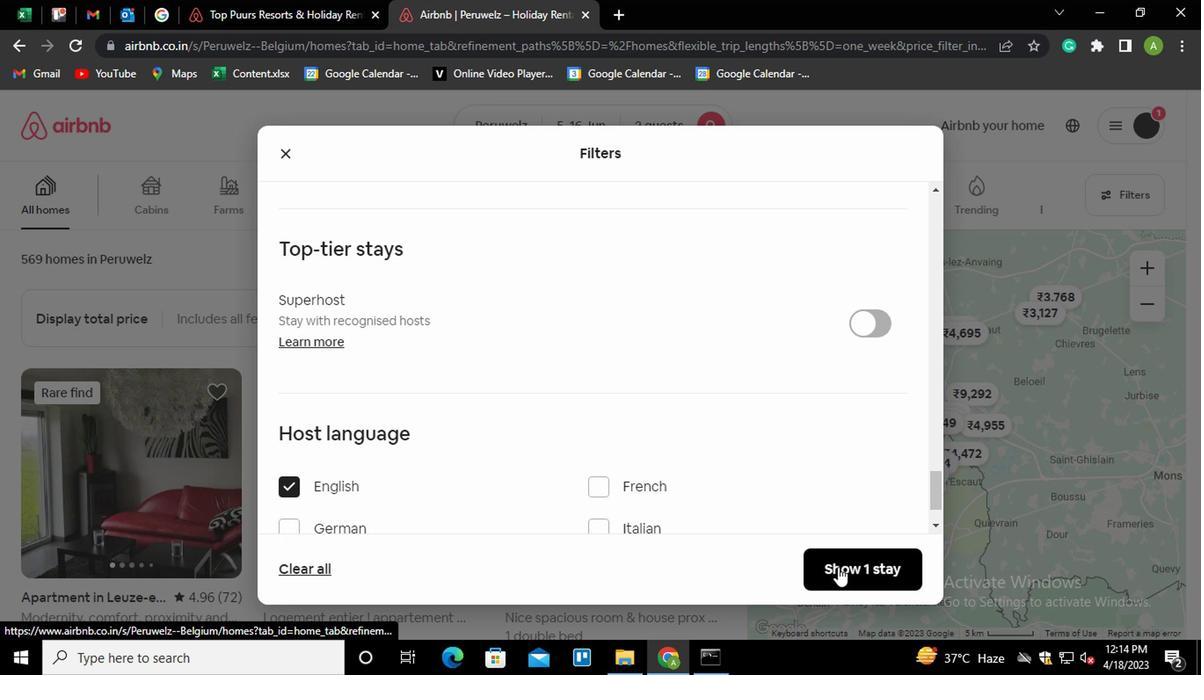 
Action: Mouse moved to (834, 586)
Screenshot: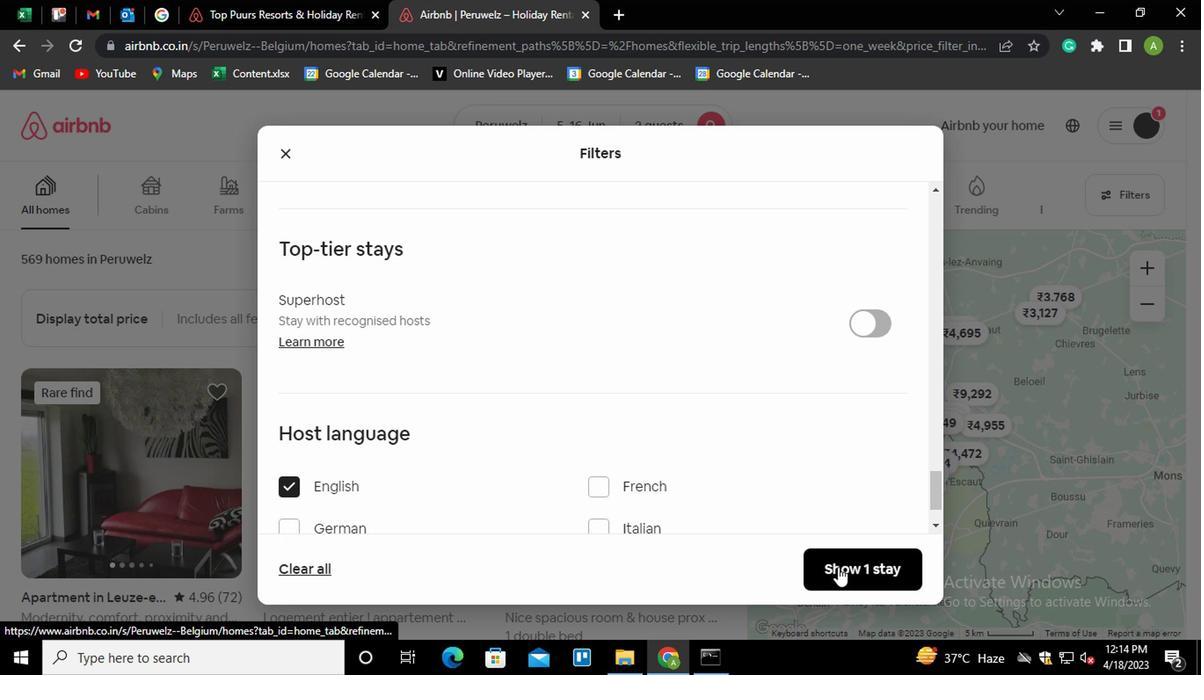 
